 Task: Look for space in Shibushi, Japan from 5th September, 2023 to 12th September, 2023 for 2 adults in price range Rs.10000 to Rs.15000.  With 1  bedroom having 1 bed and 1 bathroom. Property type can be house, flat, guest house, hotel. Booking option can be shelf check-in. Required host language is English.
Action: Mouse moved to (582, 91)
Screenshot: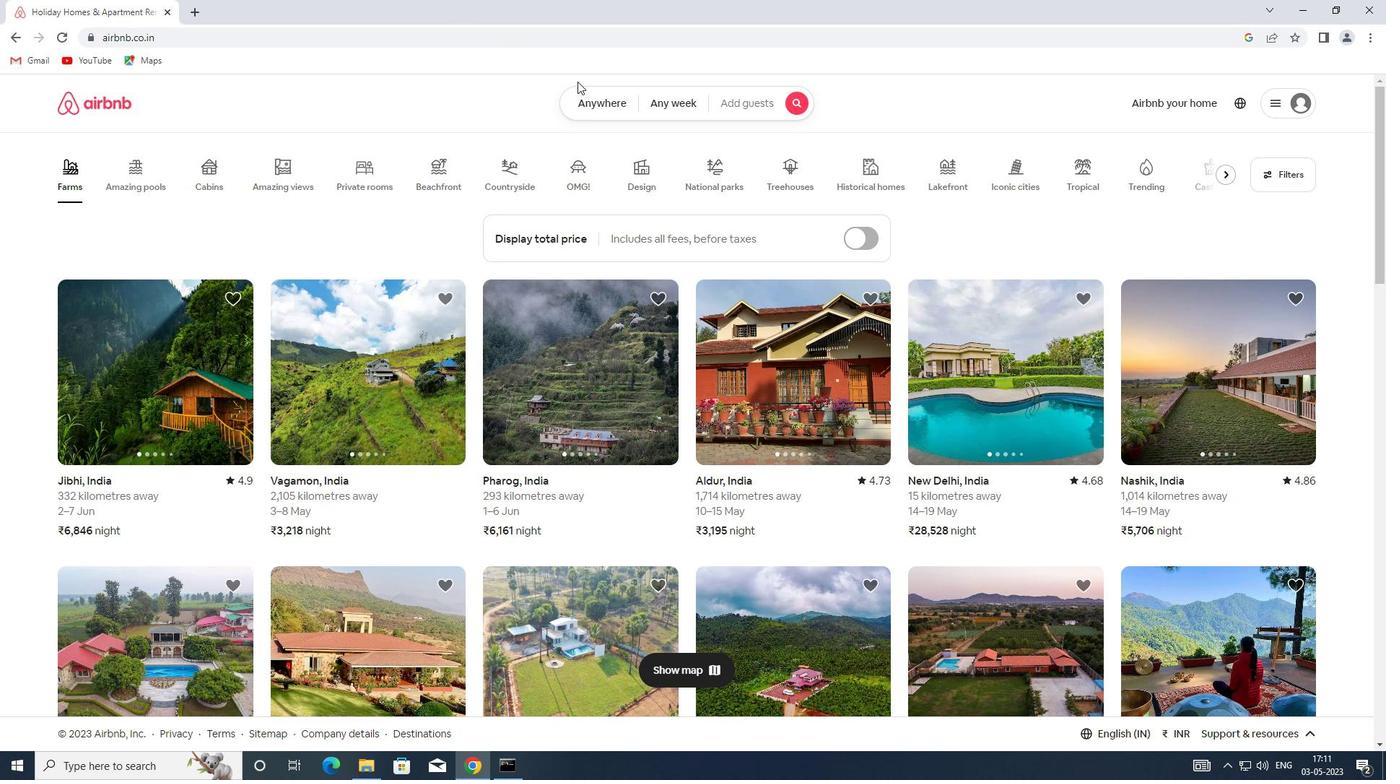 
Action: Mouse pressed left at (582, 91)
Screenshot: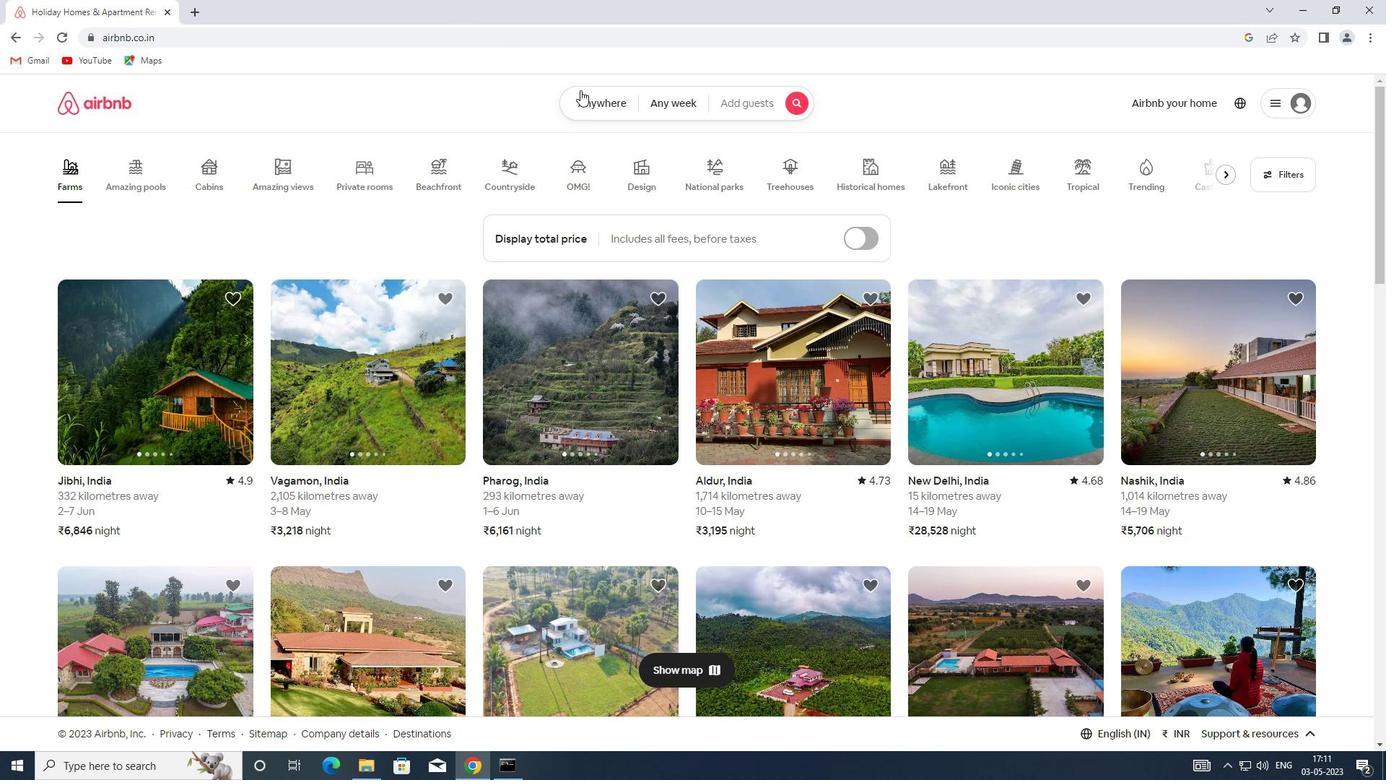 
Action: Mouse moved to (457, 154)
Screenshot: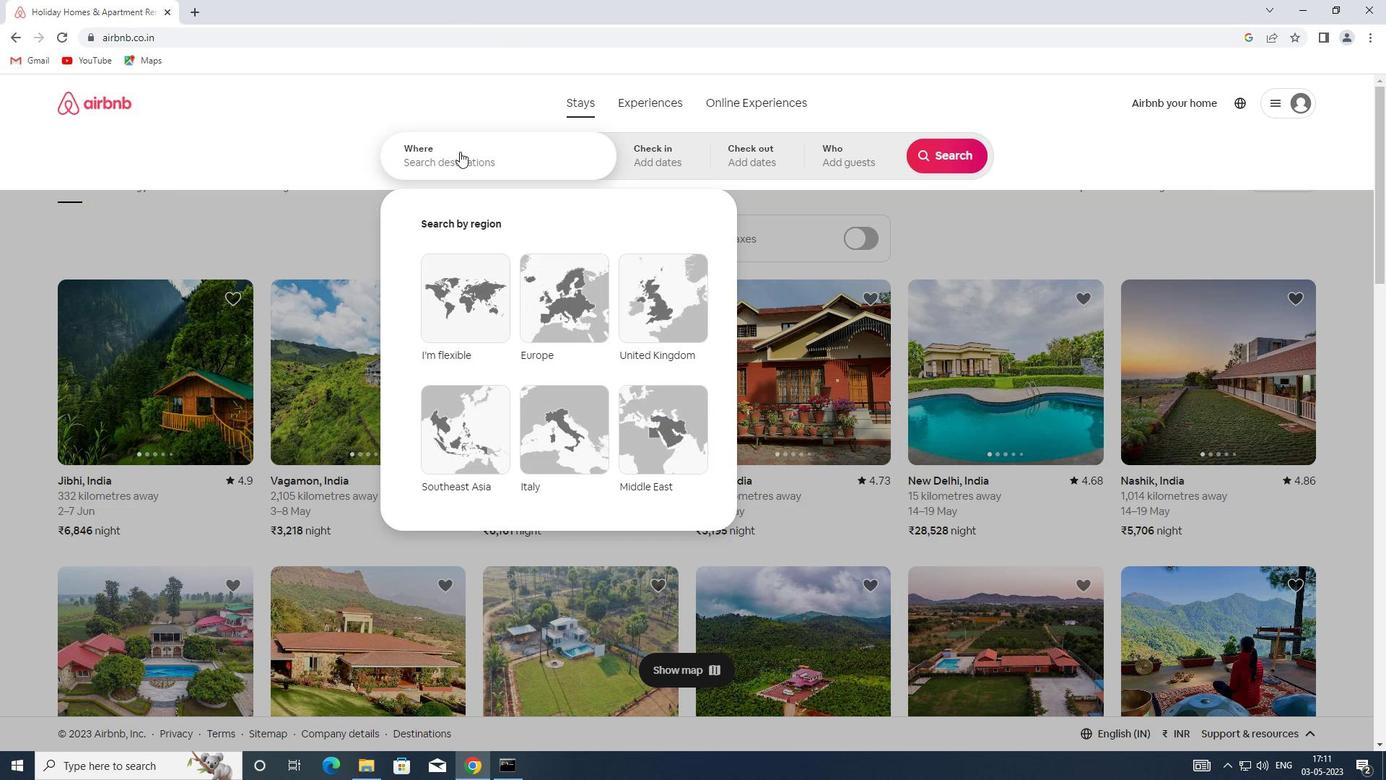 
Action: Mouse pressed left at (457, 154)
Screenshot: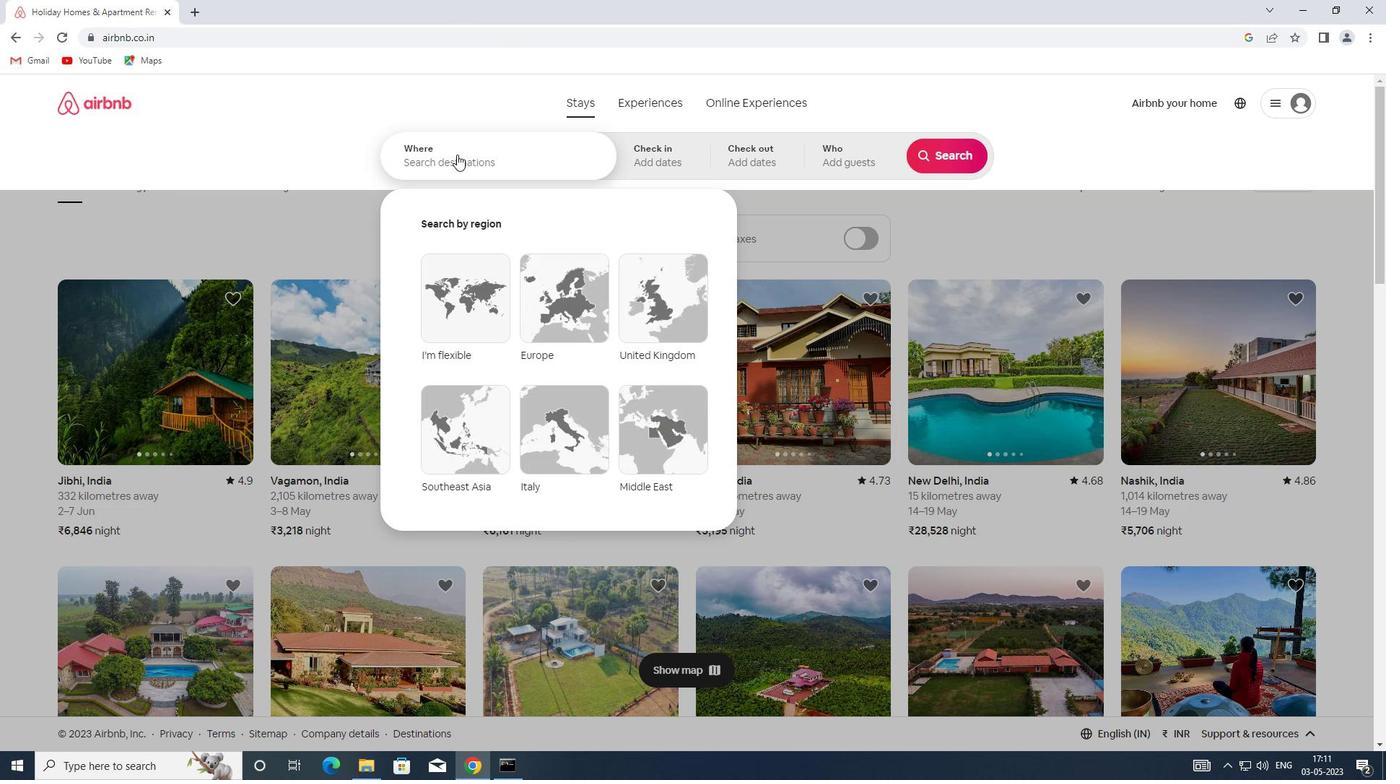 
Action: Key pressed <Key.shift>SHIBUSHI,<Key.shift>JAPAN
Screenshot: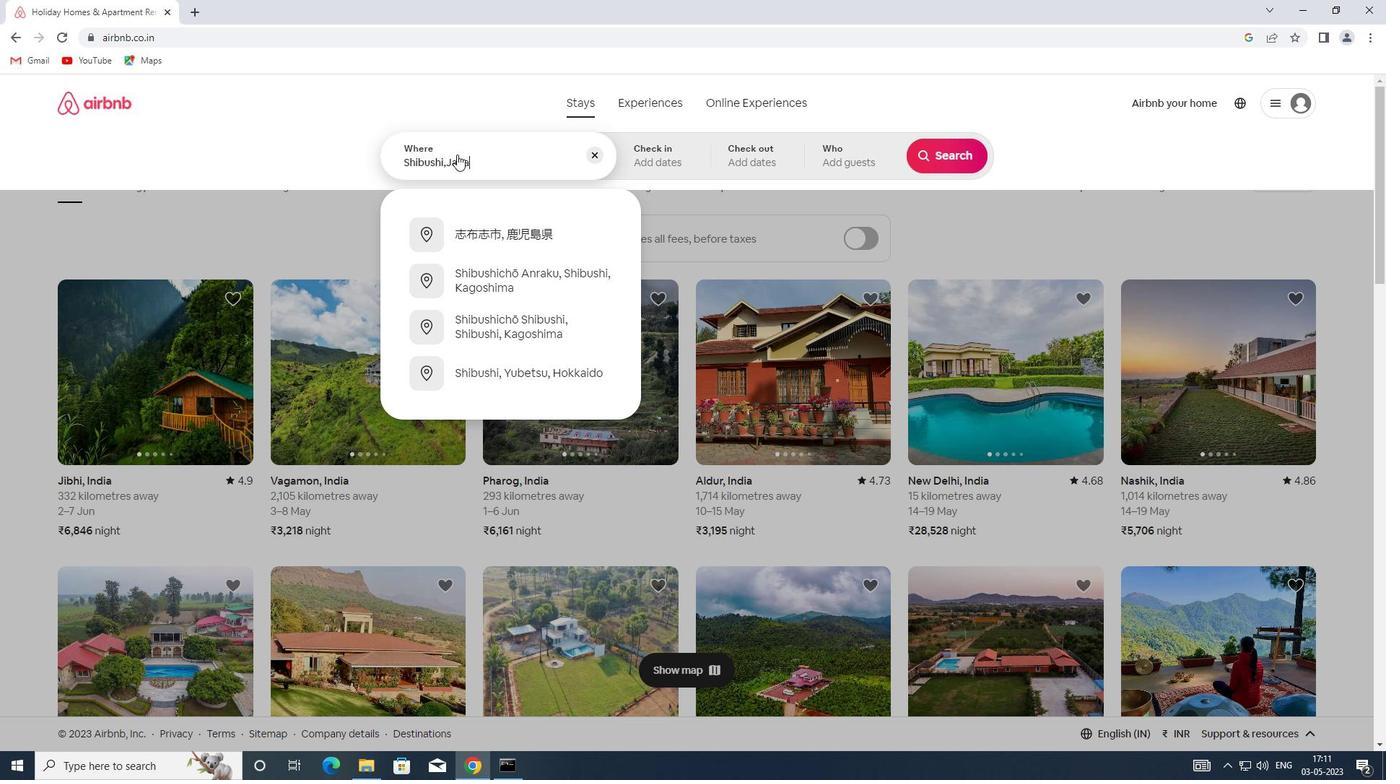 
Action: Mouse moved to (697, 158)
Screenshot: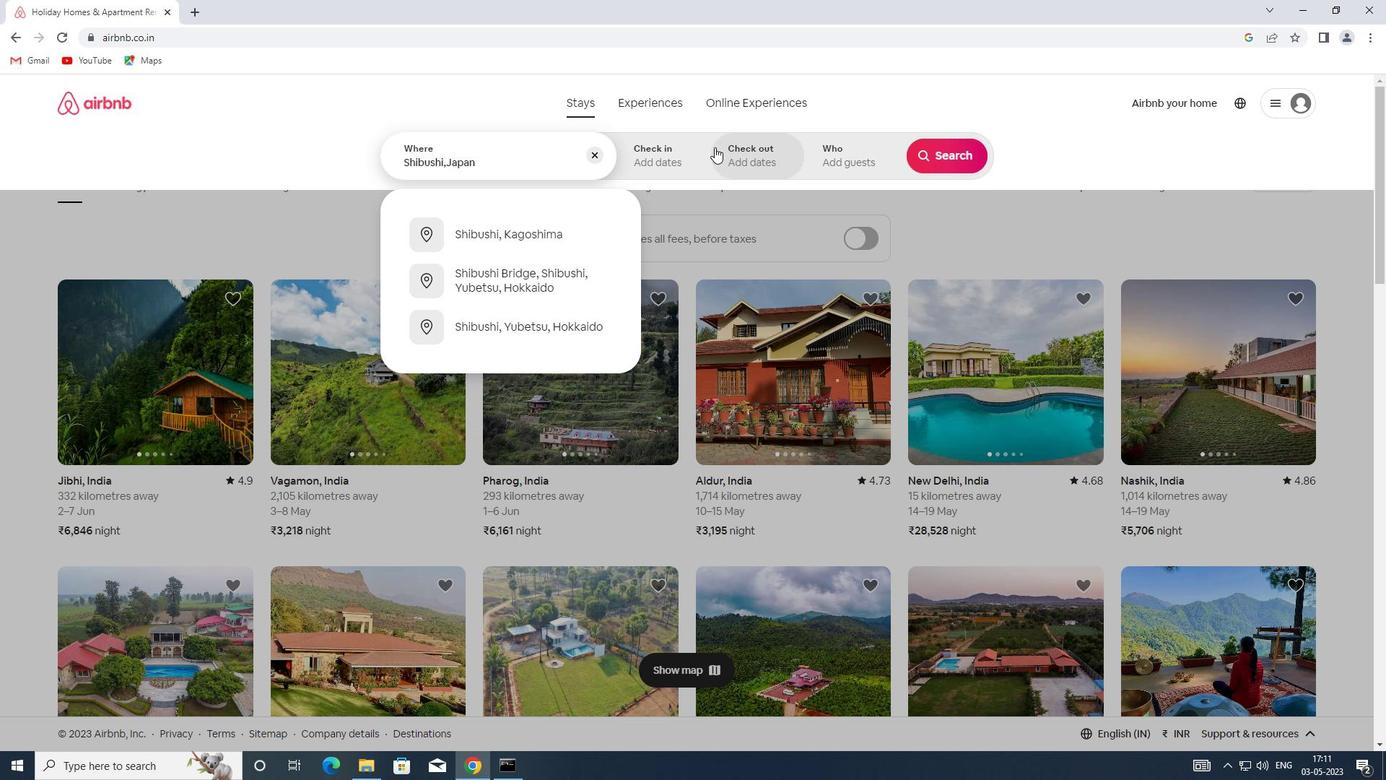 
Action: Mouse pressed left at (697, 158)
Screenshot: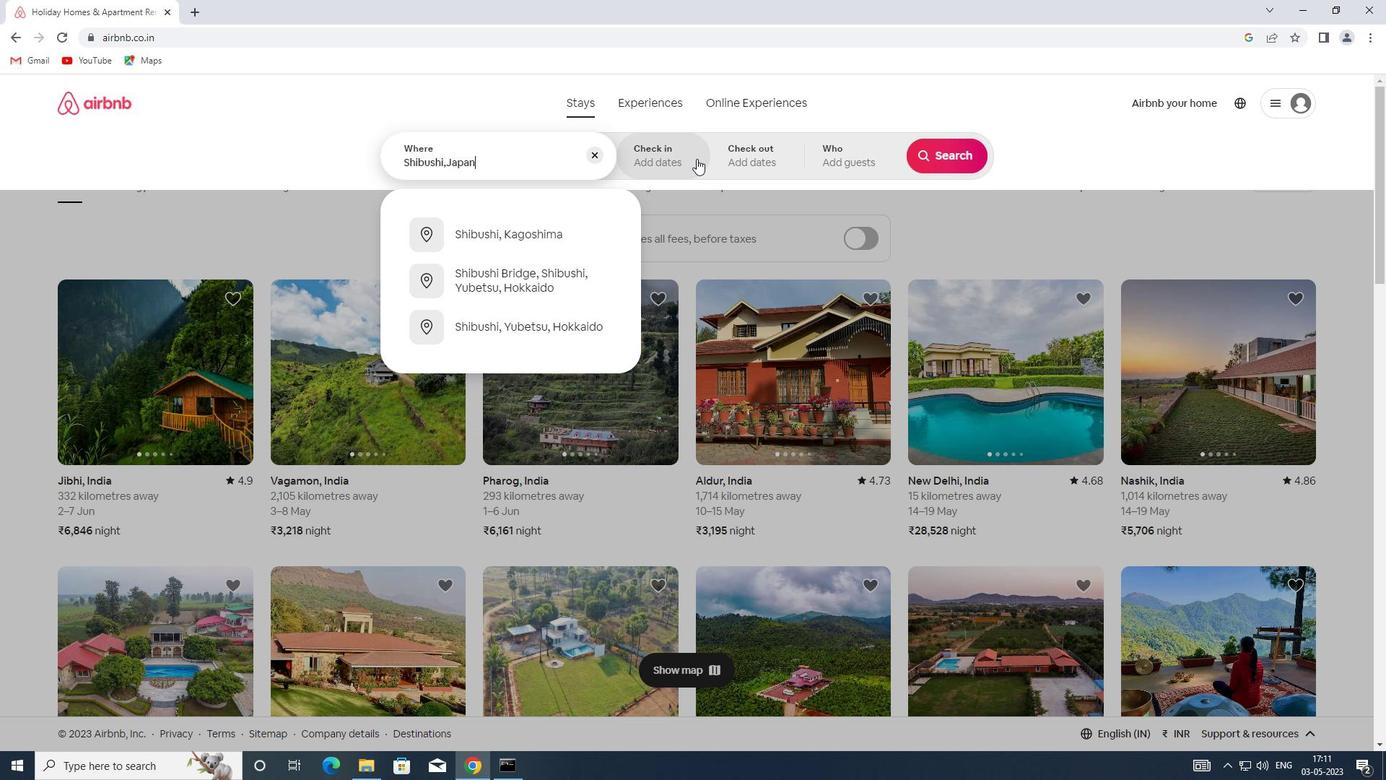 
Action: Mouse moved to (934, 280)
Screenshot: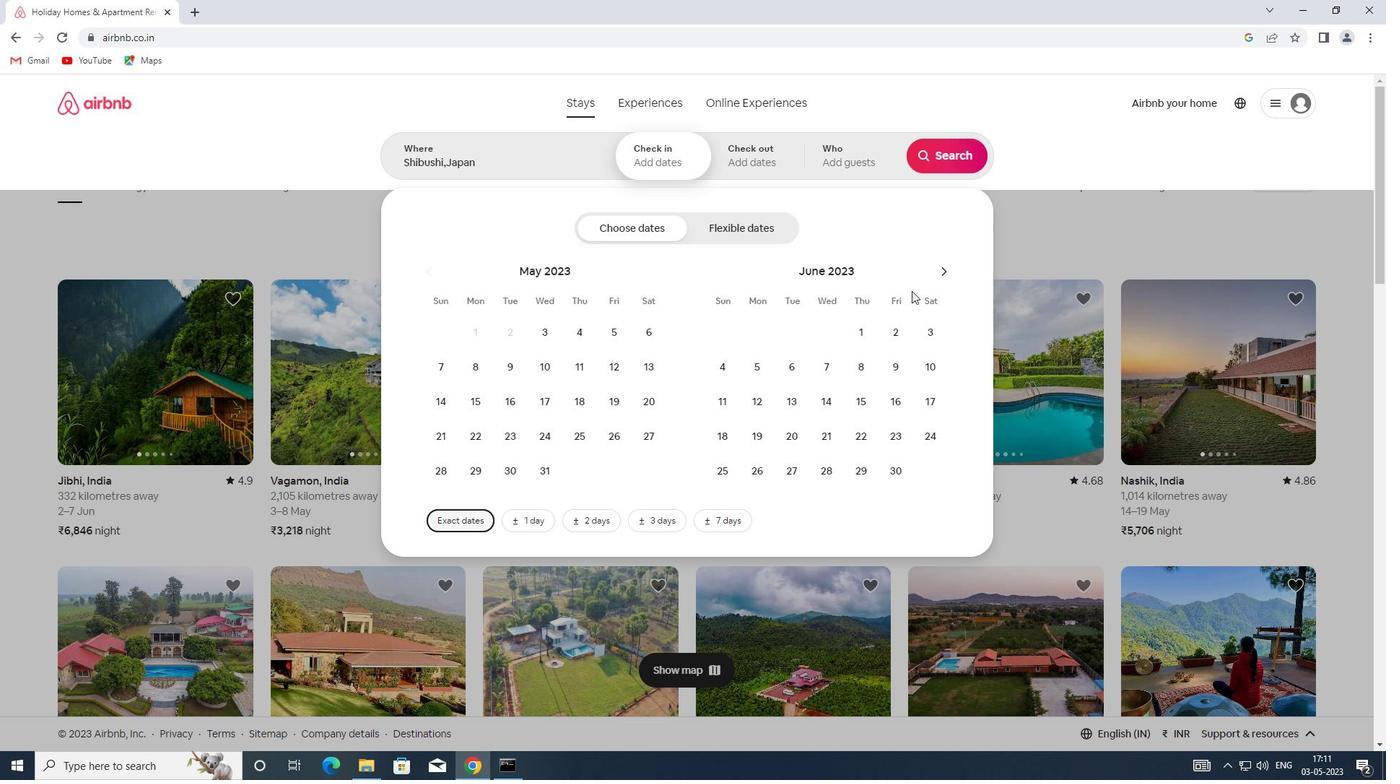 
Action: Mouse pressed left at (934, 280)
Screenshot: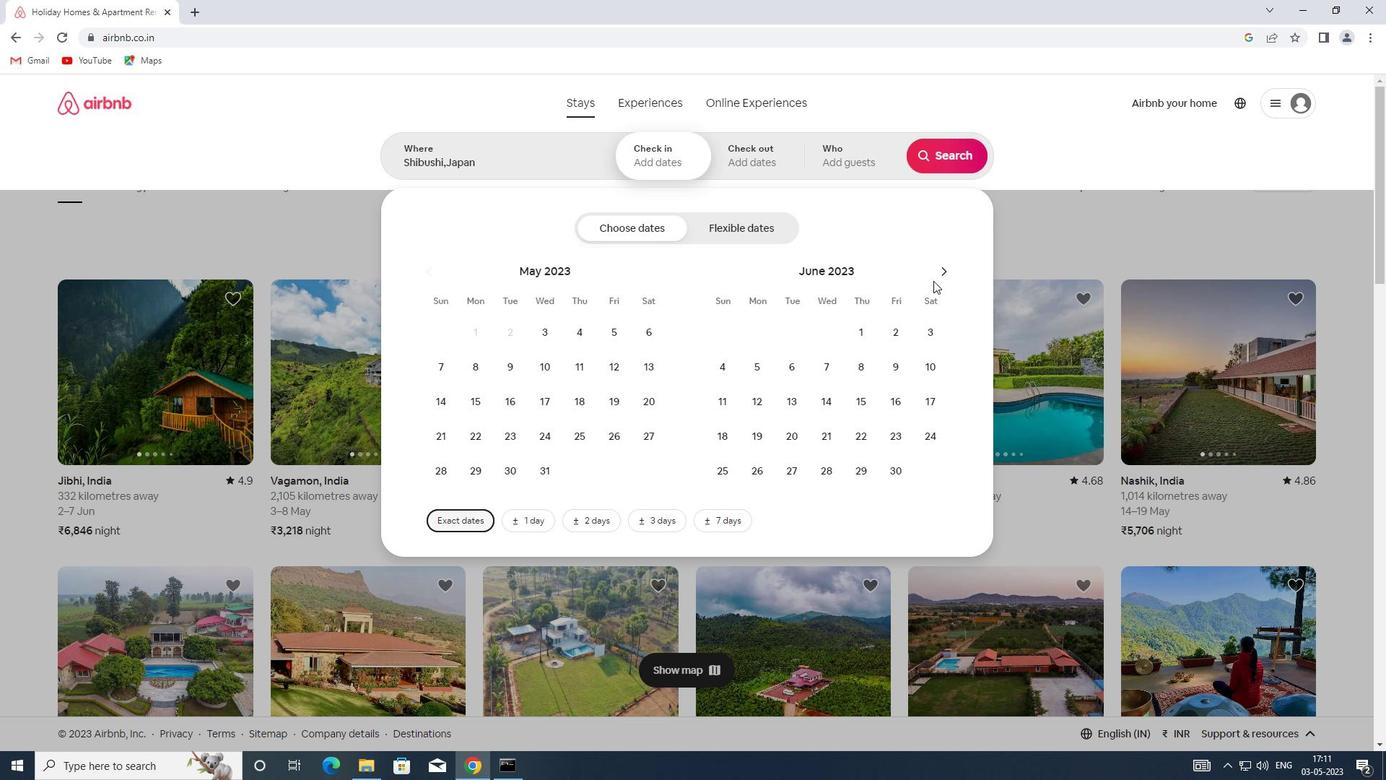 
Action: Mouse moved to (949, 266)
Screenshot: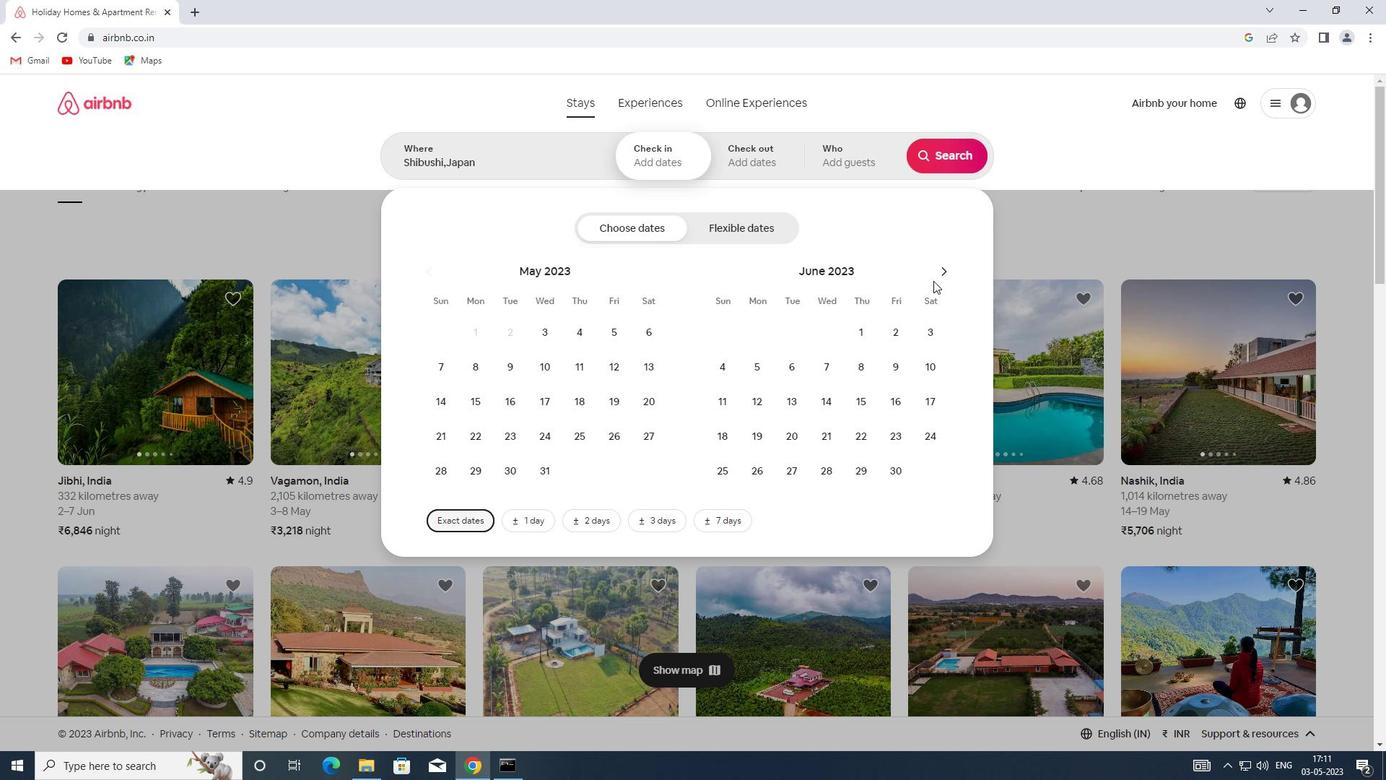 
Action: Mouse pressed left at (949, 266)
Screenshot: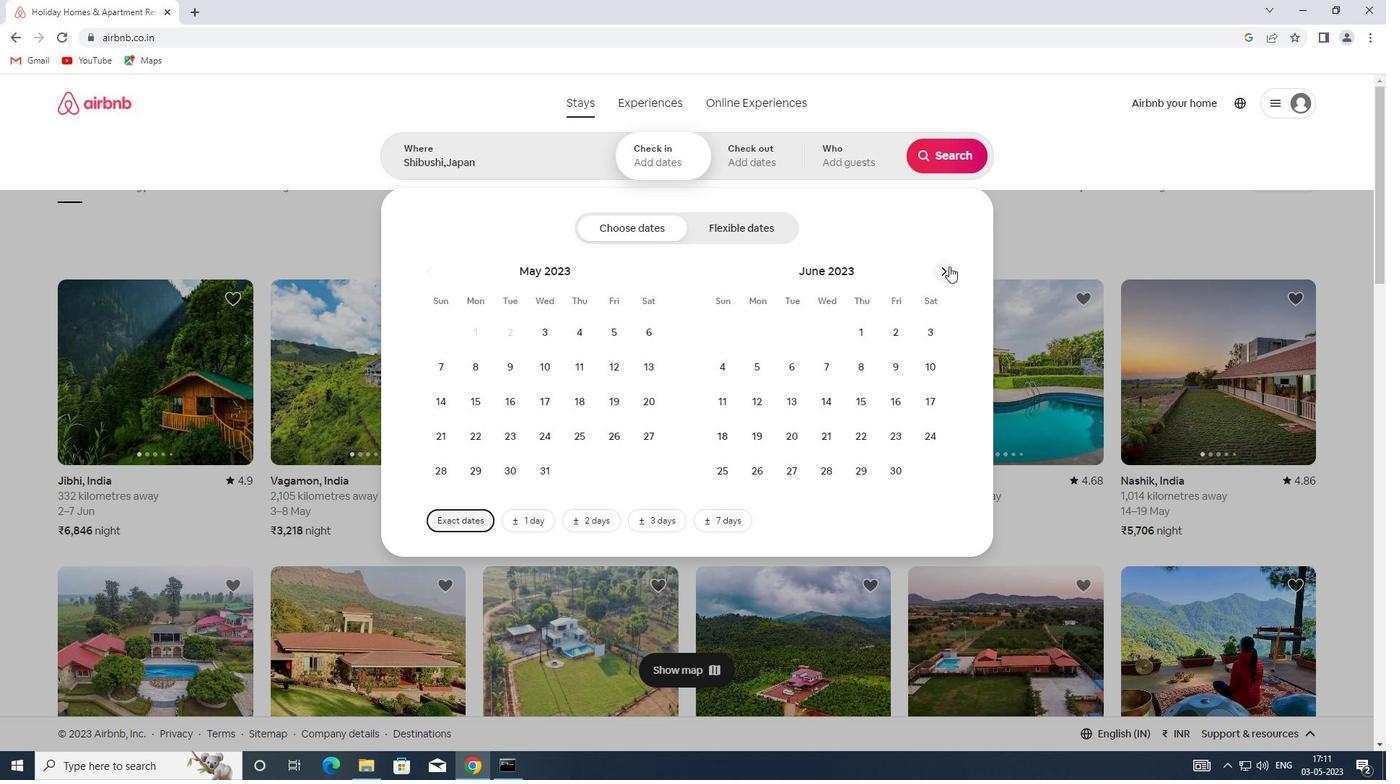 
Action: Mouse pressed left at (949, 266)
Screenshot: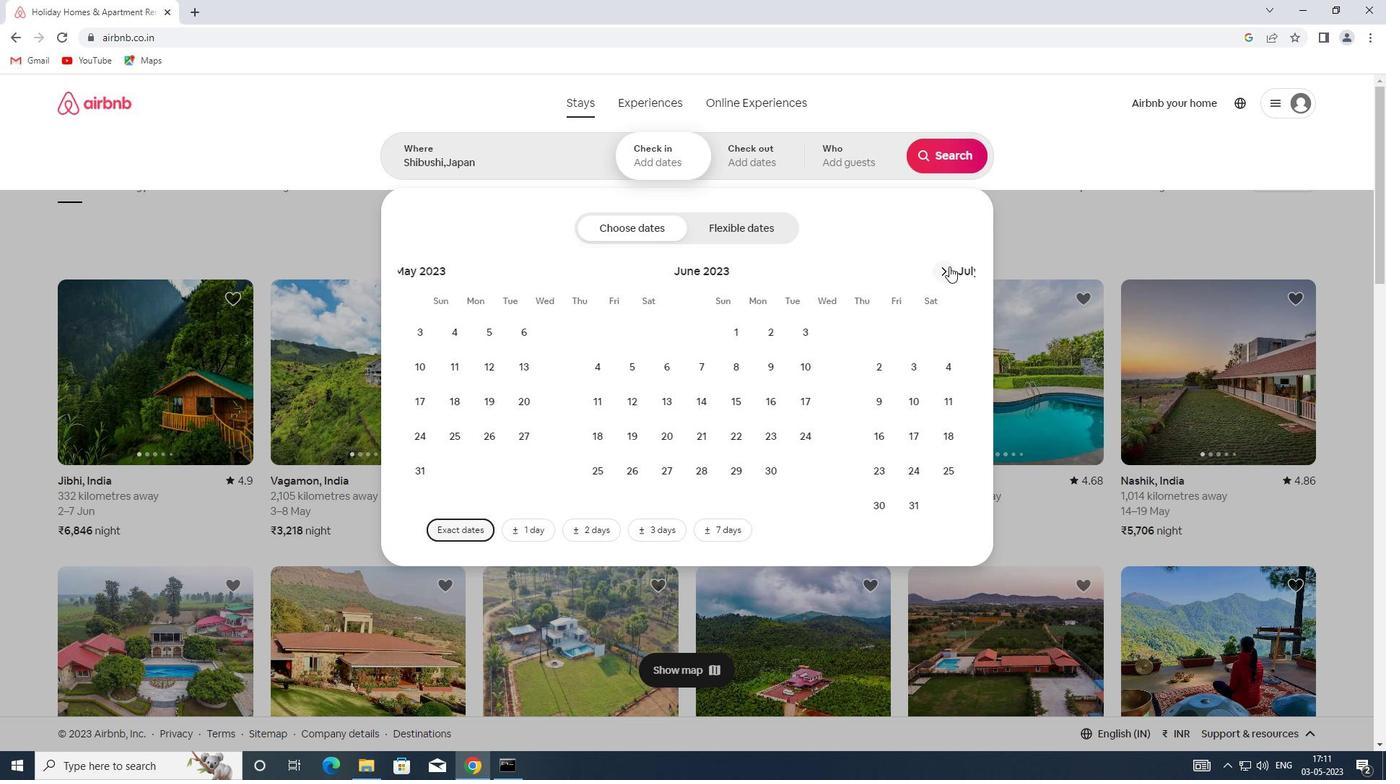 
Action: Mouse pressed left at (949, 266)
Screenshot: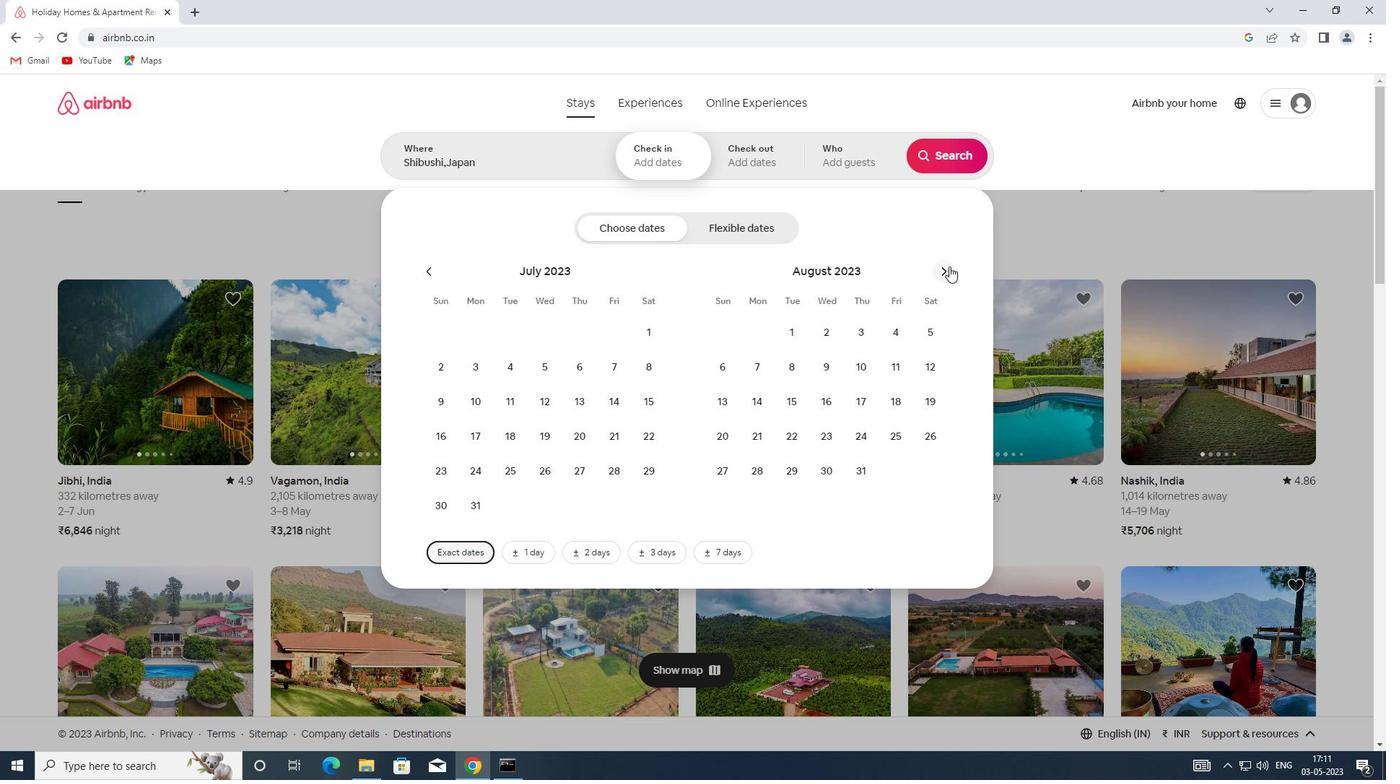 
Action: Mouse moved to (777, 371)
Screenshot: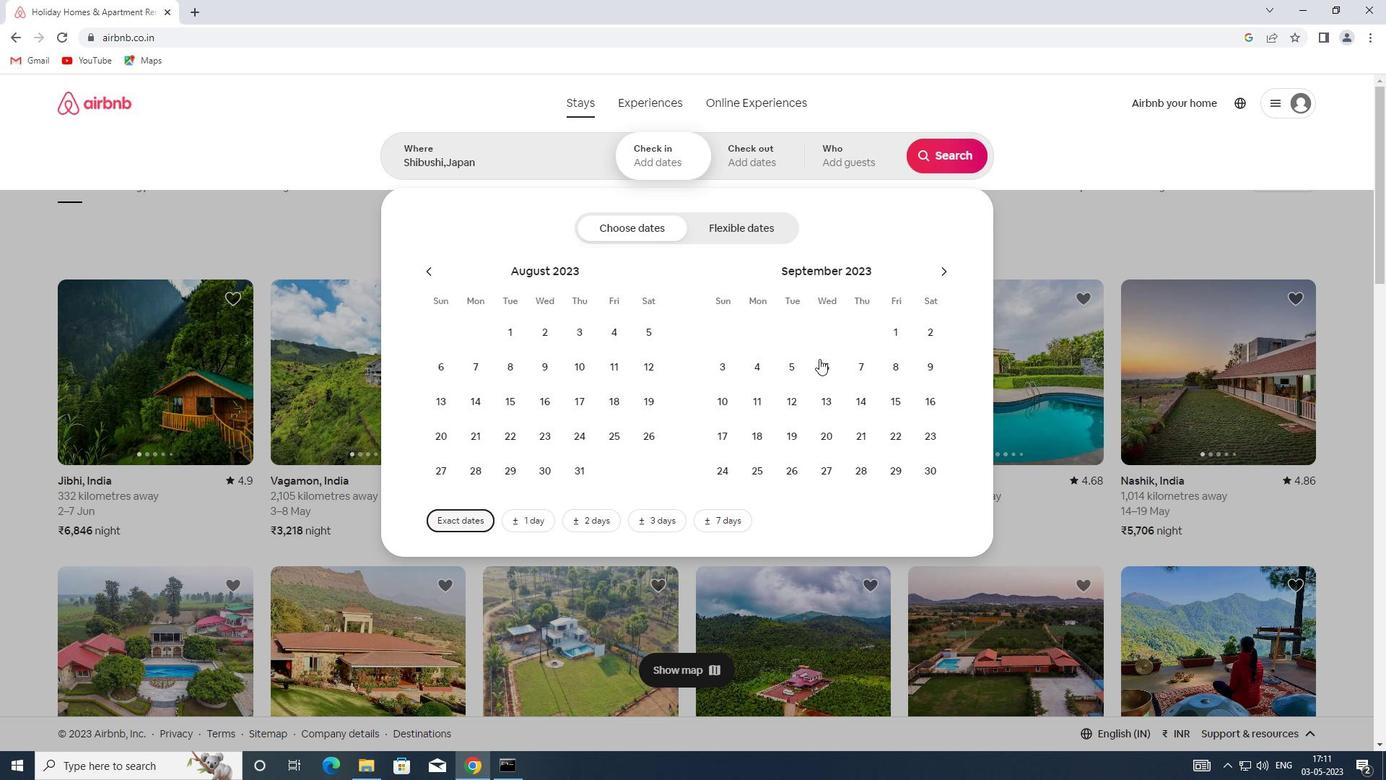 
Action: Mouse pressed left at (777, 371)
Screenshot: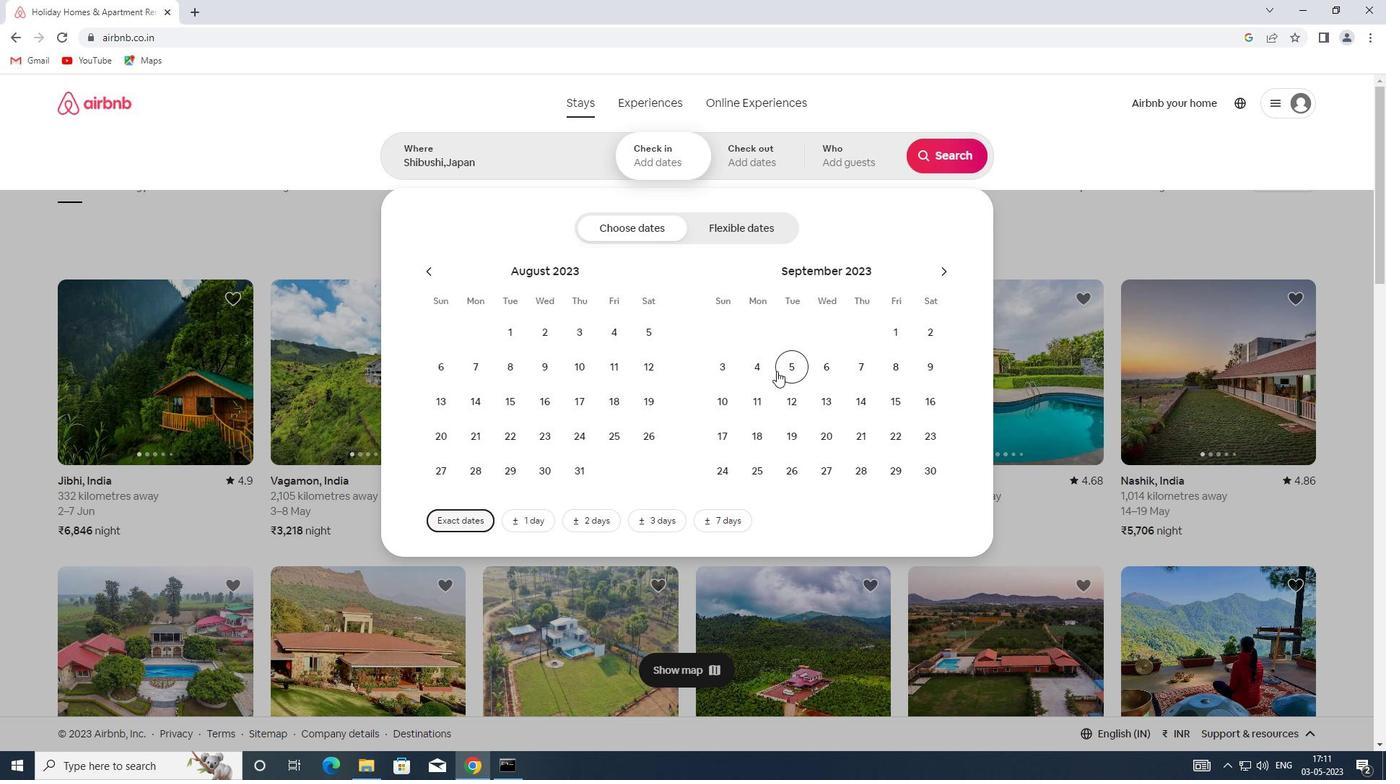
Action: Mouse moved to (789, 398)
Screenshot: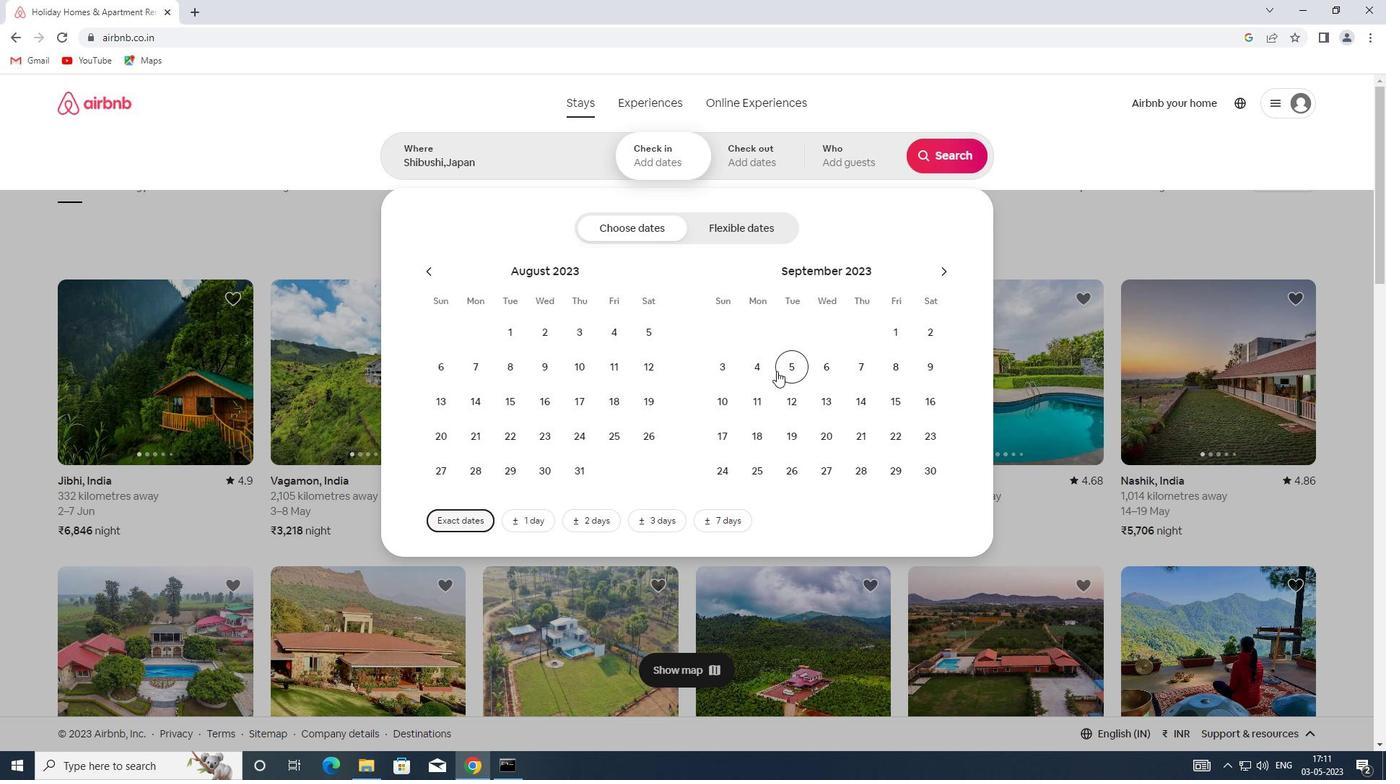 
Action: Mouse pressed left at (789, 398)
Screenshot: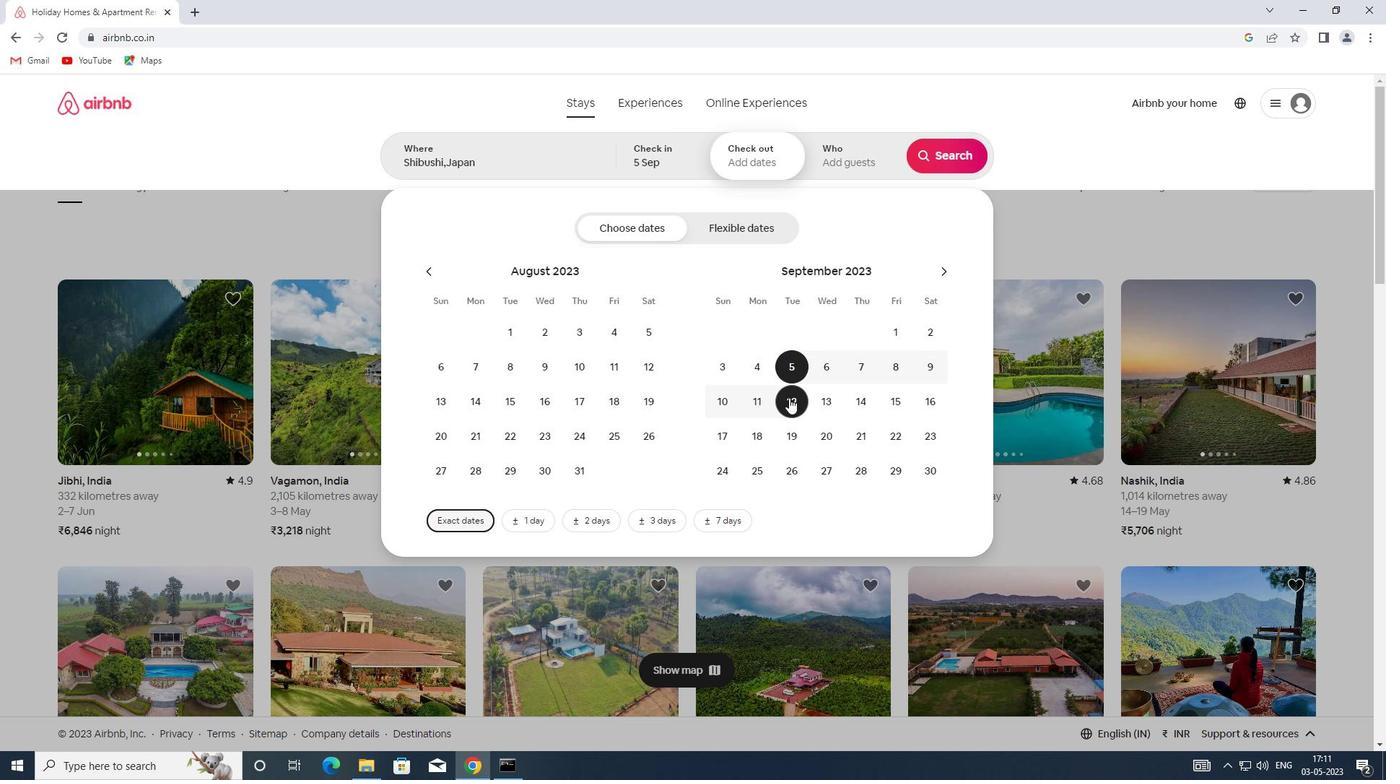 
Action: Mouse moved to (852, 140)
Screenshot: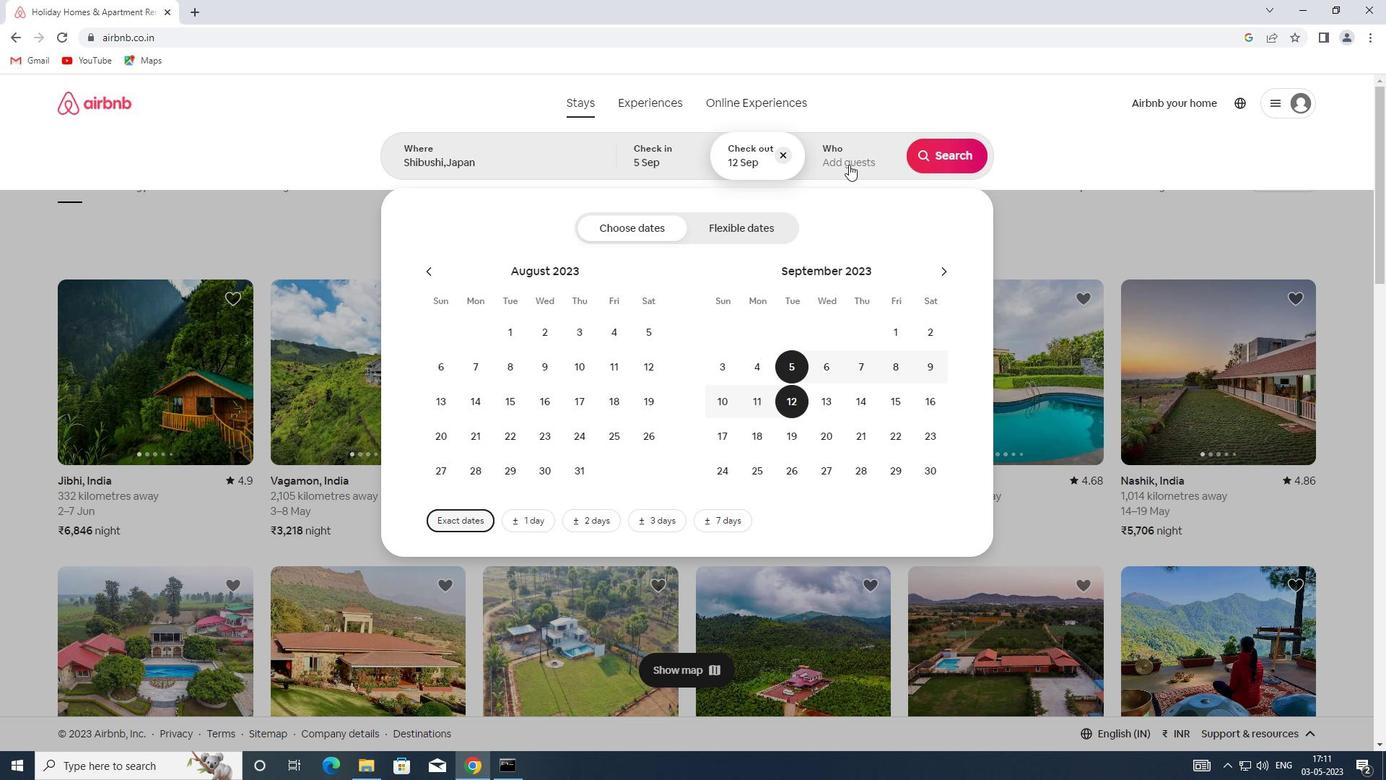 
Action: Mouse pressed left at (852, 140)
Screenshot: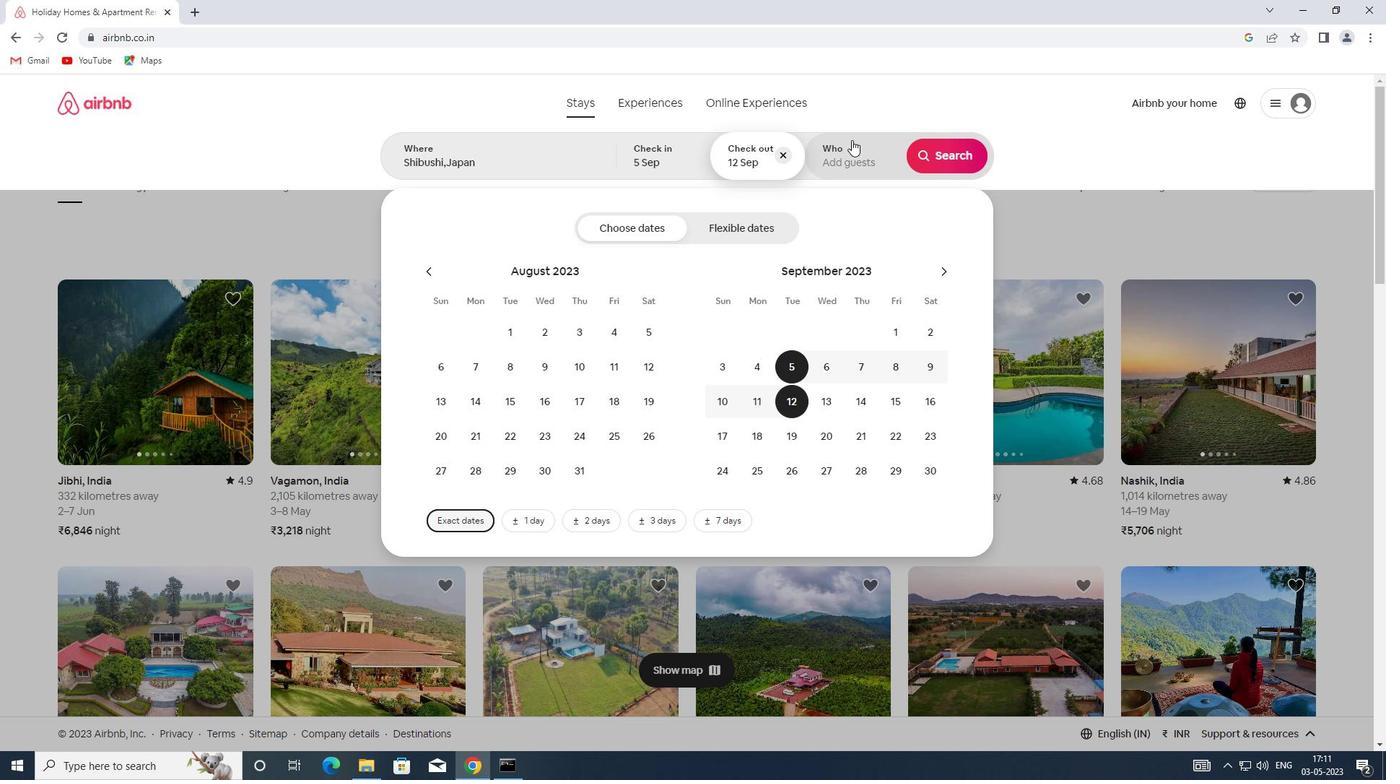 
Action: Mouse moved to (952, 226)
Screenshot: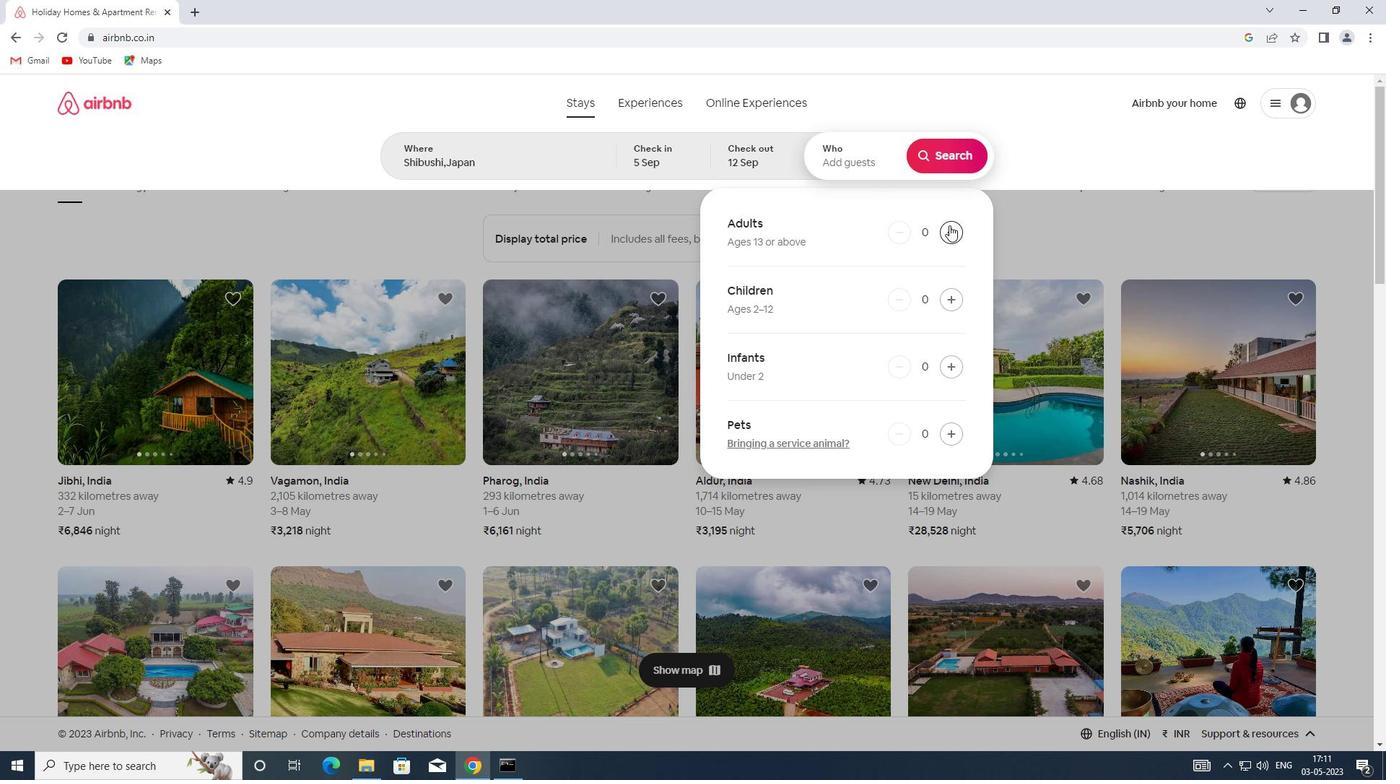 
Action: Mouse pressed left at (952, 226)
Screenshot: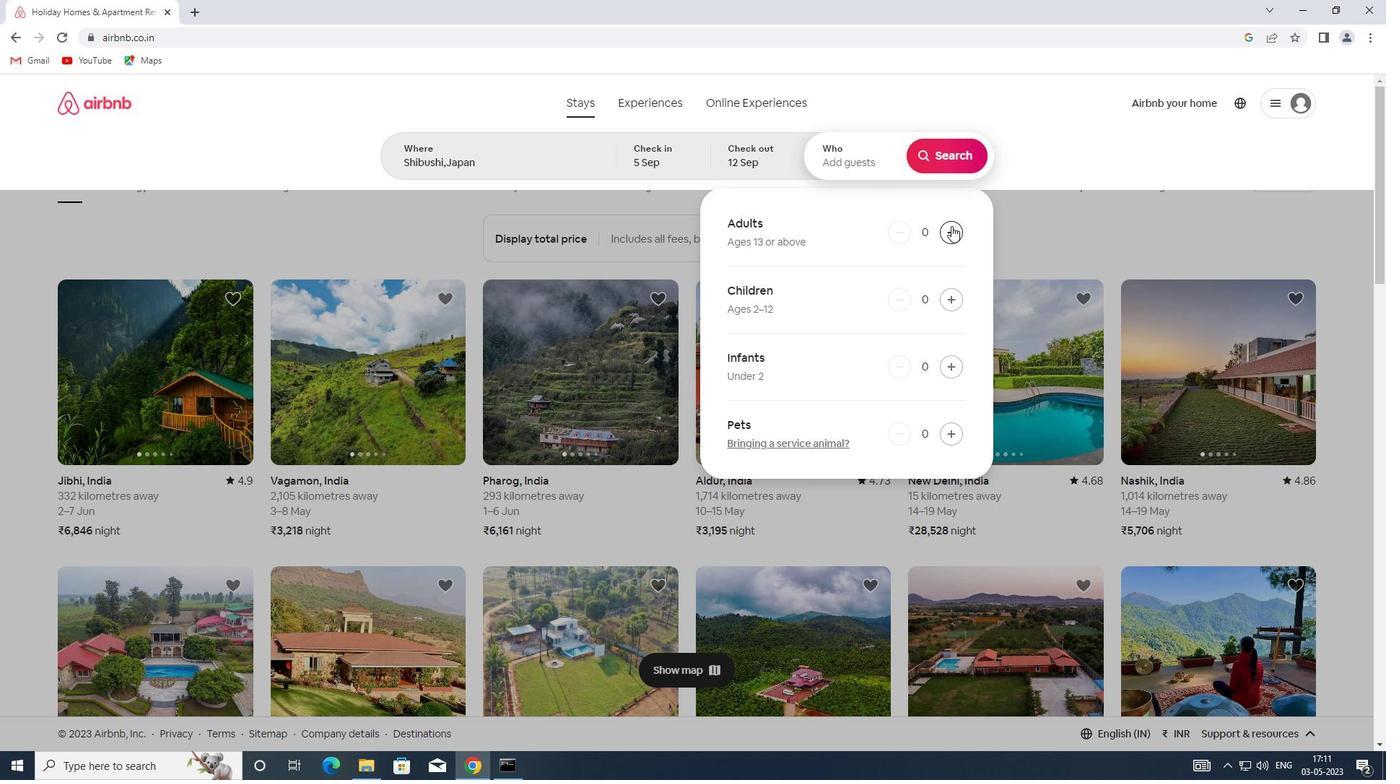 
Action: Mouse pressed left at (952, 226)
Screenshot: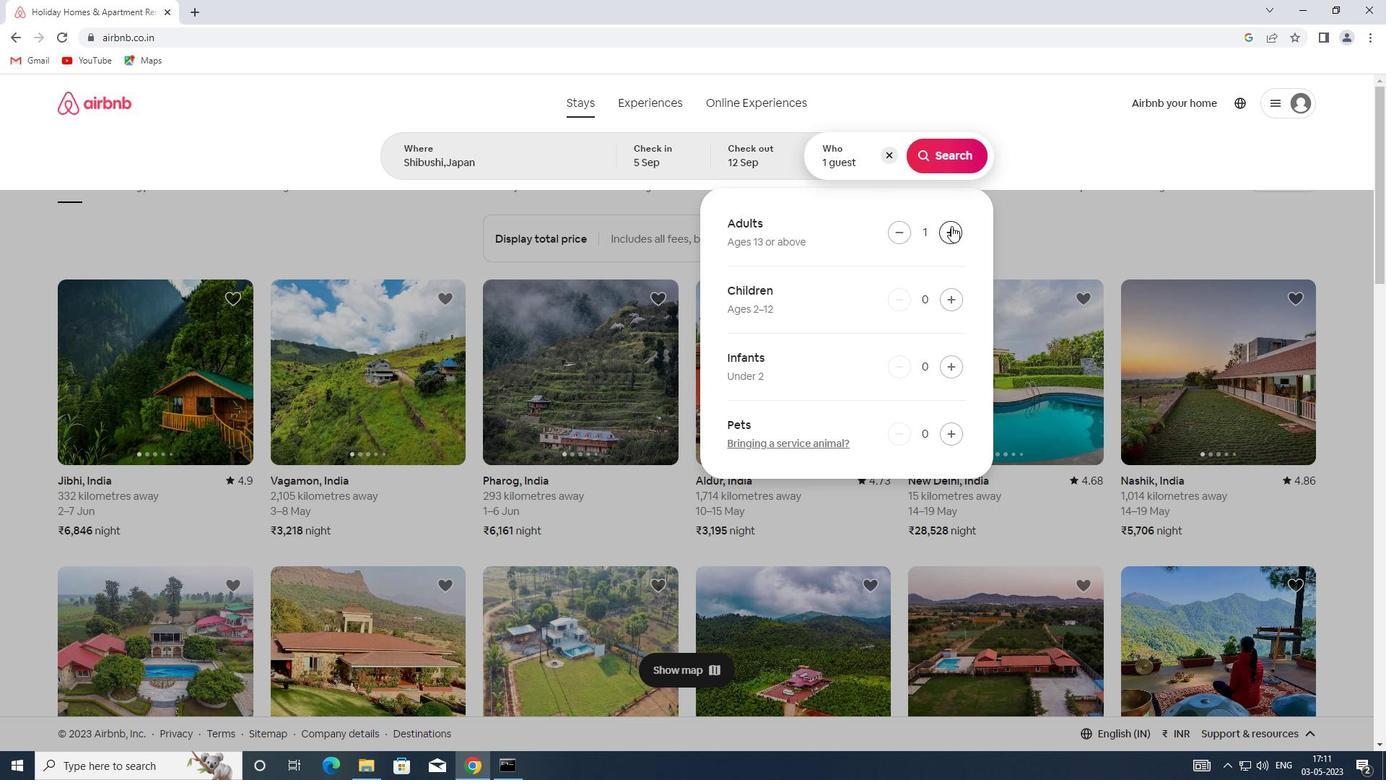 
Action: Mouse moved to (935, 153)
Screenshot: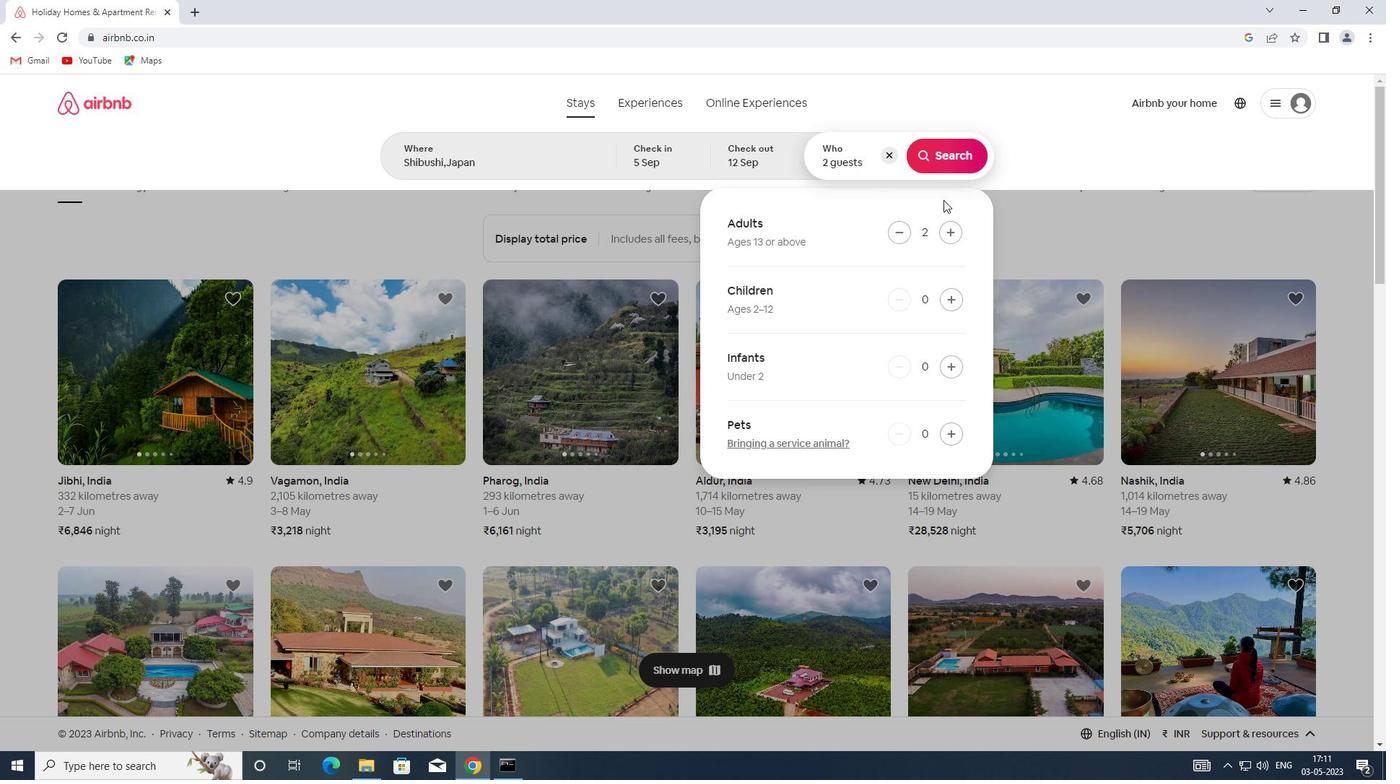 
Action: Mouse pressed left at (935, 153)
Screenshot: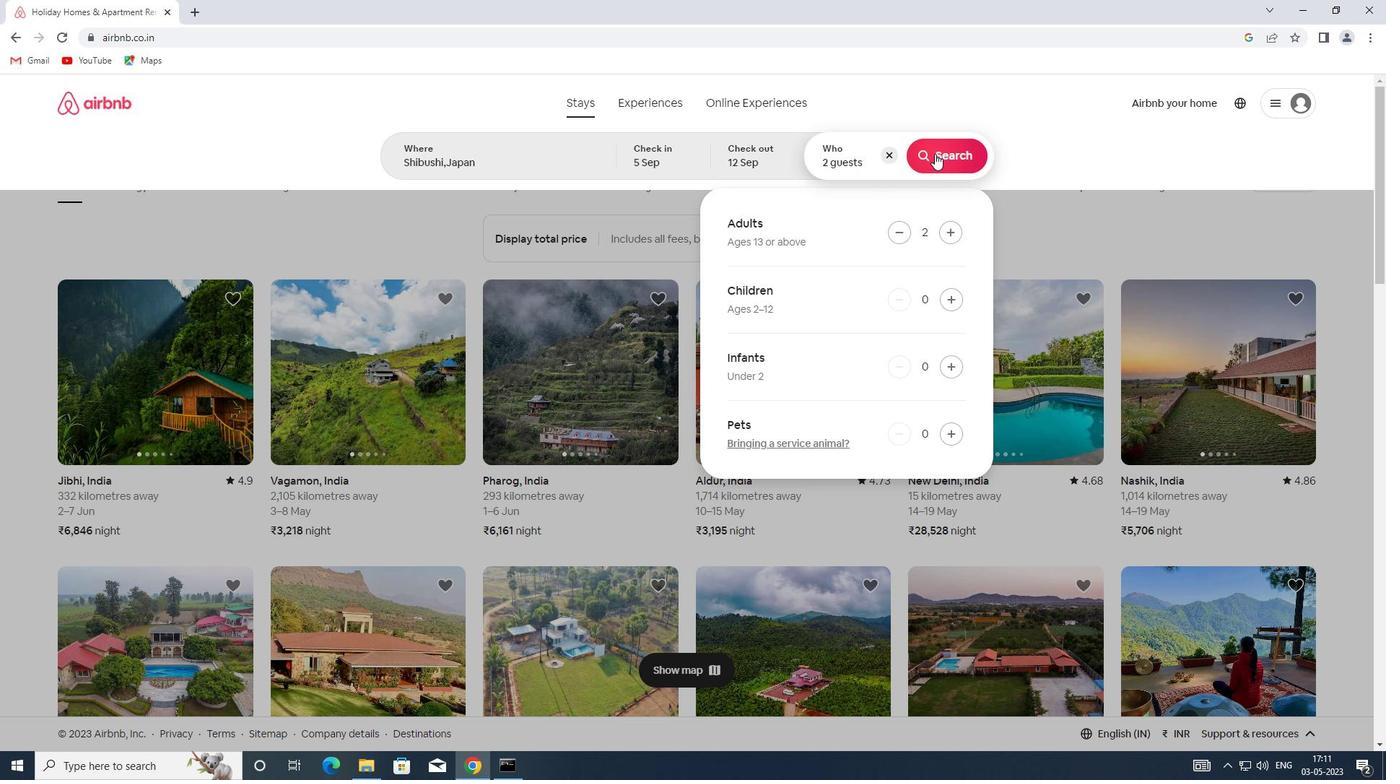 
Action: Mouse moved to (1318, 163)
Screenshot: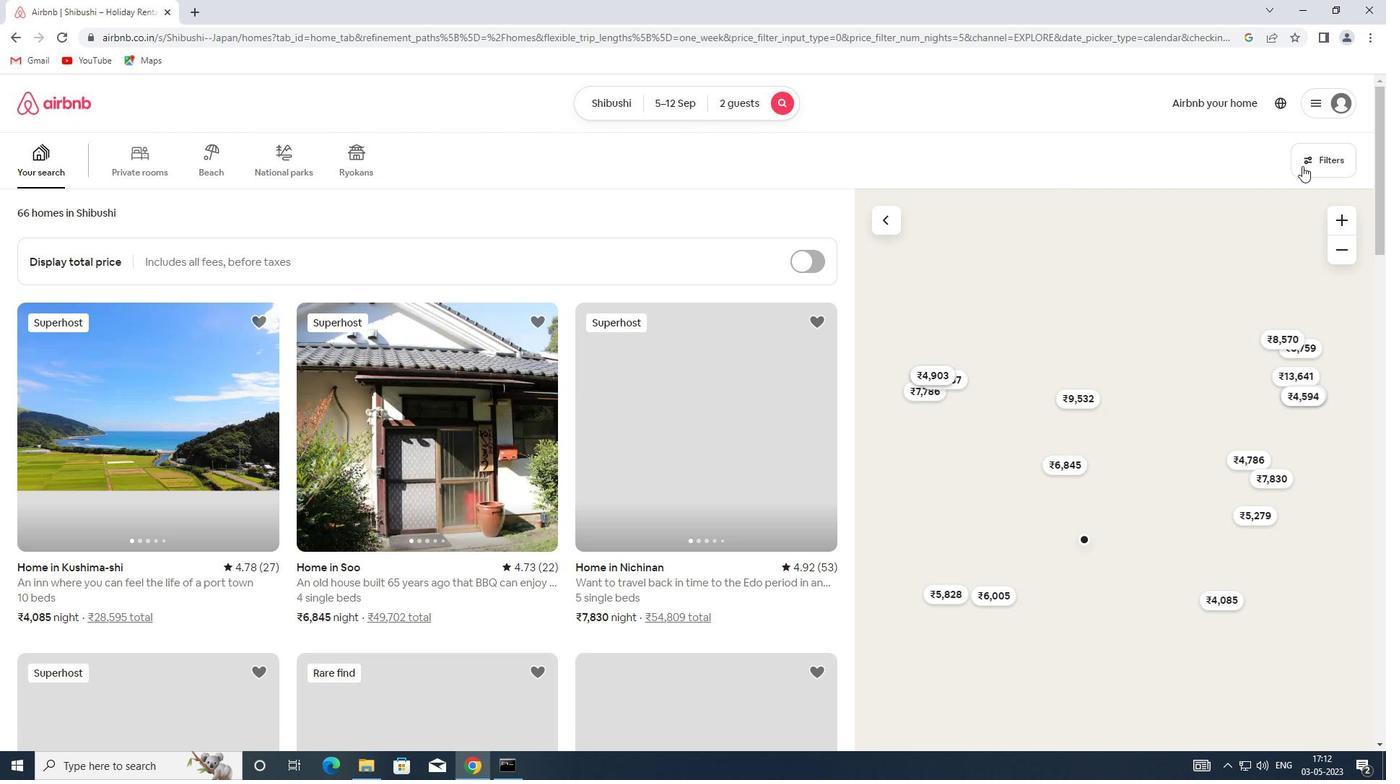 
Action: Mouse pressed left at (1318, 163)
Screenshot: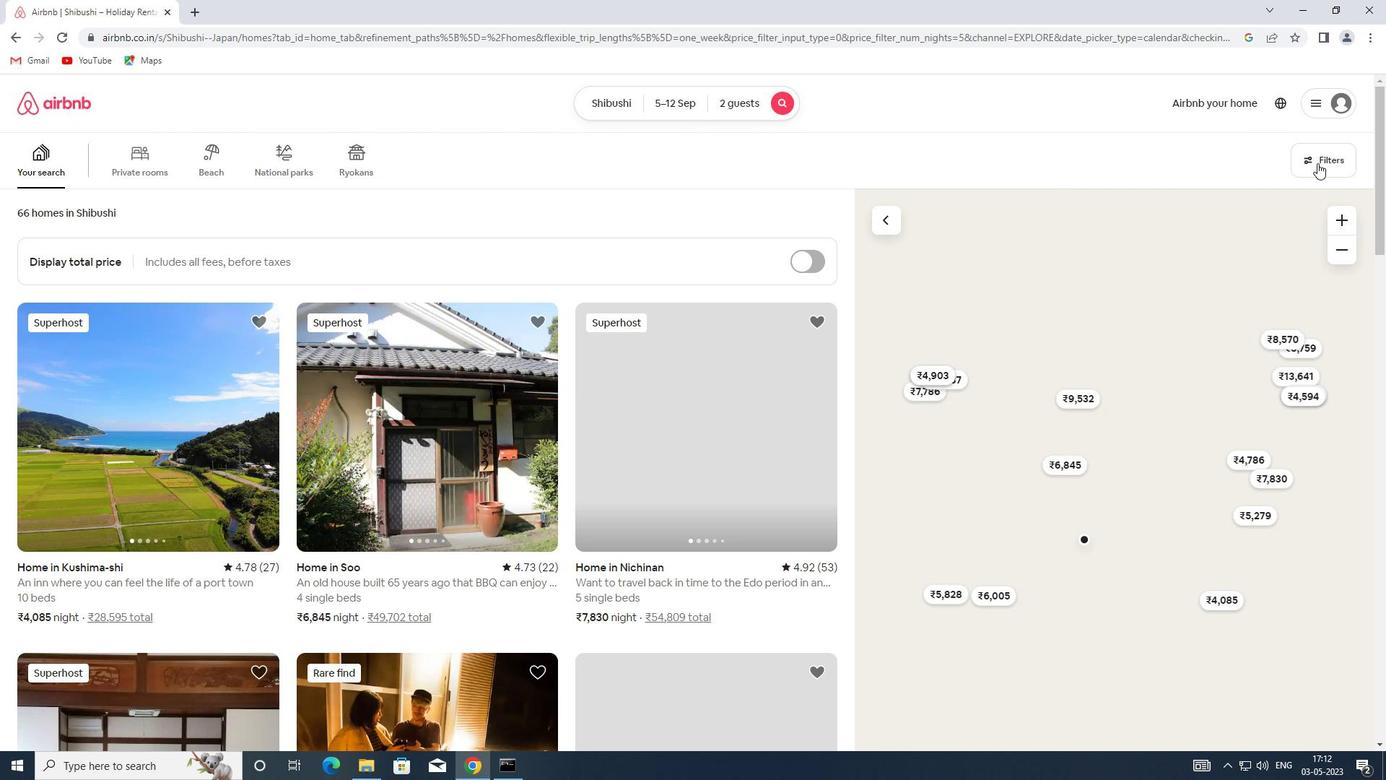 
Action: Mouse moved to (518, 340)
Screenshot: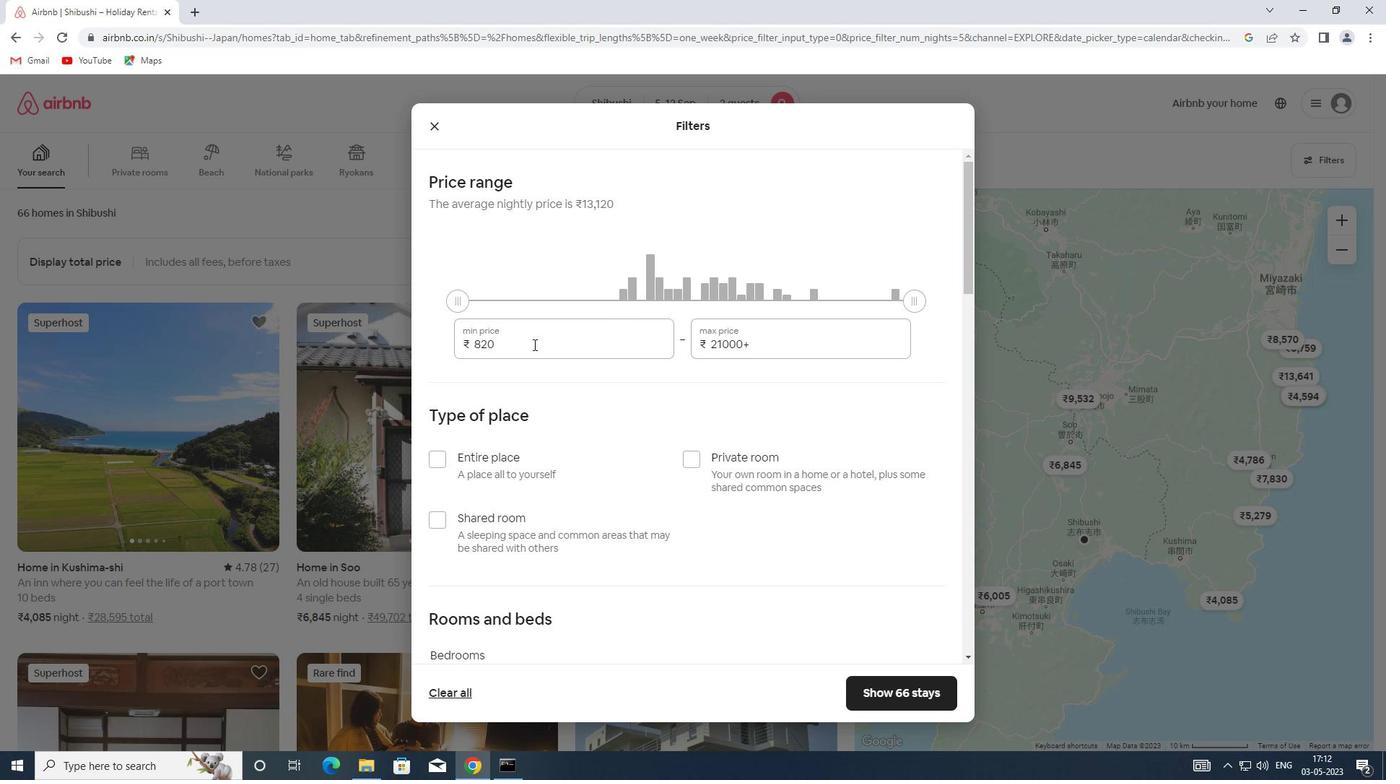 
Action: Mouse pressed left at (518, 340)
Screenshot: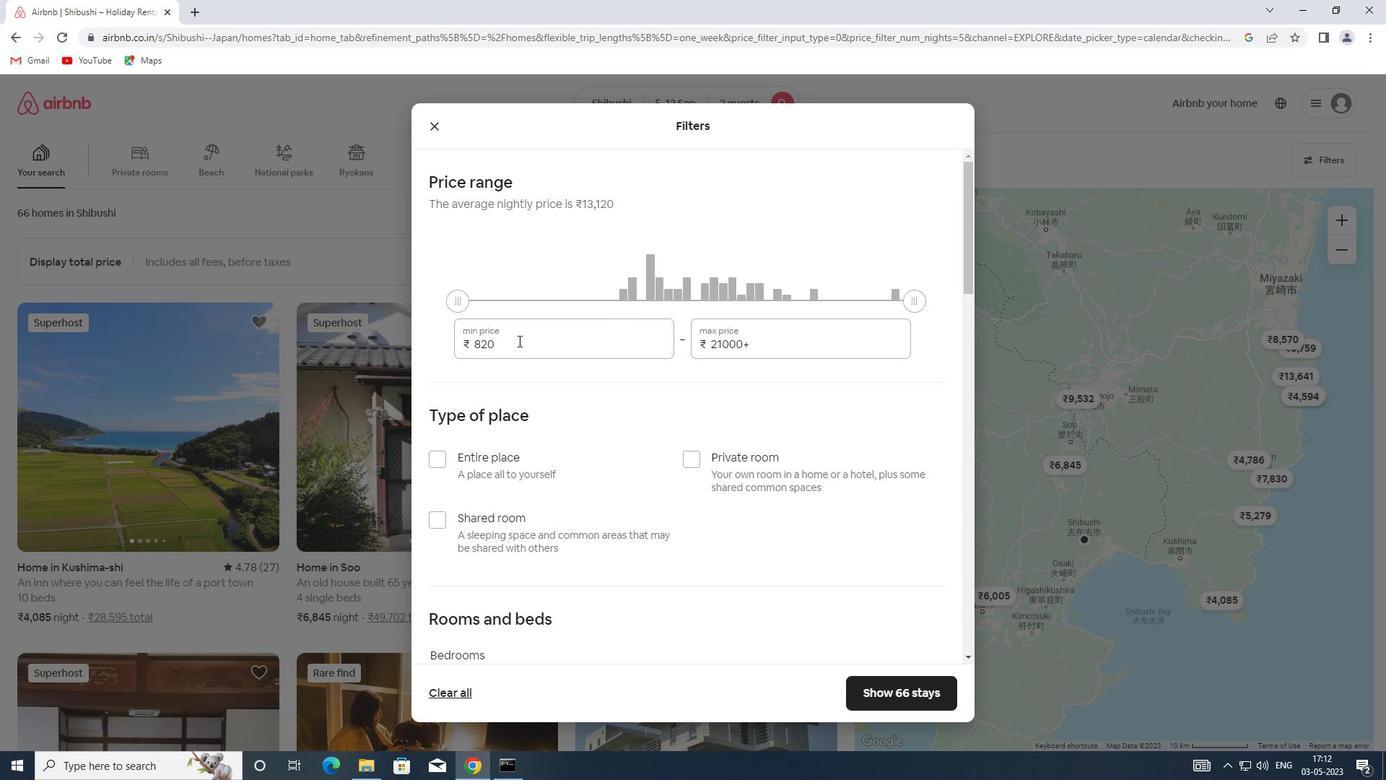 
Action: Mouse moved to (455, 340)
Screenshot: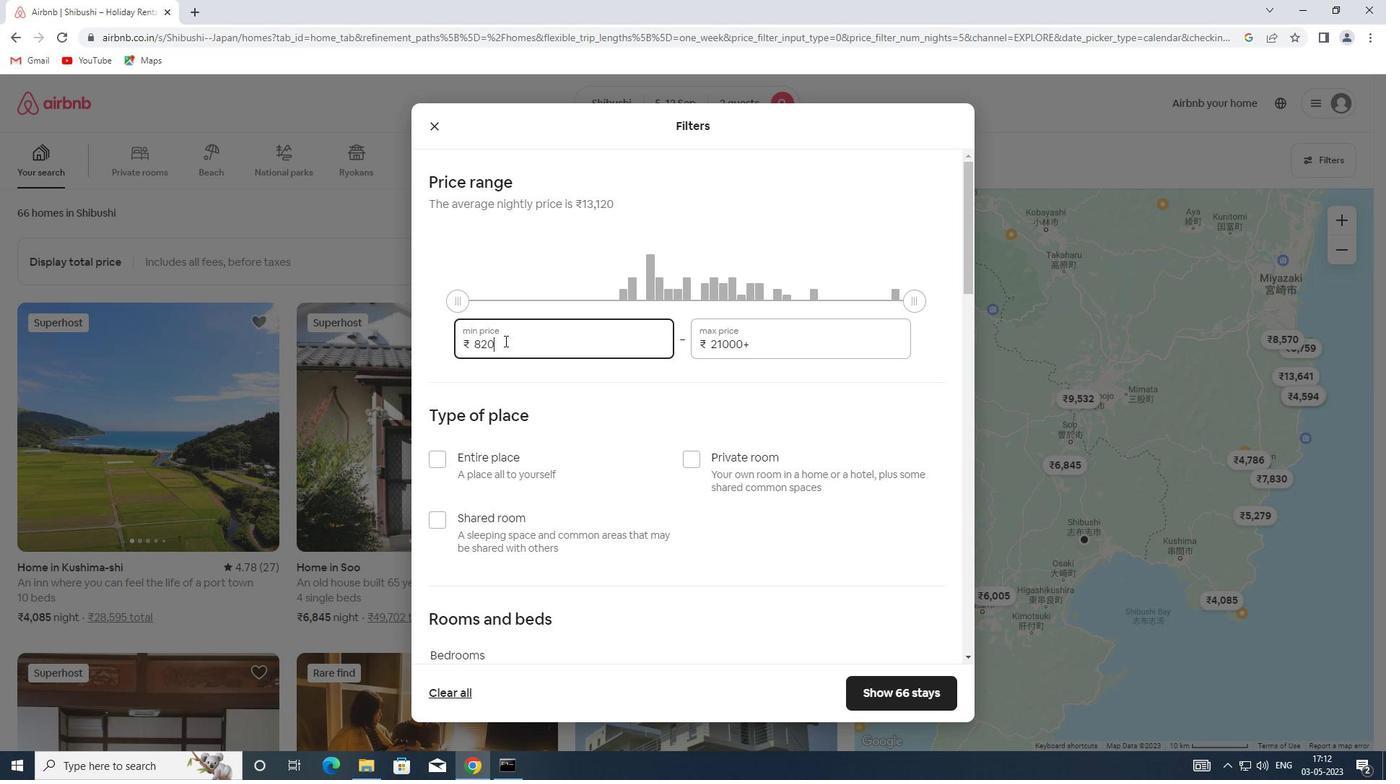 
Action: Key pressed 10000
Screenshot: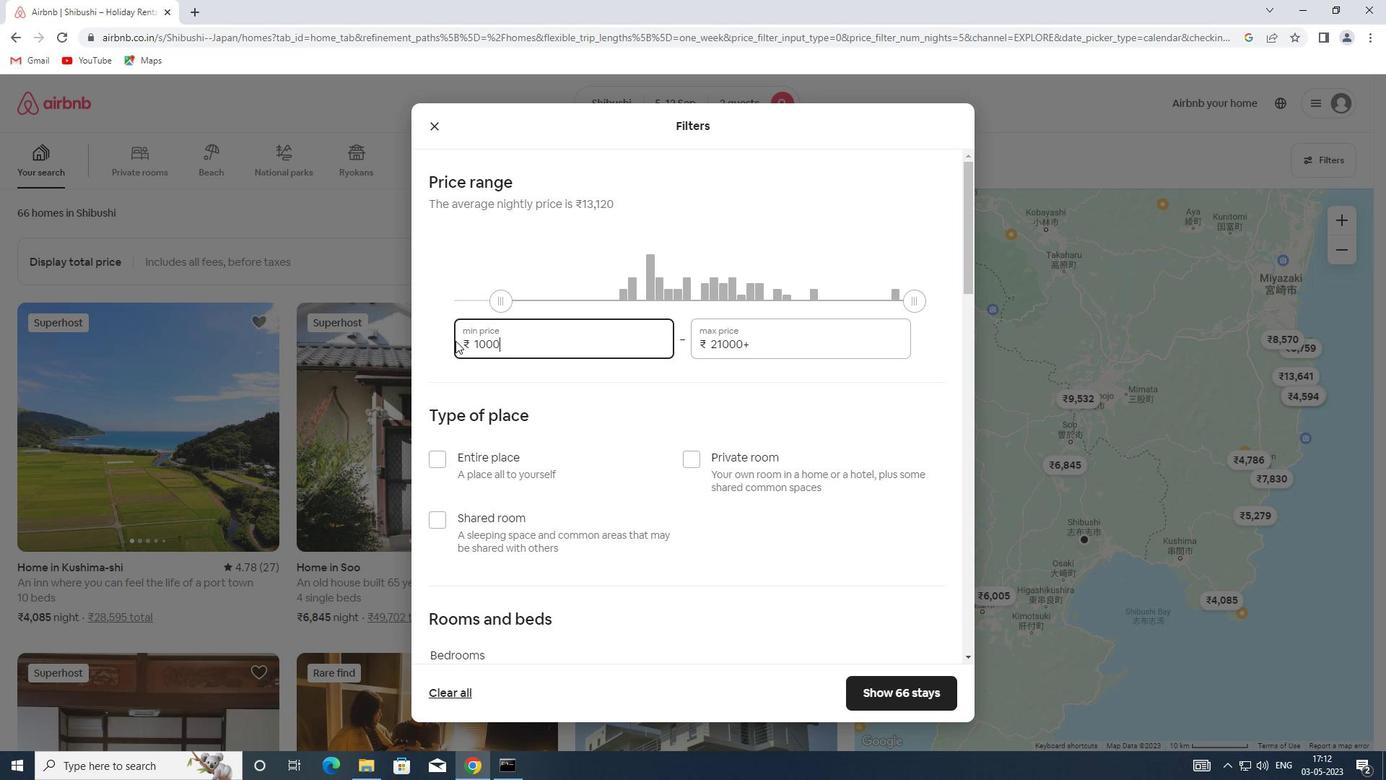 
Action: Mouse moved to (767, 343)
Screenshot: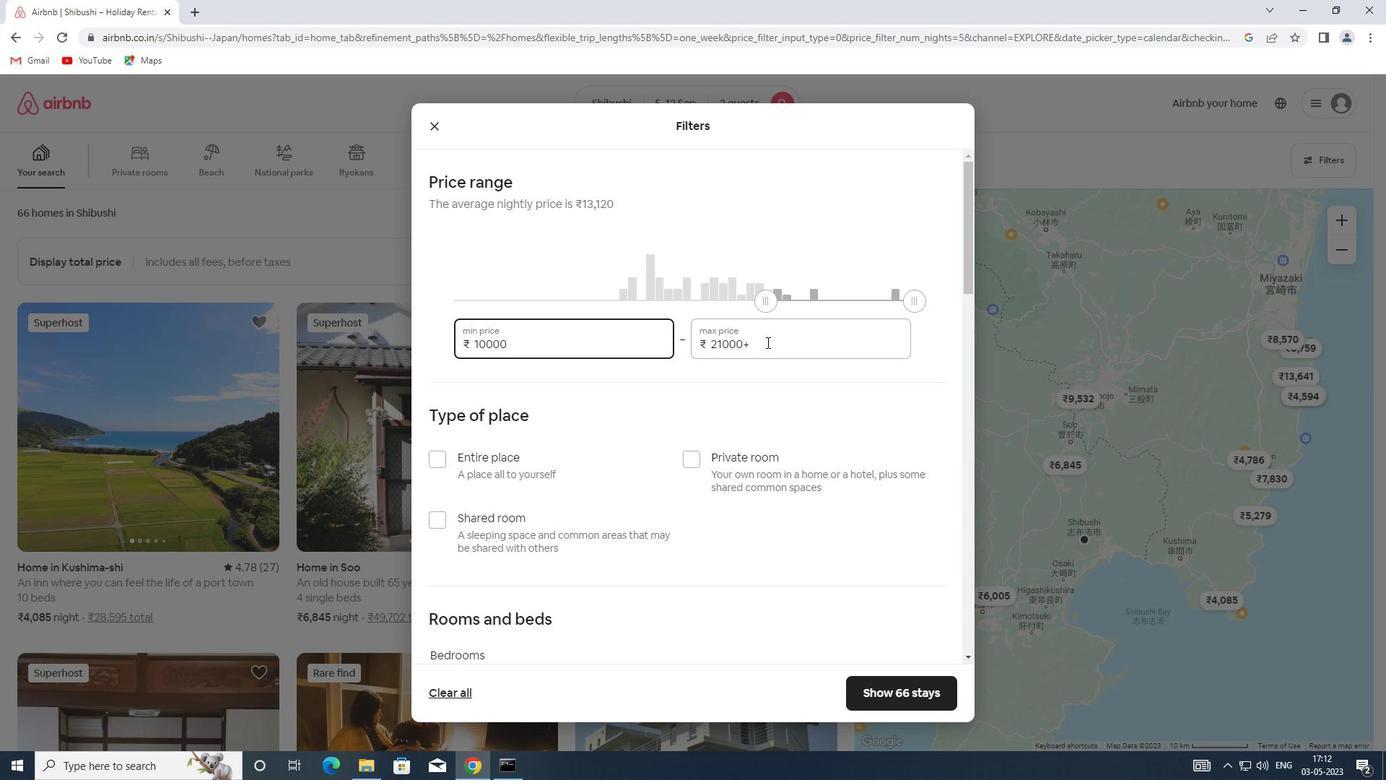 
Action: Mouse pressed left at (767, 343)
Screenshot: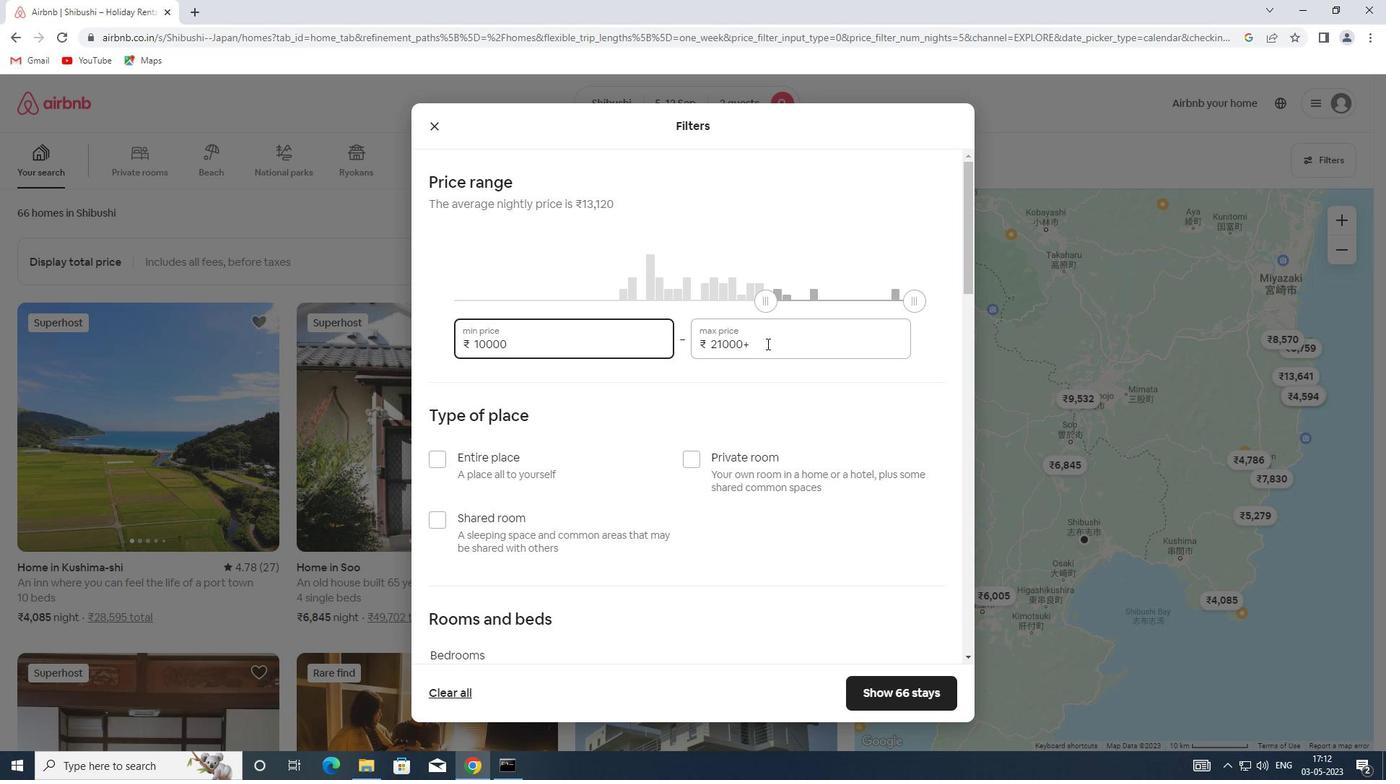
Action: Mouse moved to (653, 343)
Screenshot: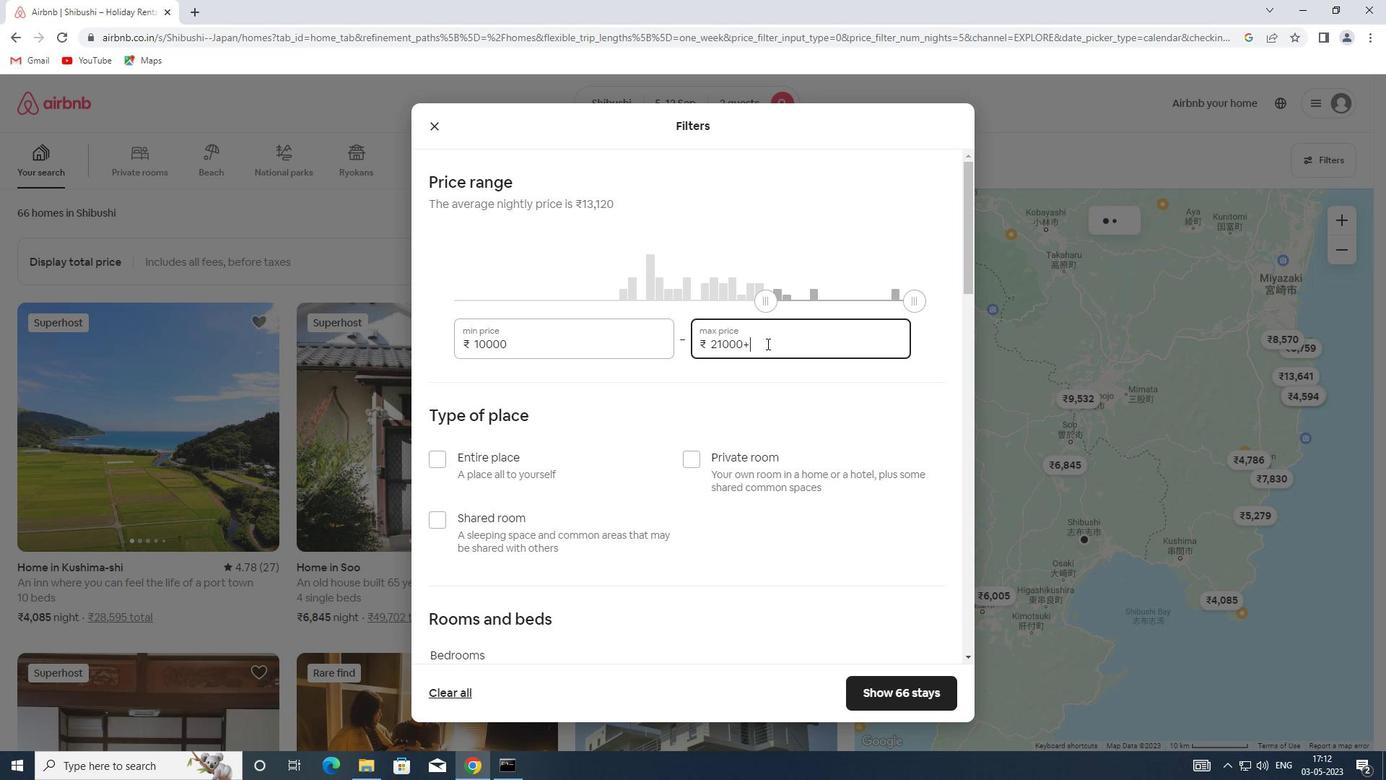 
Action: Key pressed 15000
Screenshot: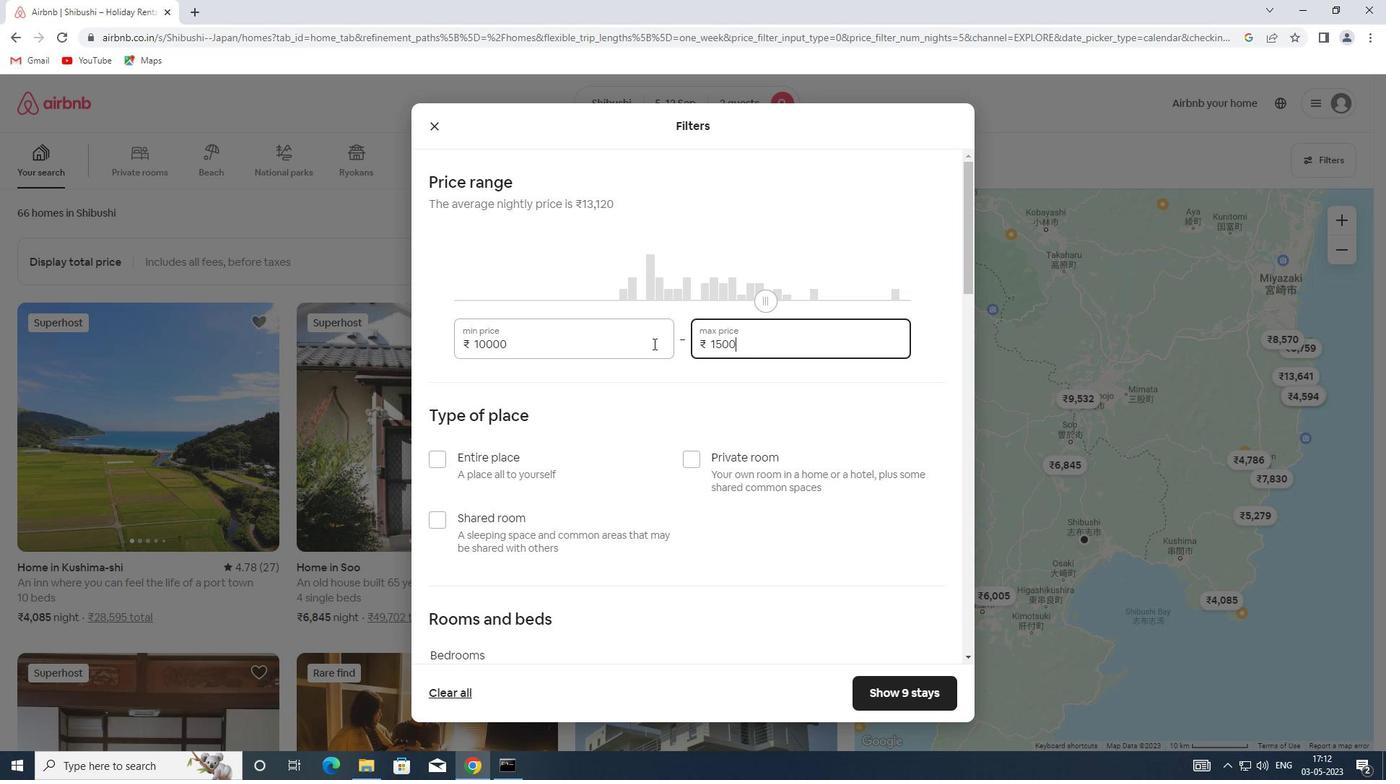 
Action: Mouse scrolled (653, 343) with delta (0, 0)
Screenshot: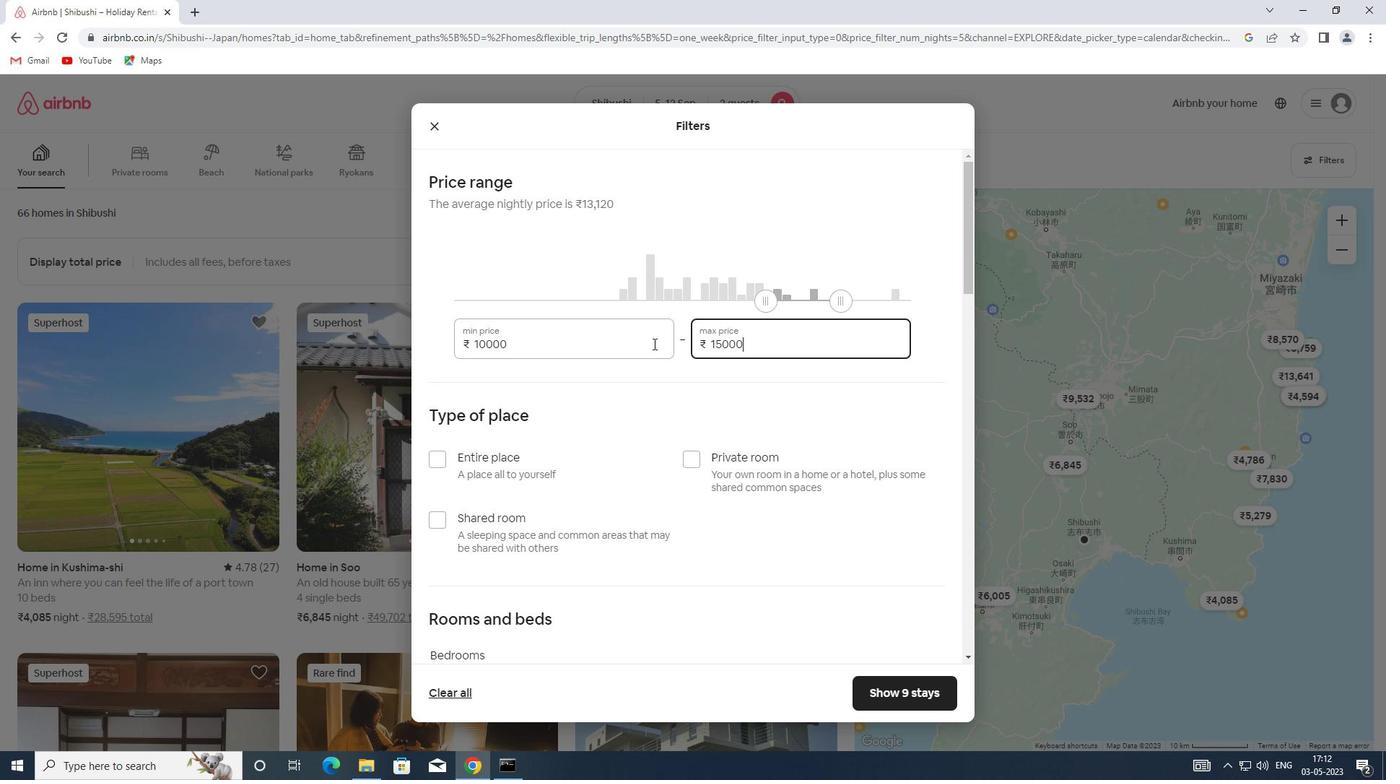 
Action: Mouse scrolled (653, 343) with delta (0, 0)
Screenshot: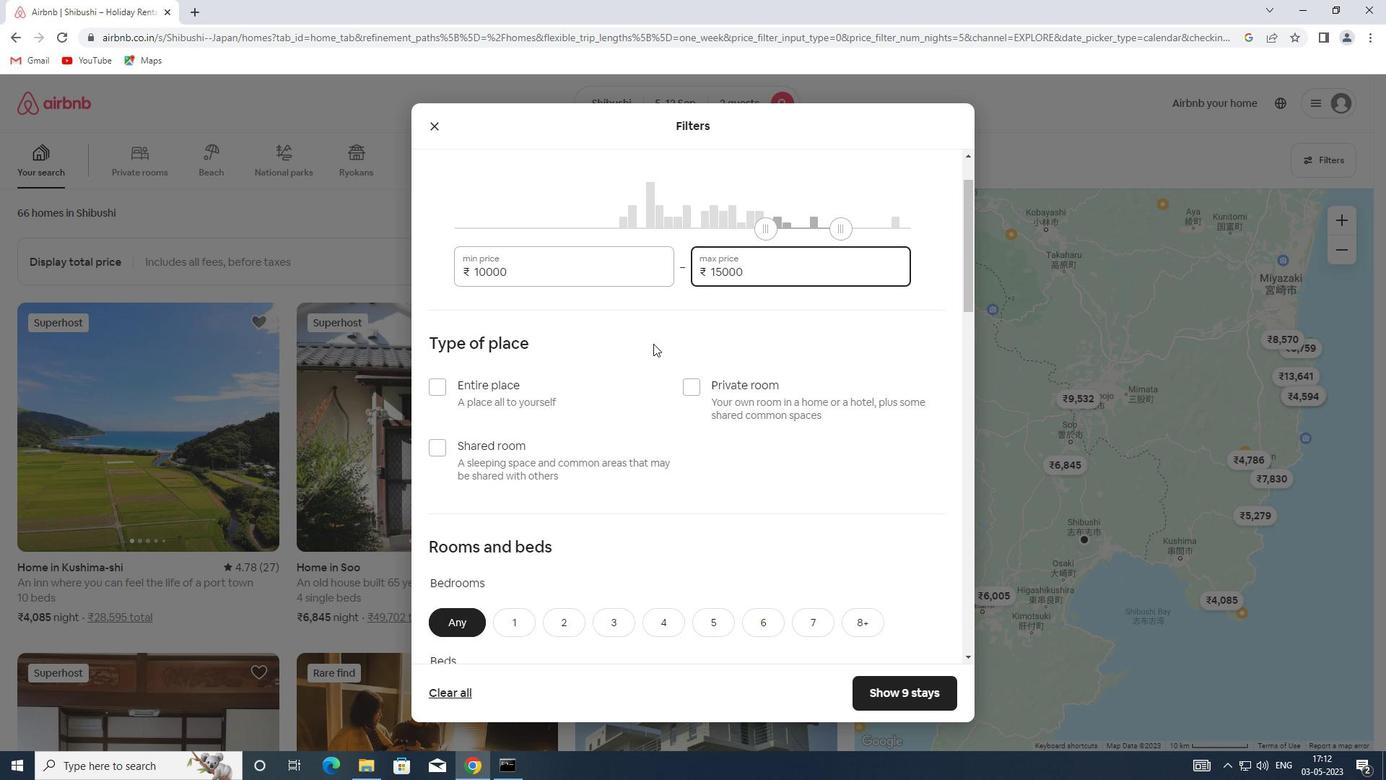 
Action: Mouse scrolled (653, 343) with delta (0, 0)
Screenshot: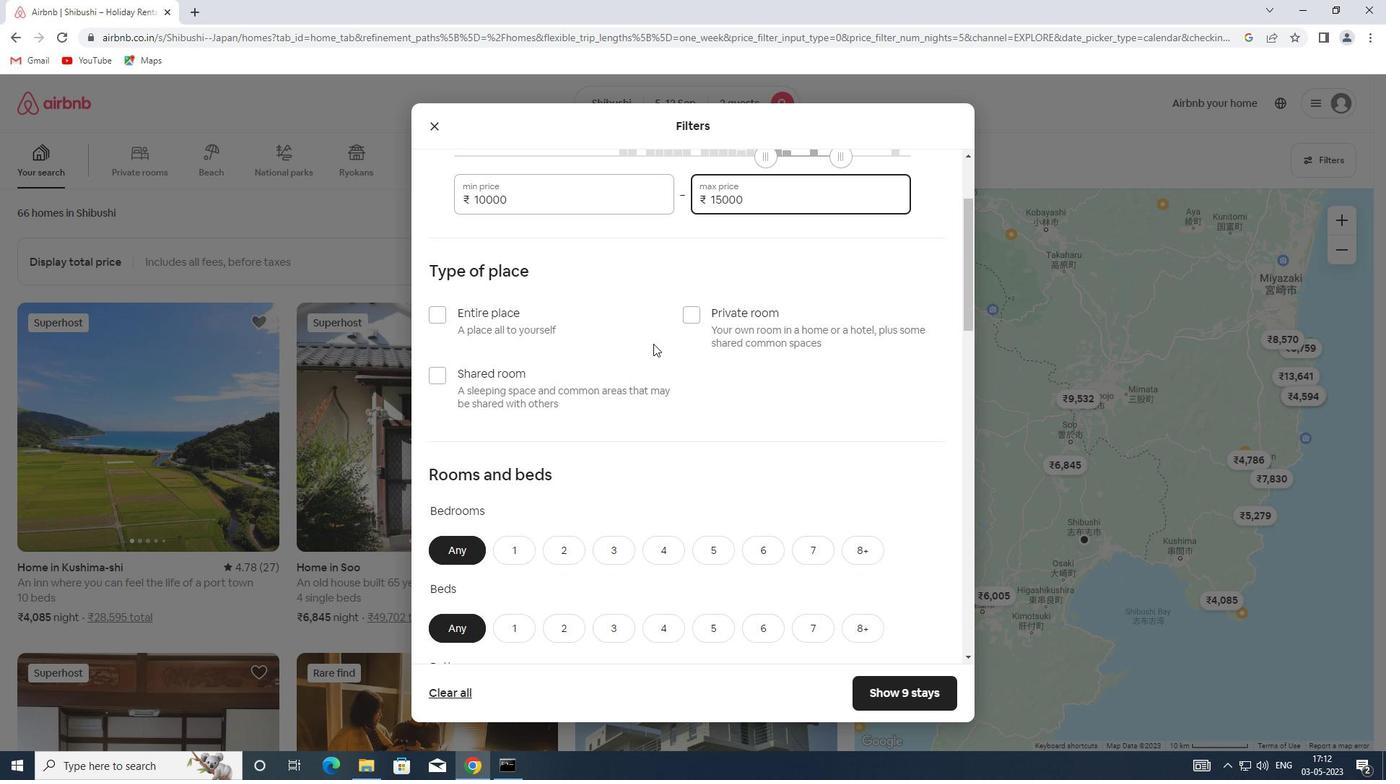 
Action: Mouse moved to (519, 467)
Screenshot: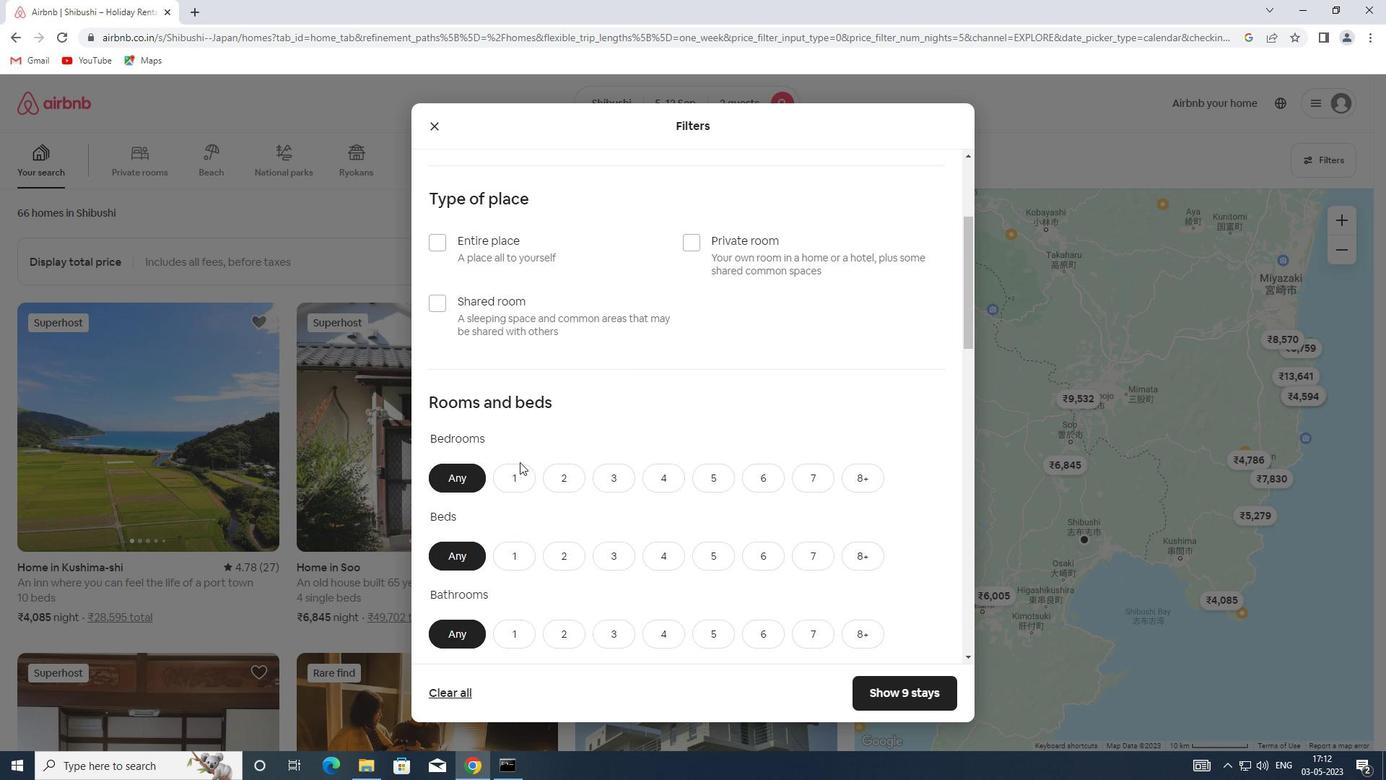 
Action: Mouse pressed left at (519, 467)
Screenshot: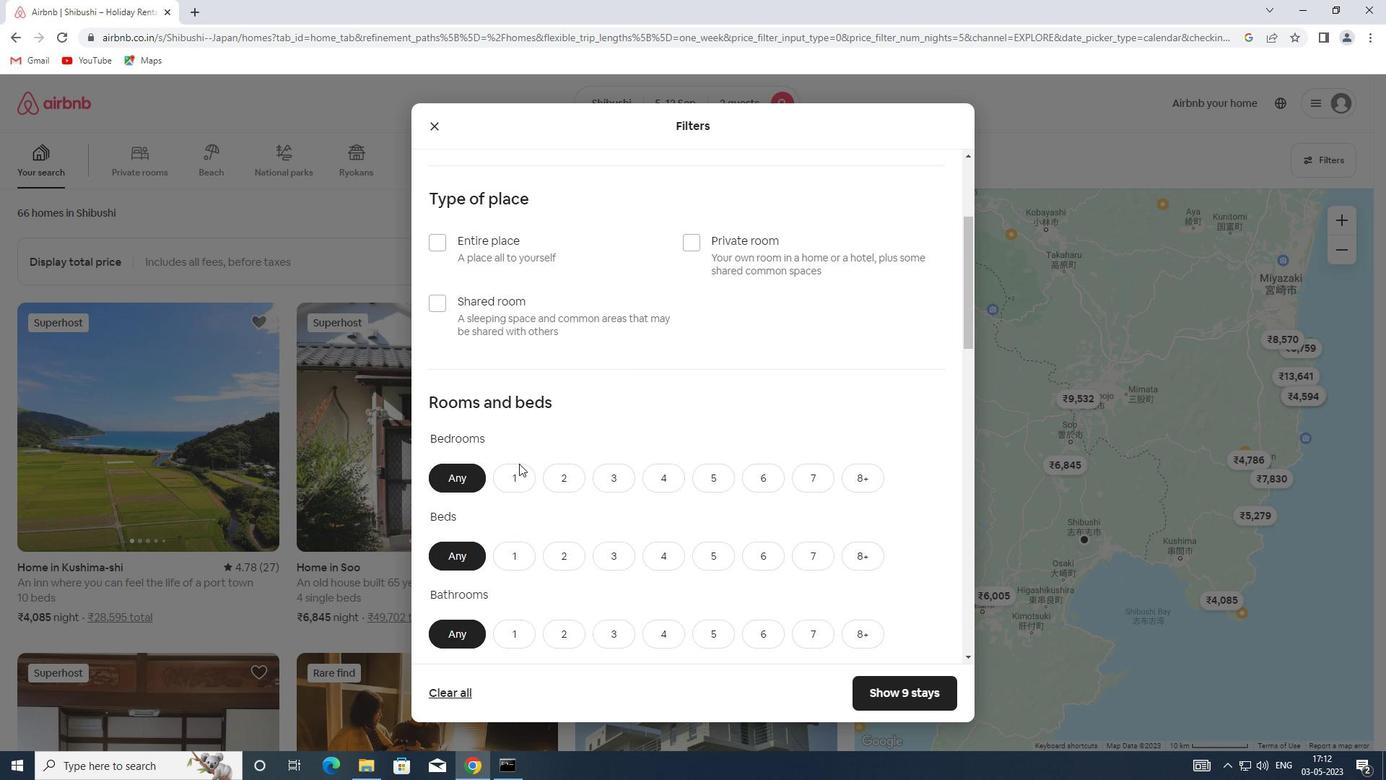 
Action: Mouse moved to (517, 460)
Screenshot: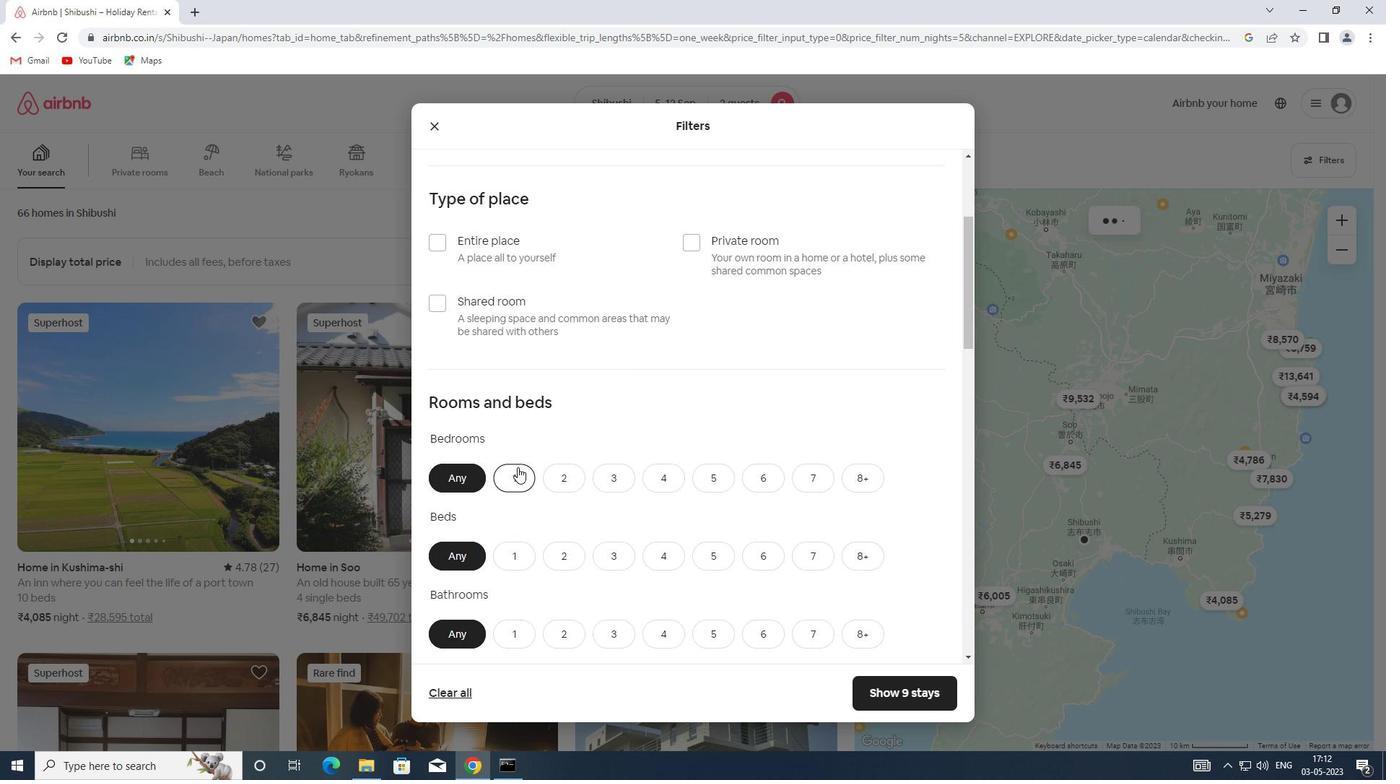 
Action: Mouse scrolled (517, 459) with delta (0, 0)
Screenshot: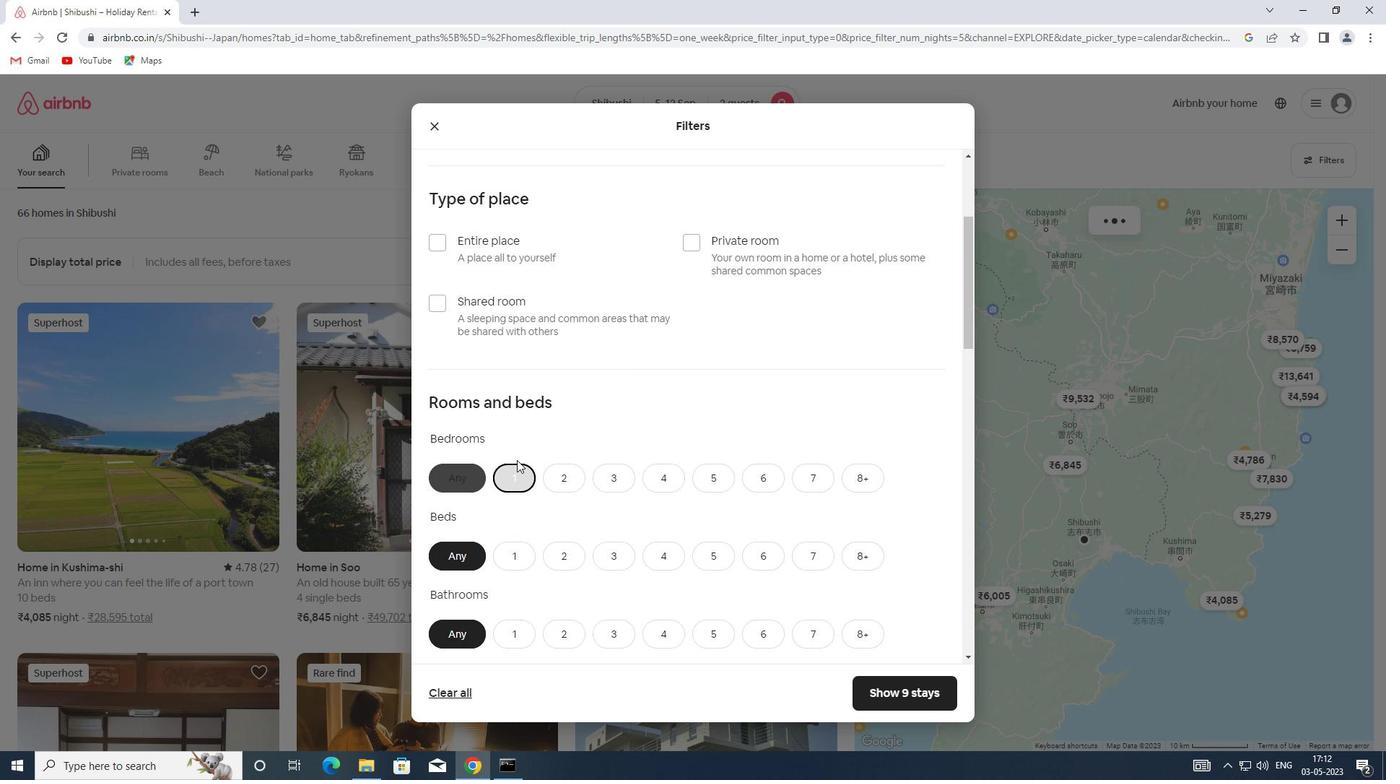 
Action: Mouse scrolled (517, 459) with delta (0, 0)
Screenshot: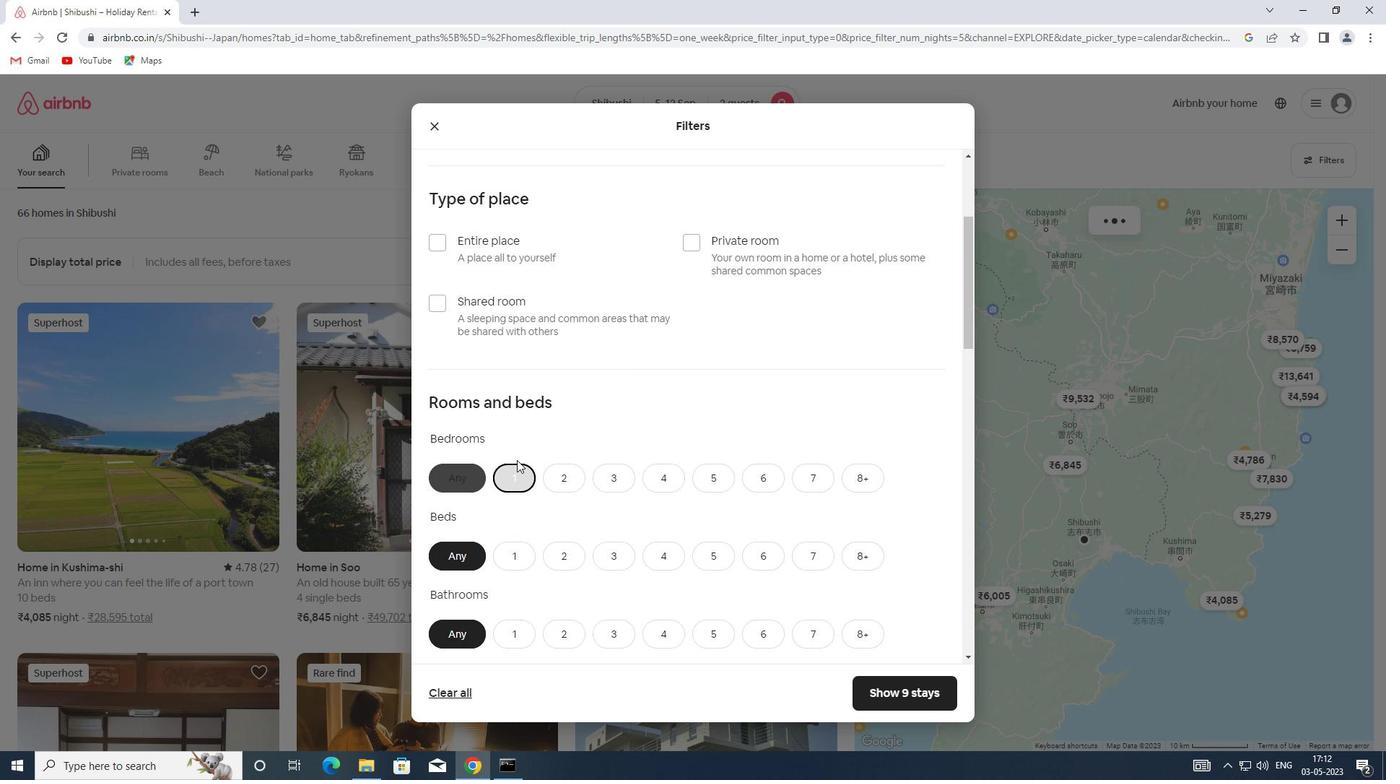 
Action: Mouse scrolled (517, 459) with delta (0, 0)
Screenshot: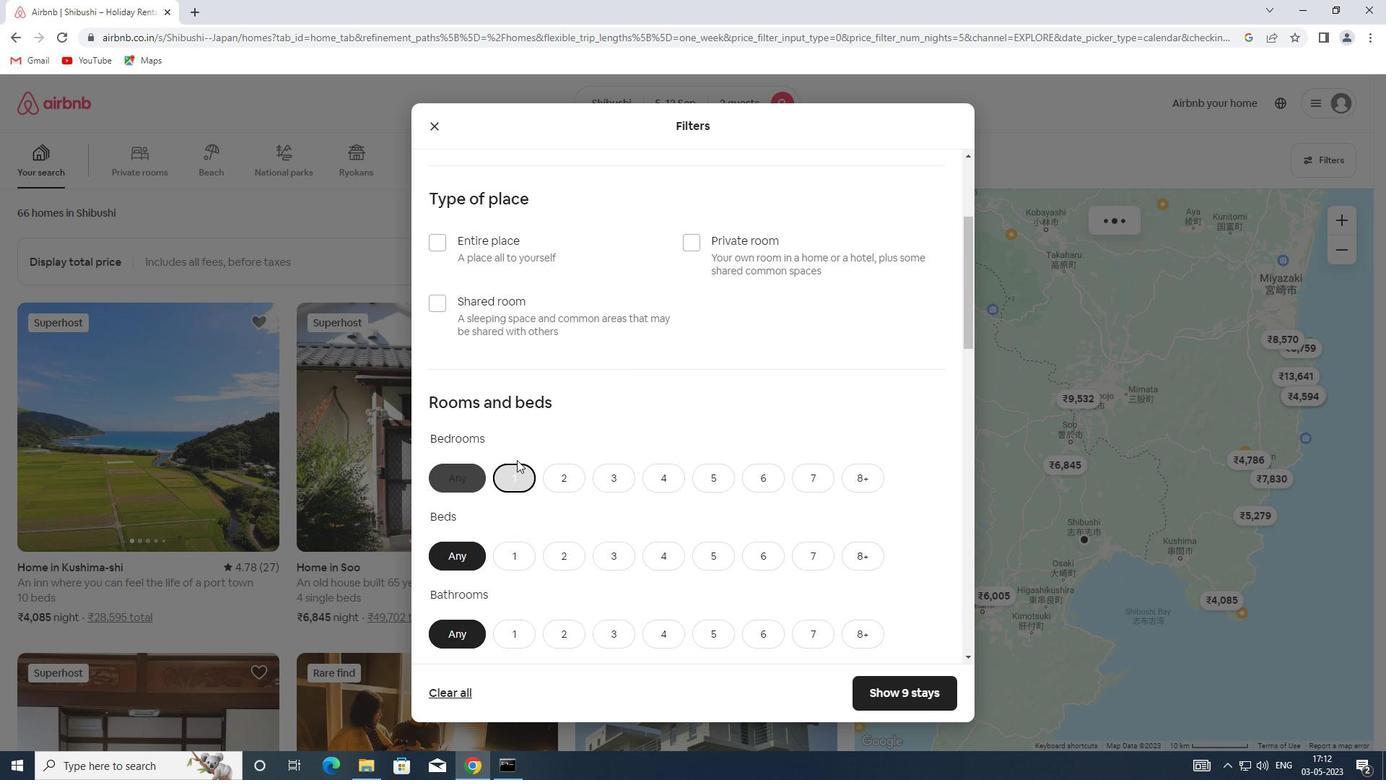 
Action: Mouse moved to (519, 338)
Screenshot: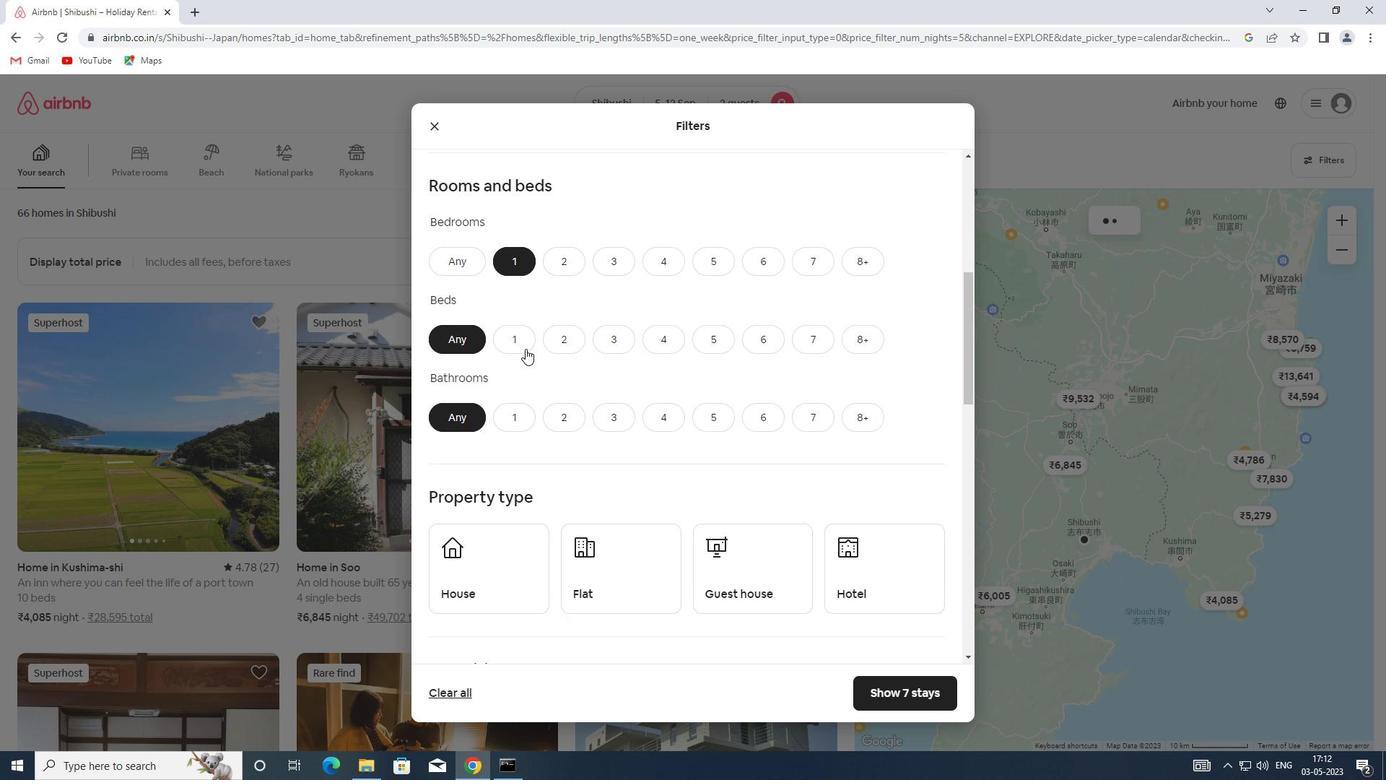 
Action: Mouse pressed left at (519, 338)
Screenshot: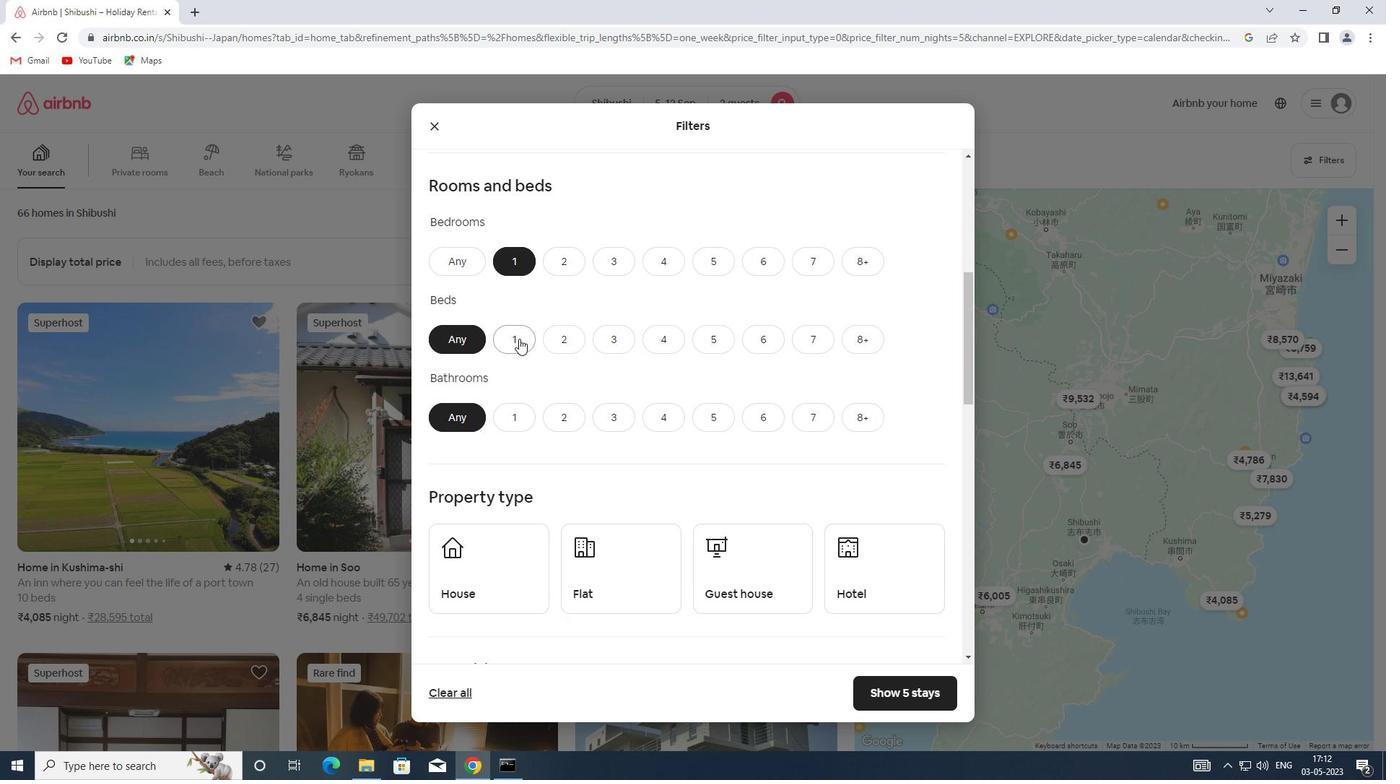 
Action: Mouse moved to (513, 413)
Screenshot: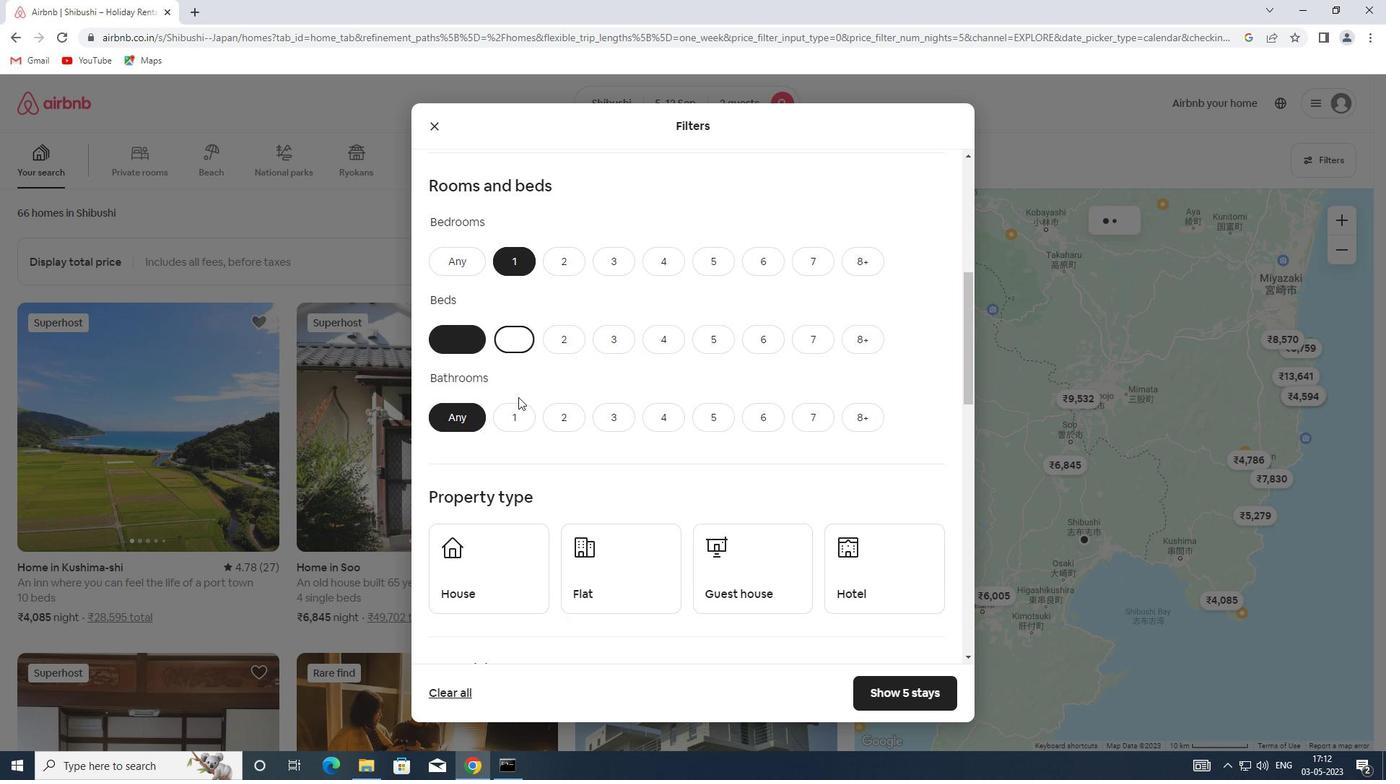 
Action: Mouse pressed left at (513, 413)
Screenshot: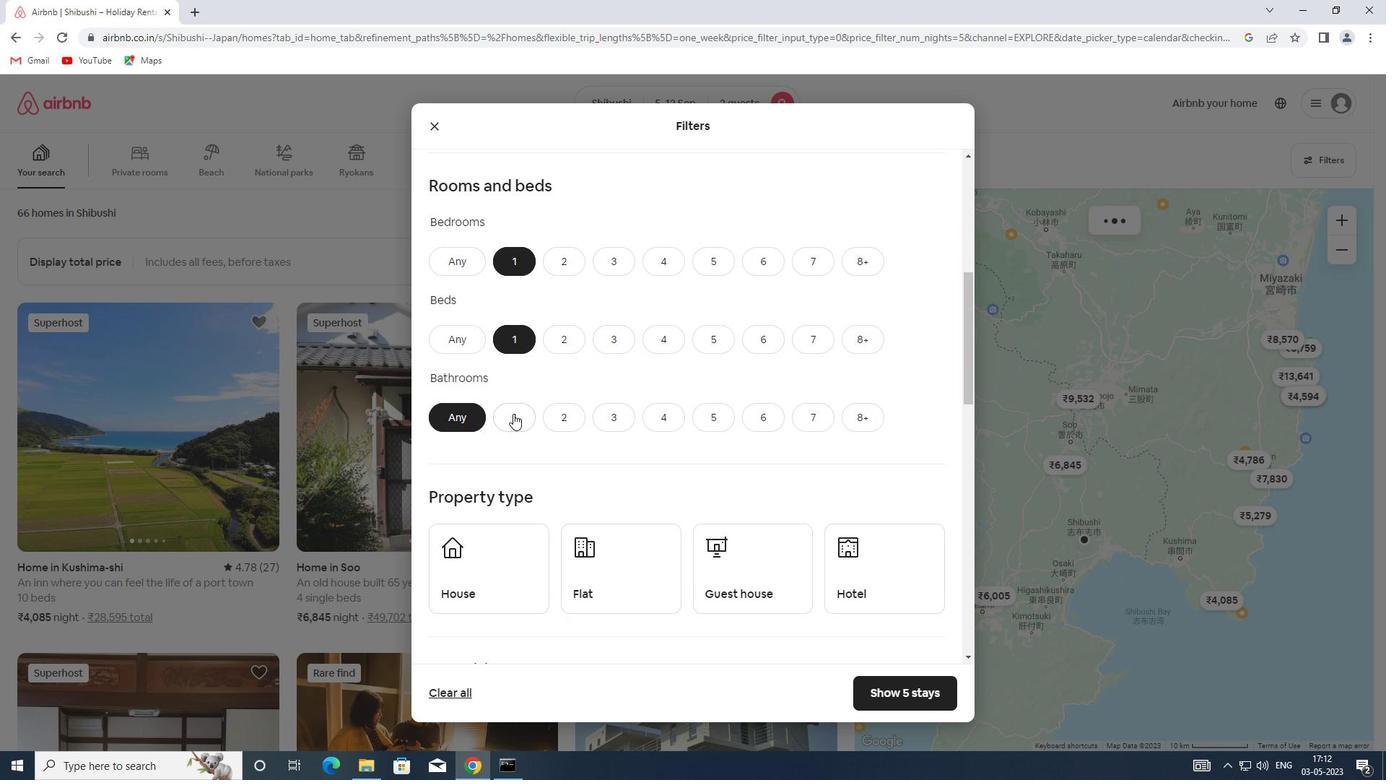 
Action: Mouse moved to (513, 405)
Screenshot: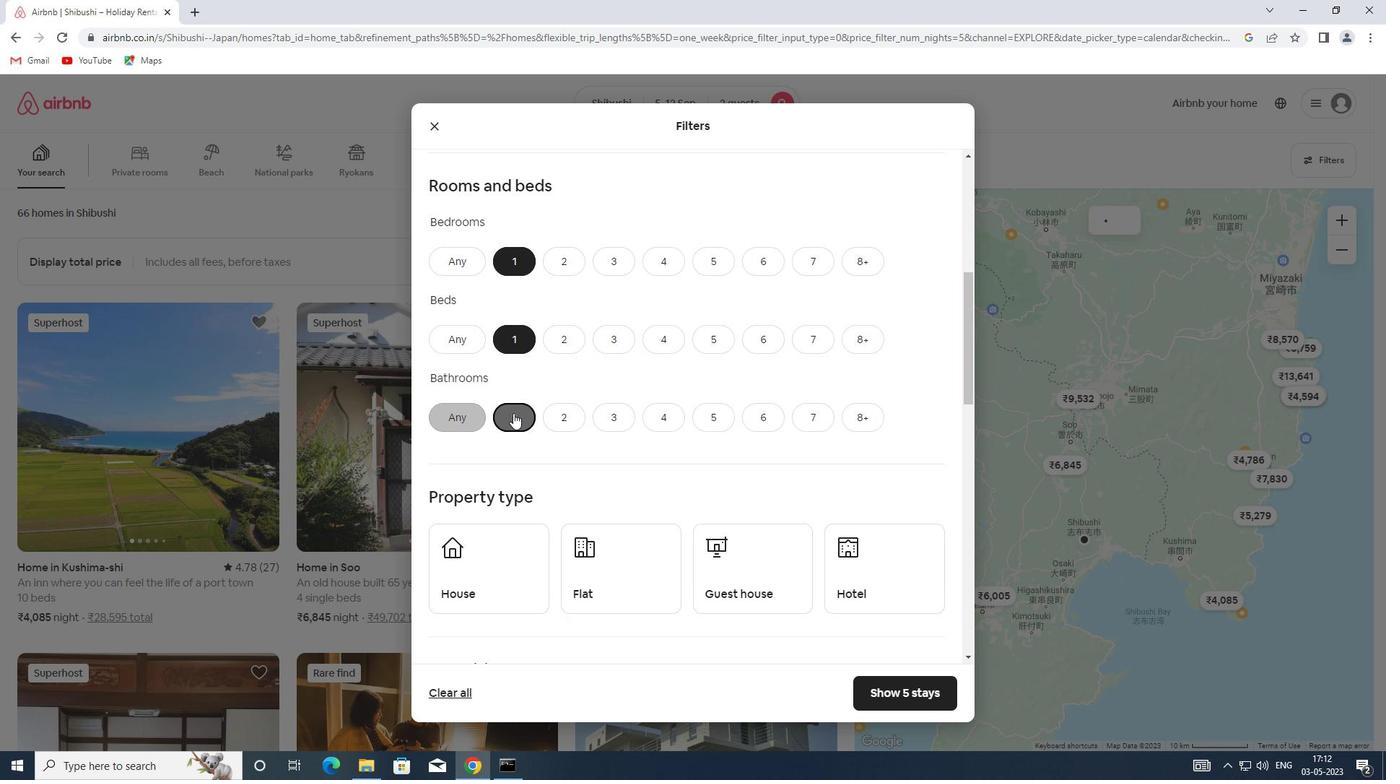 
Action: Mouse scrolled (513, 405) with delta (0, 0)
Screenshot: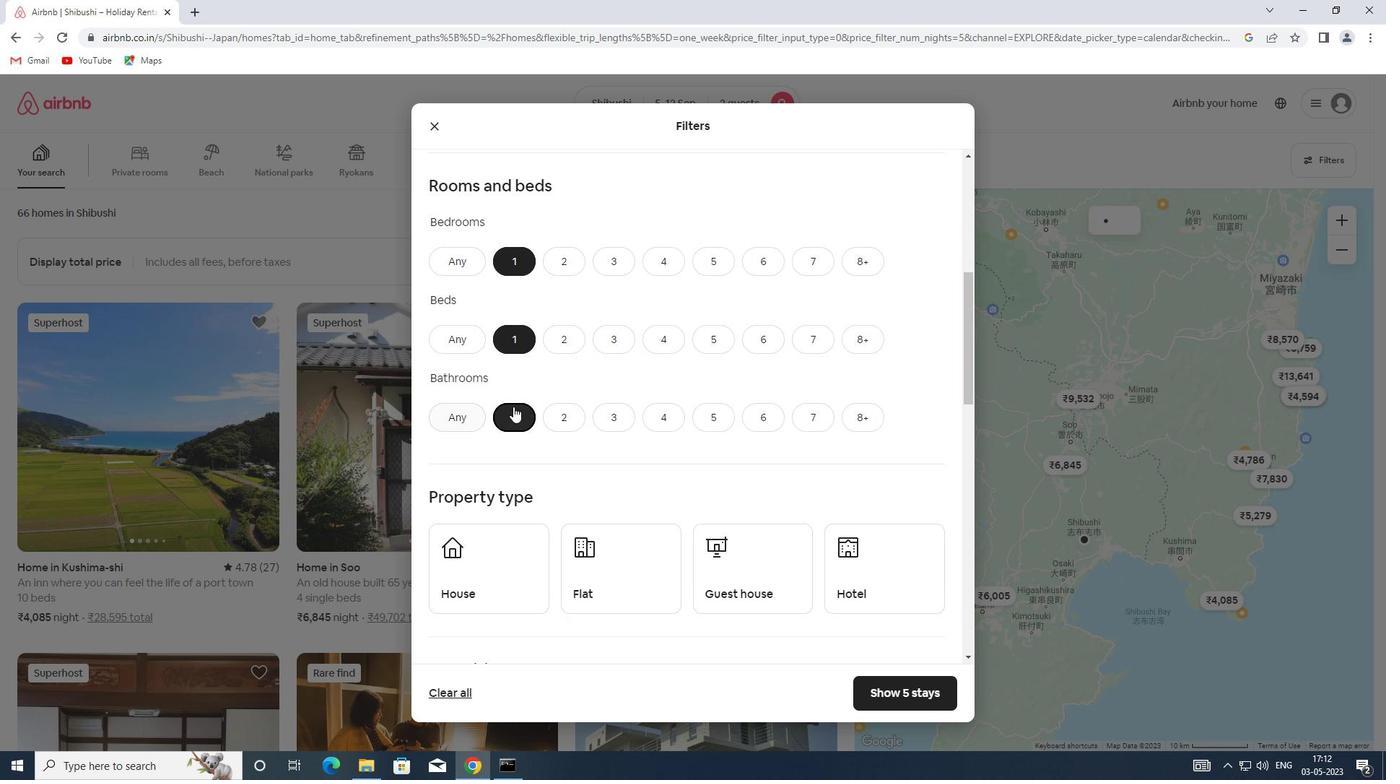 
Action: Mouse scrolled (513, 405) with delta (0, 0)
Screenshot: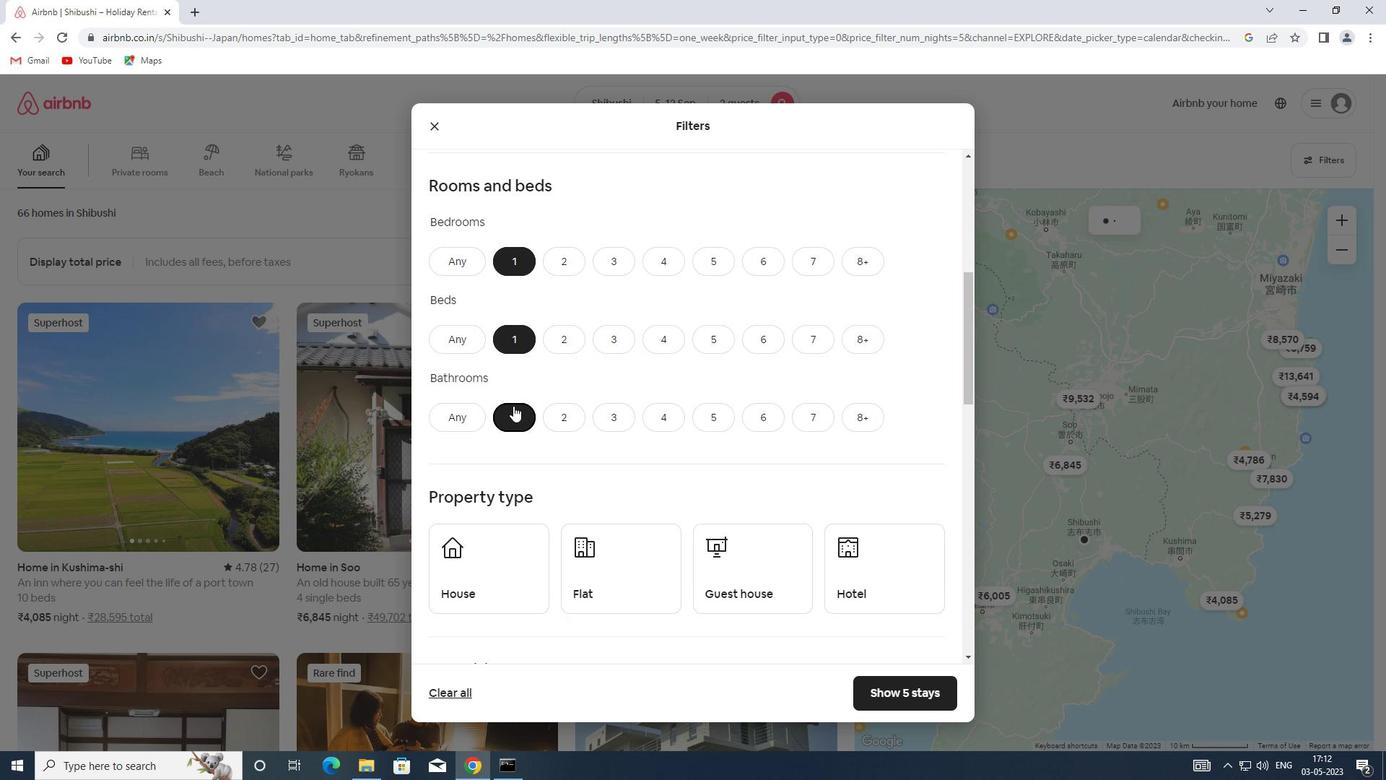 
Action: Mouse scrolled (513, 405) with delta (0, 0)
Screenshot: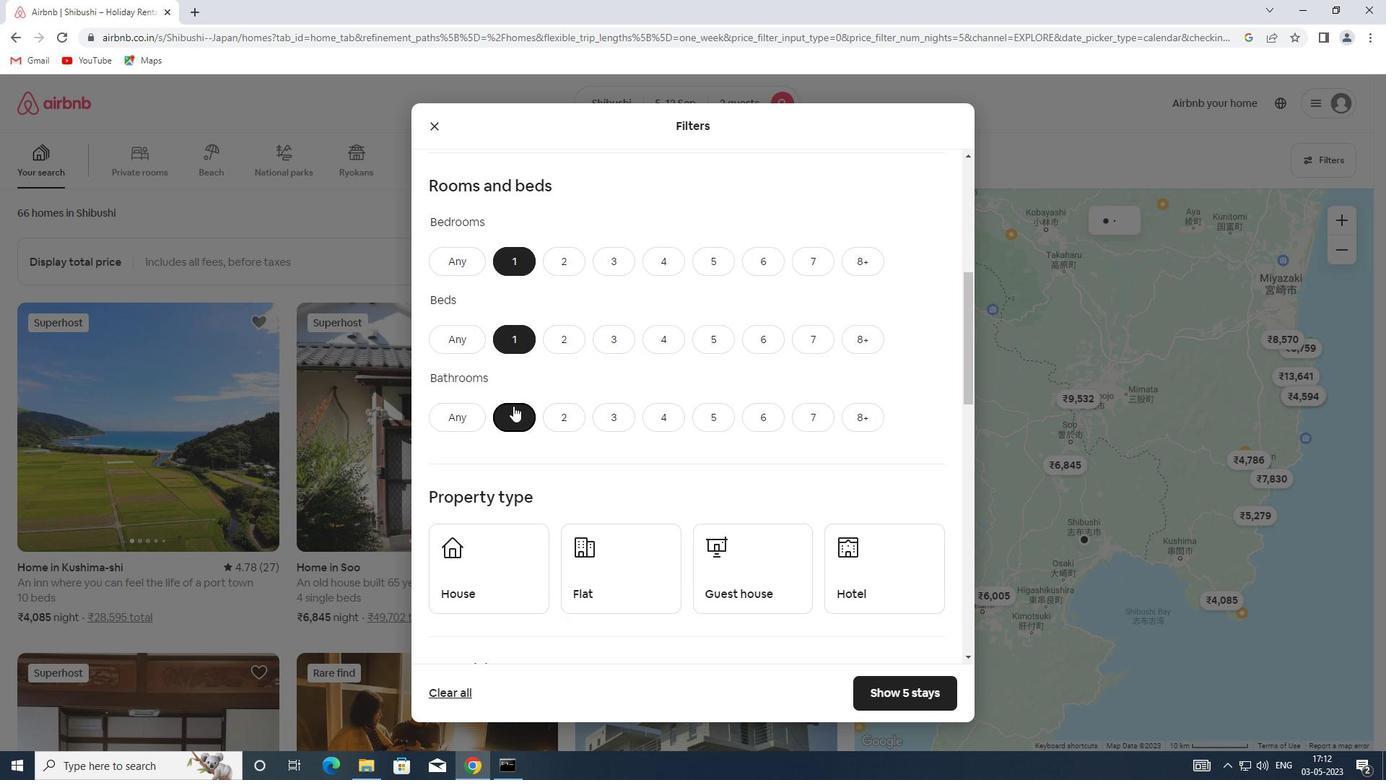
Action: Mouse moved to (513, 404)
Screenshot: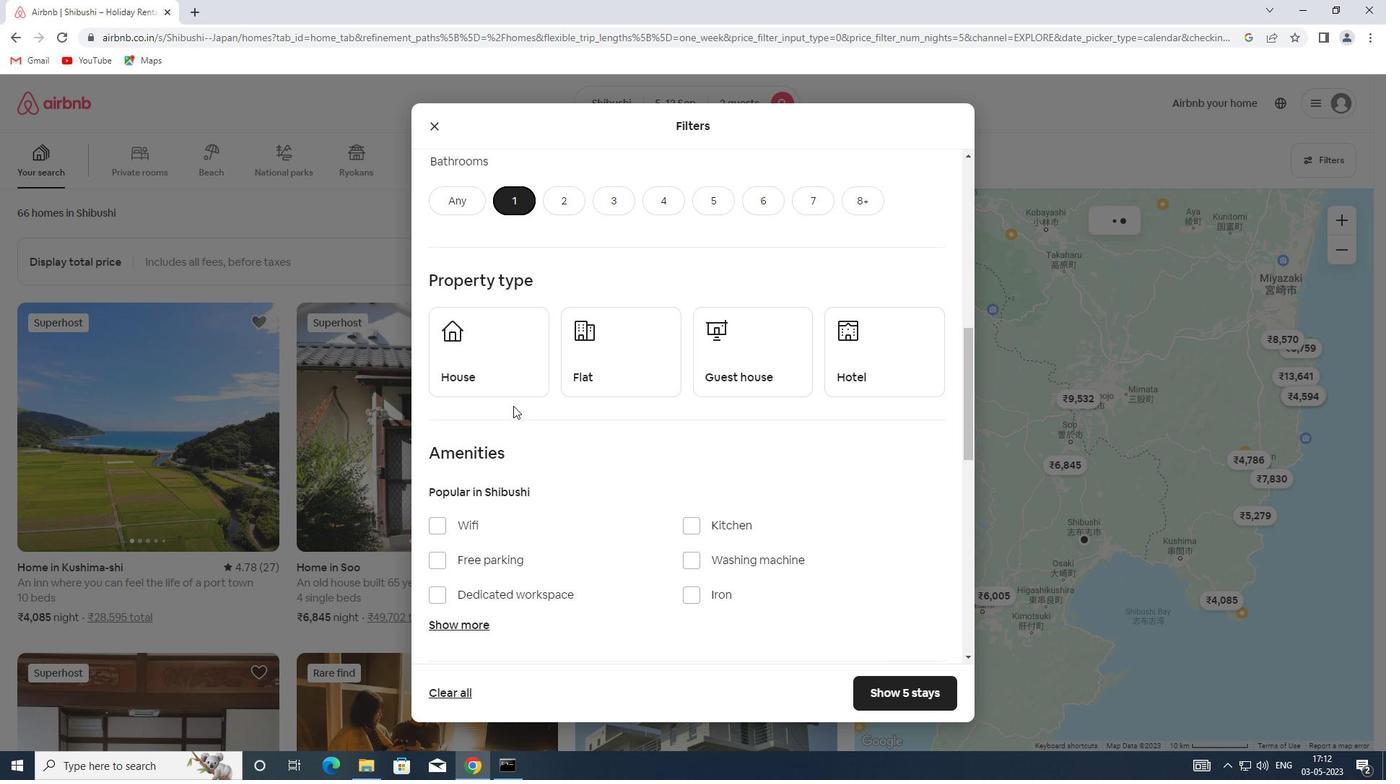 
Action: Mouse scrolled (513, 403) with delta (0, 0)
Screenshot: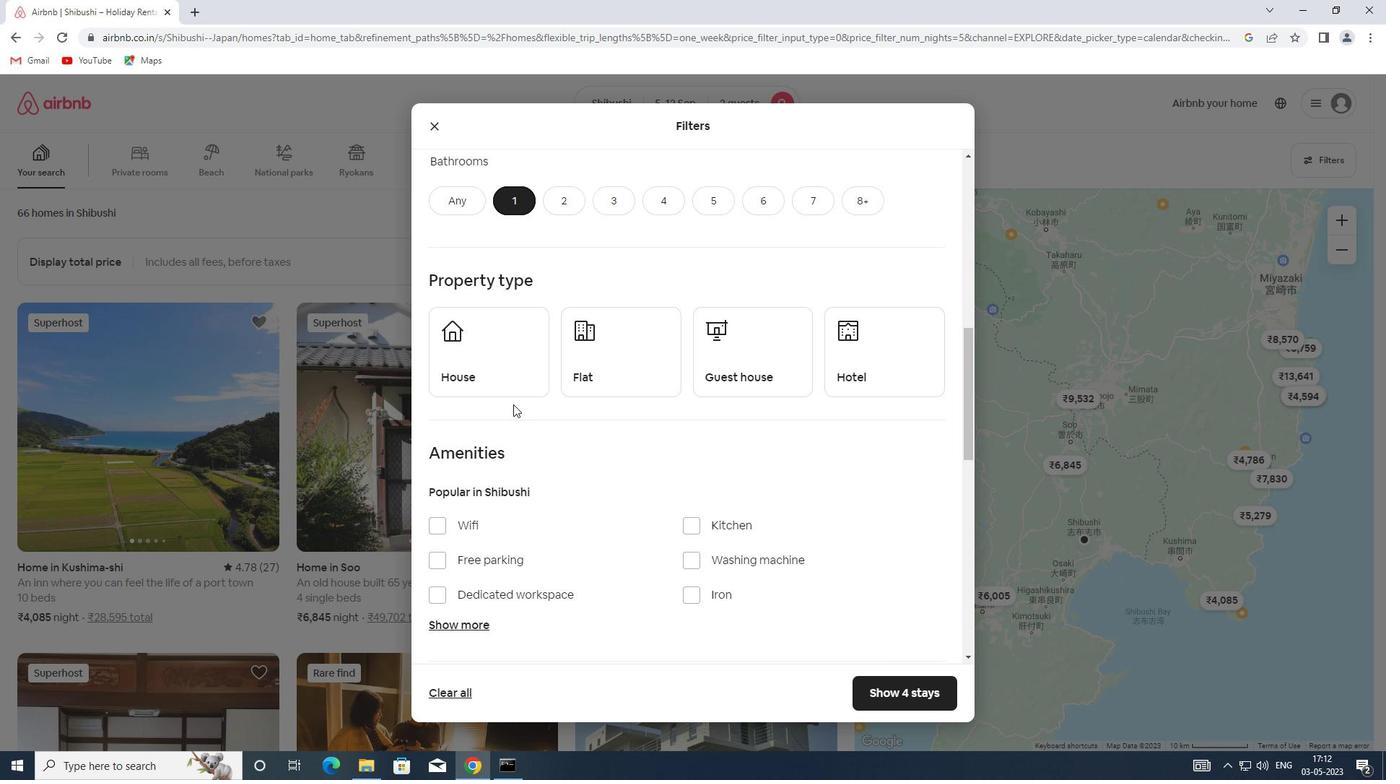 
Action: Mouse moved to (504, 303)
Screenshot: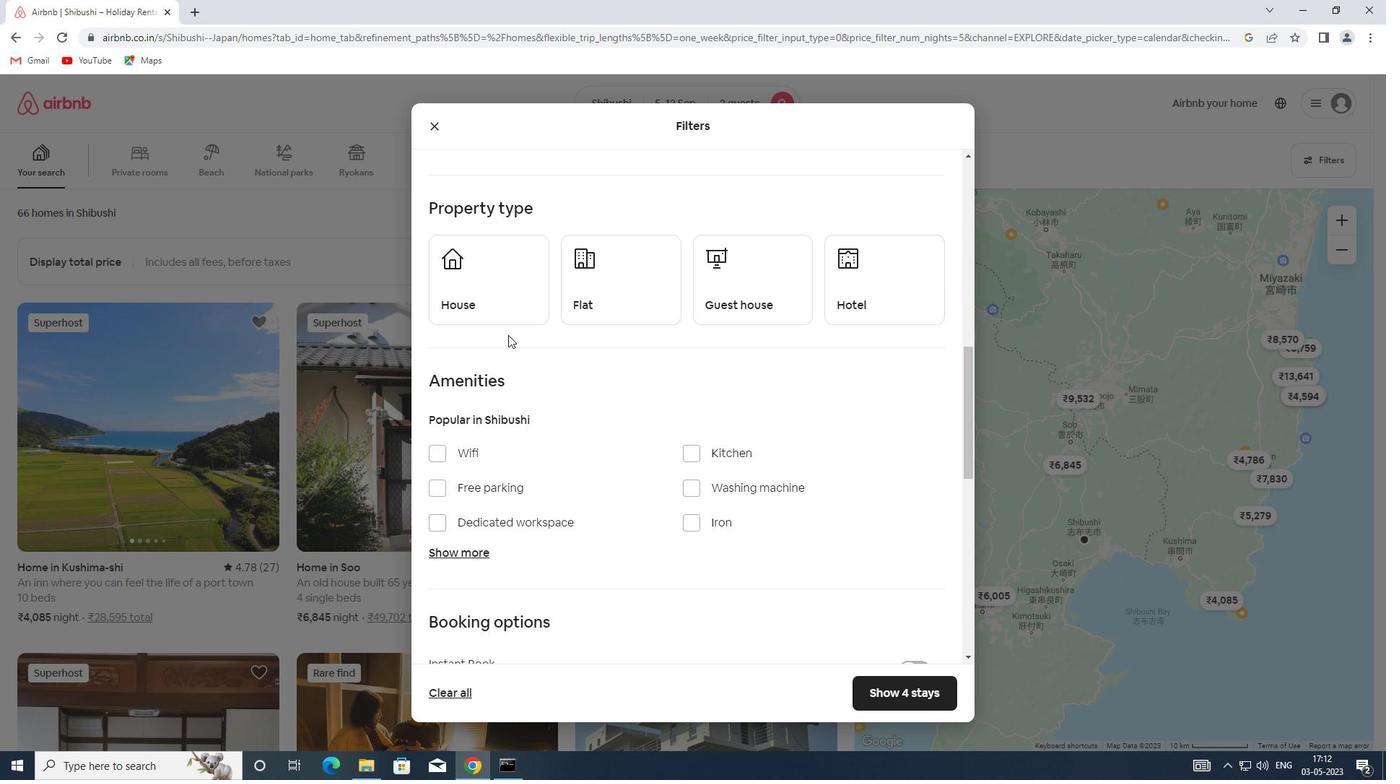 
Action: Mouse pressed left at (504, 303)
Screenshot: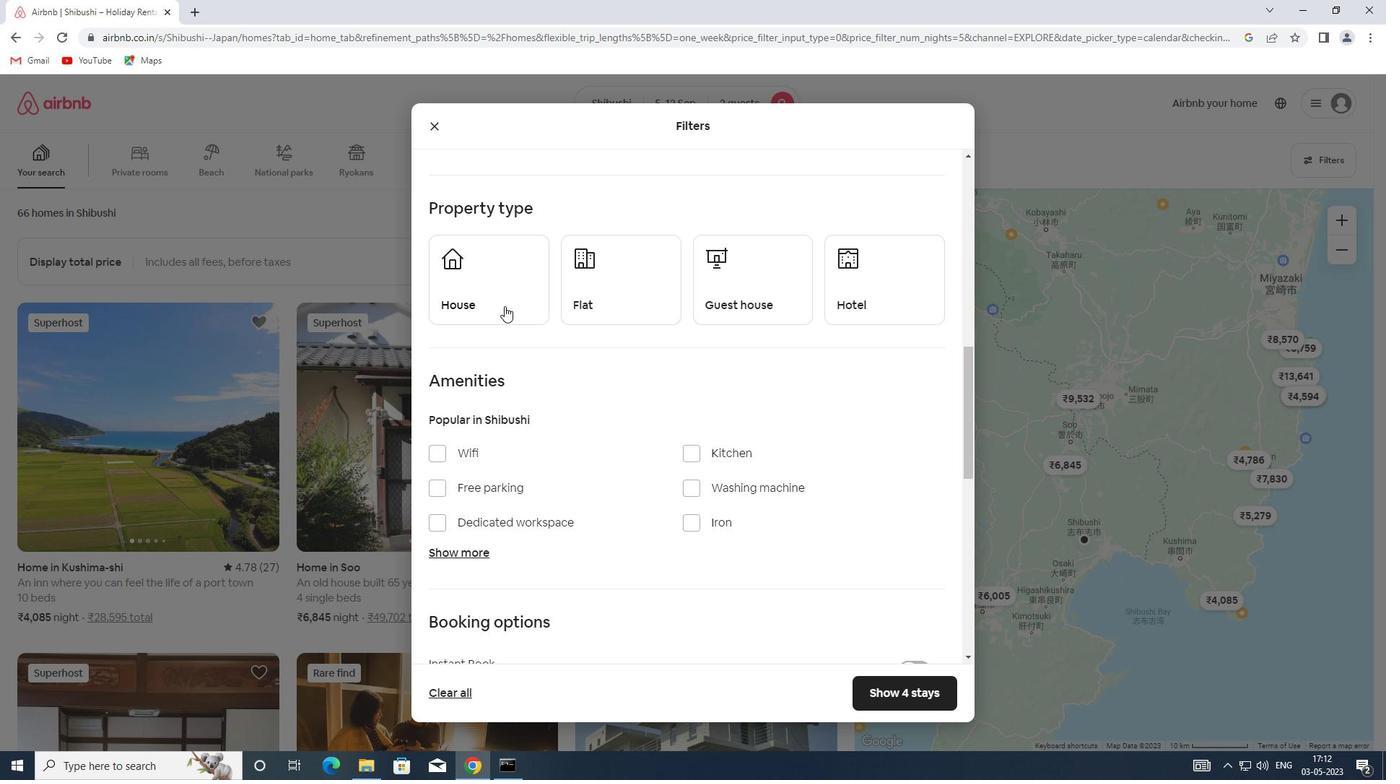 
Action: Mouse moved to (585, 299)
Screenshot: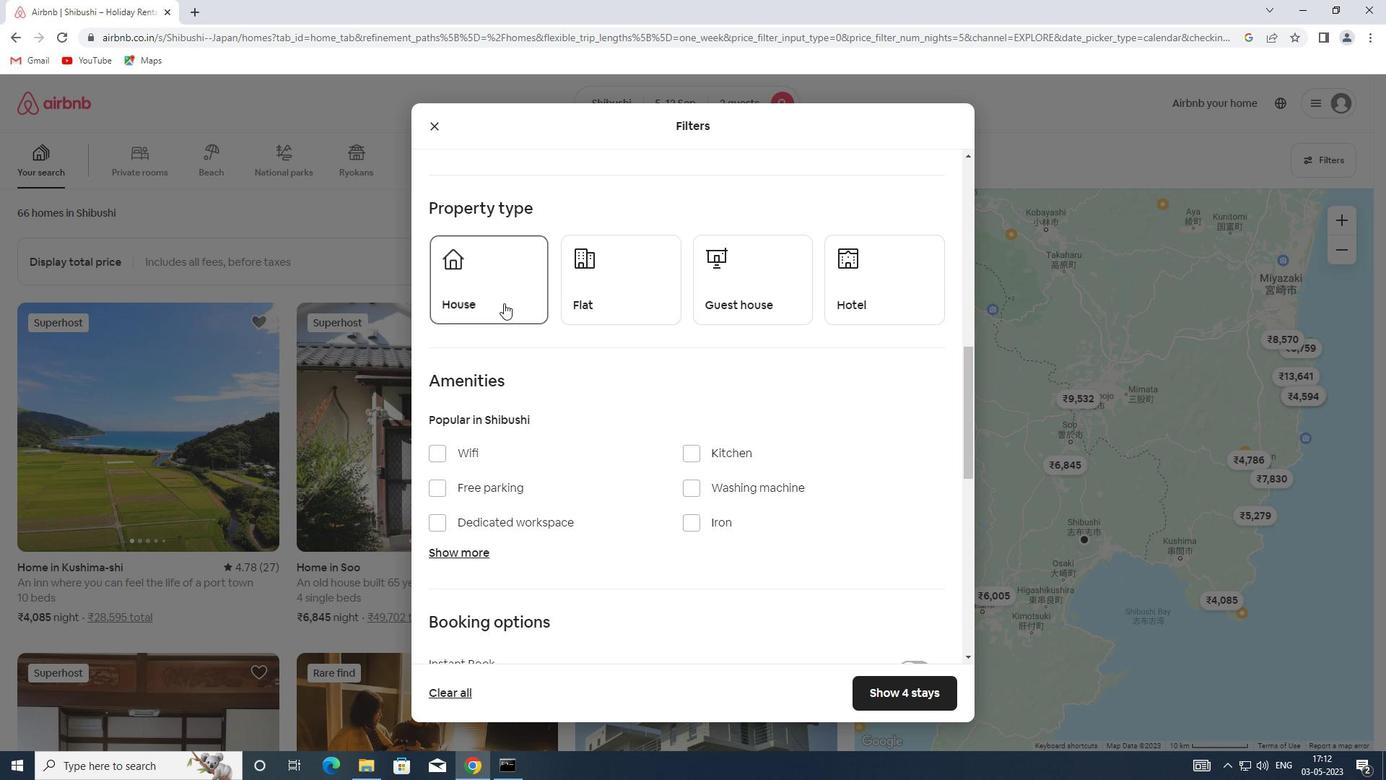 
Action: Mouse pressed left at (585, 299)
Screenshot: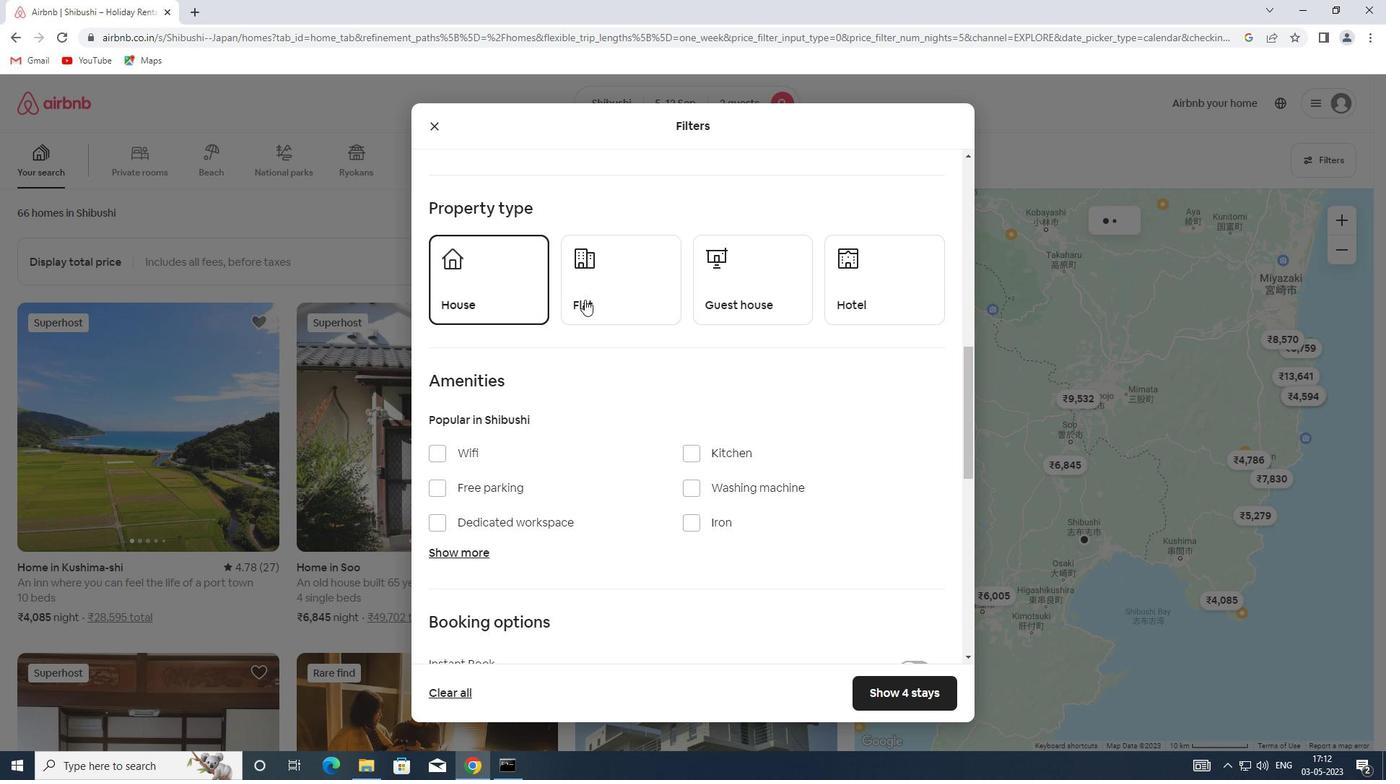 
Action: Mouse moved to (720, 287)
Screenshot: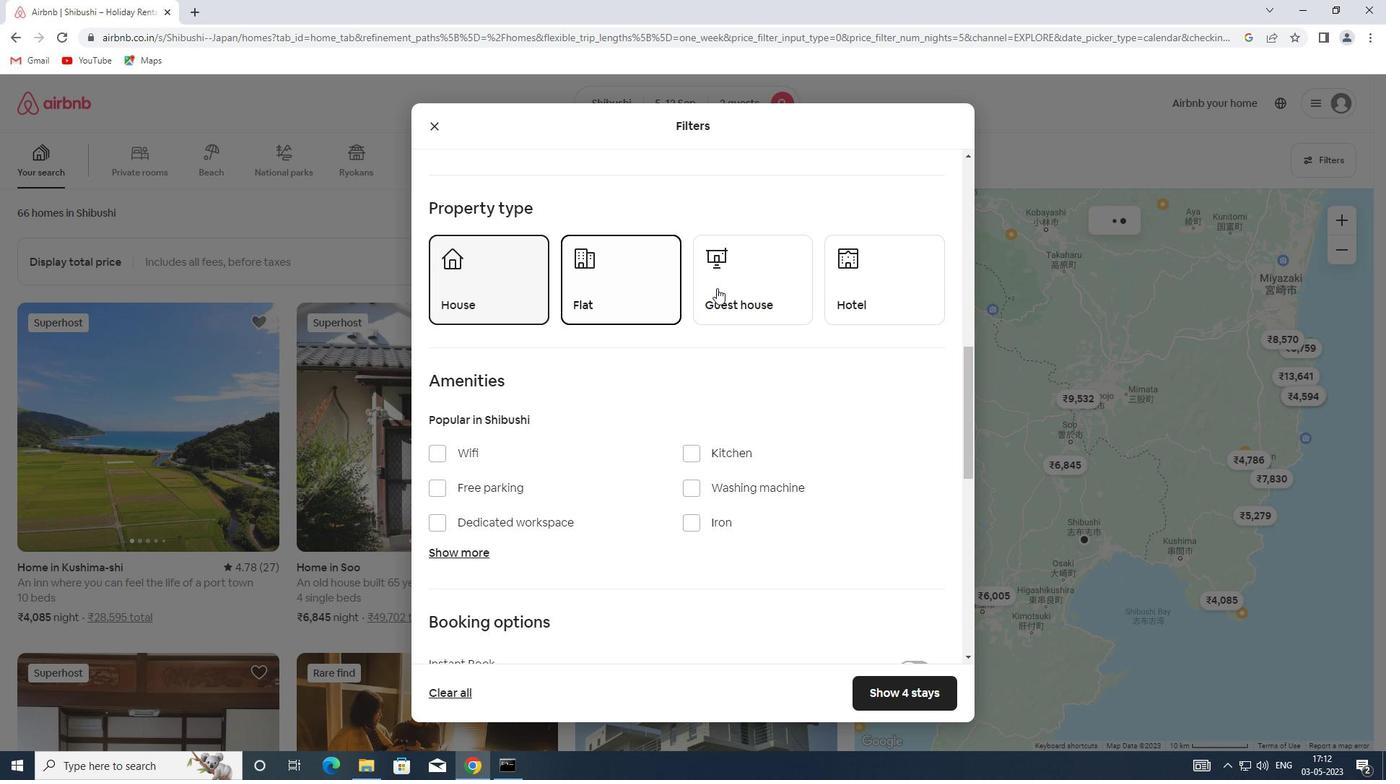 
Action: Mouse pressed left at (720, 287)
Screenshot: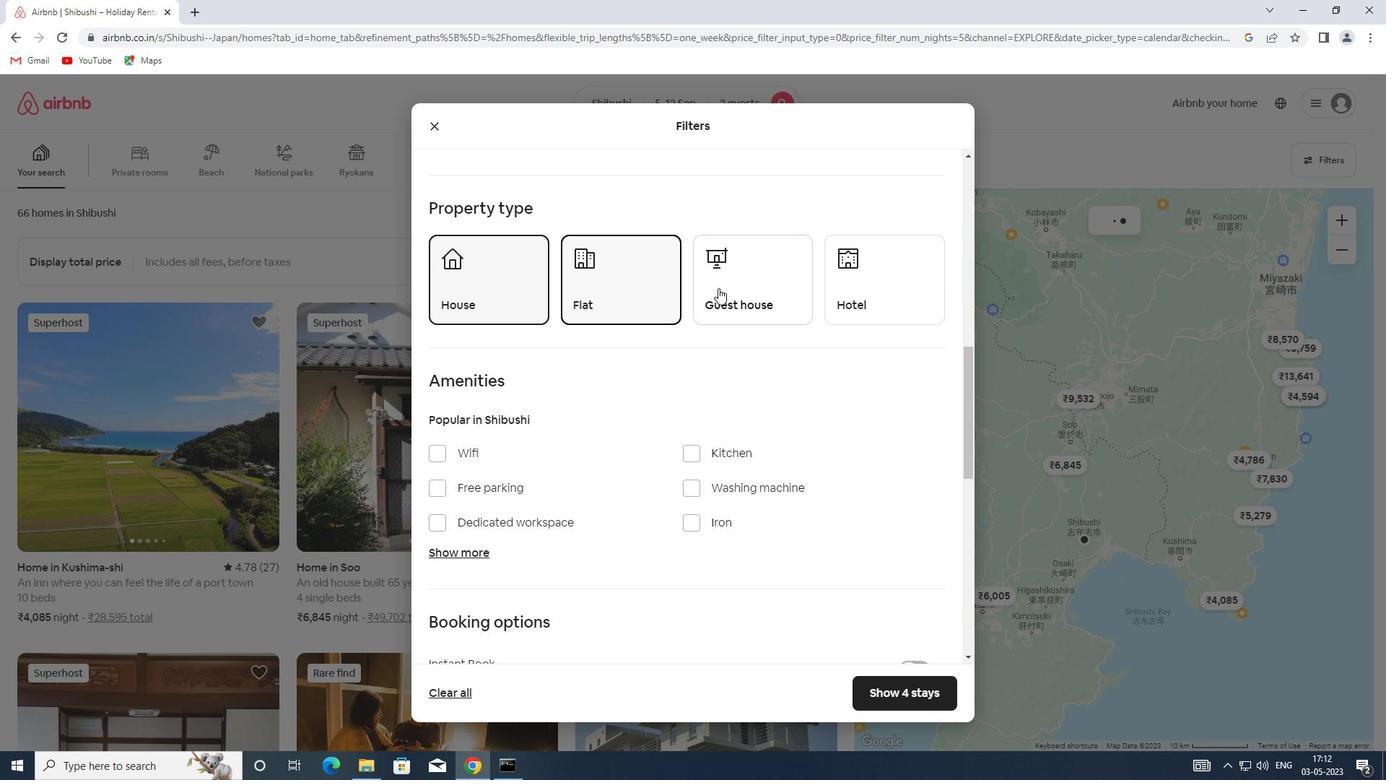 
Action: Mouse moved to (845, 278)
Screenshot: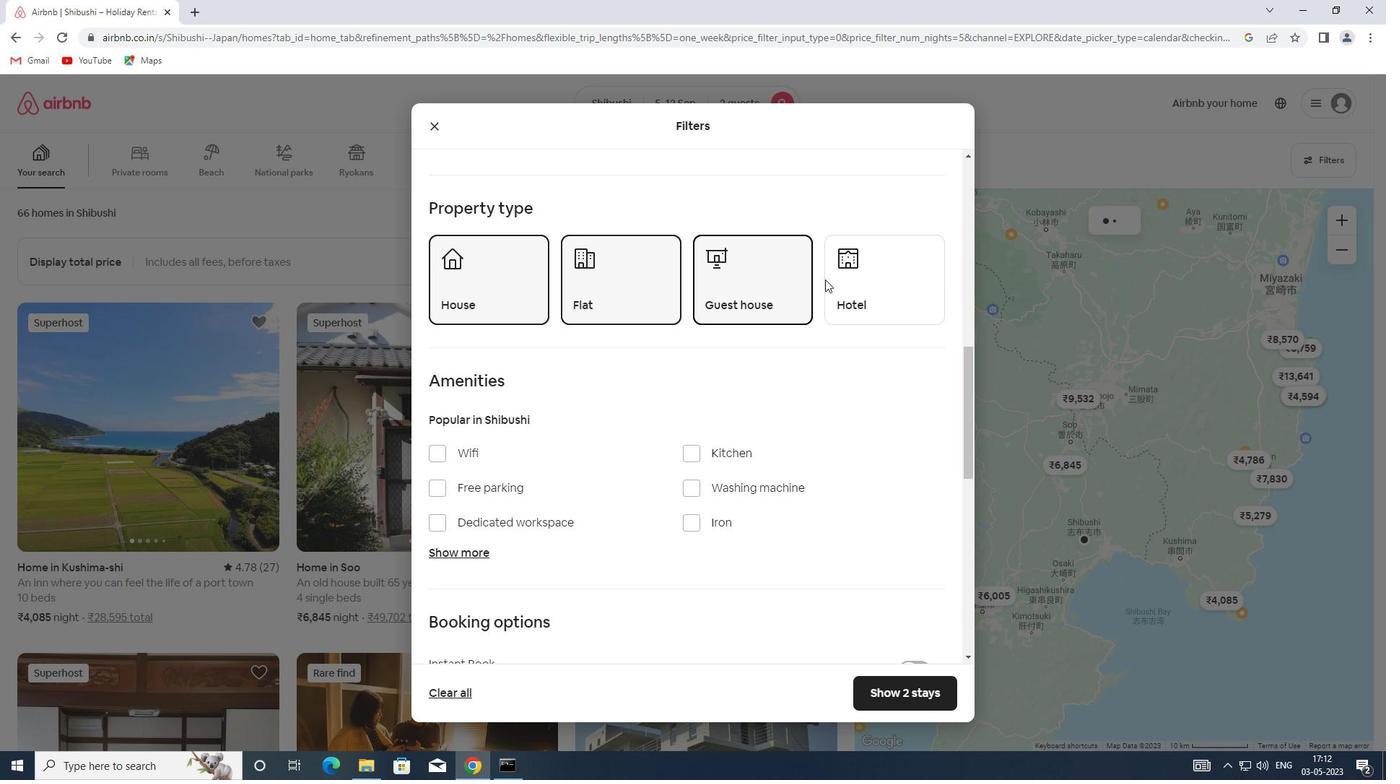 
Action: Mouse pressed left at (845, 278)
Screenshot: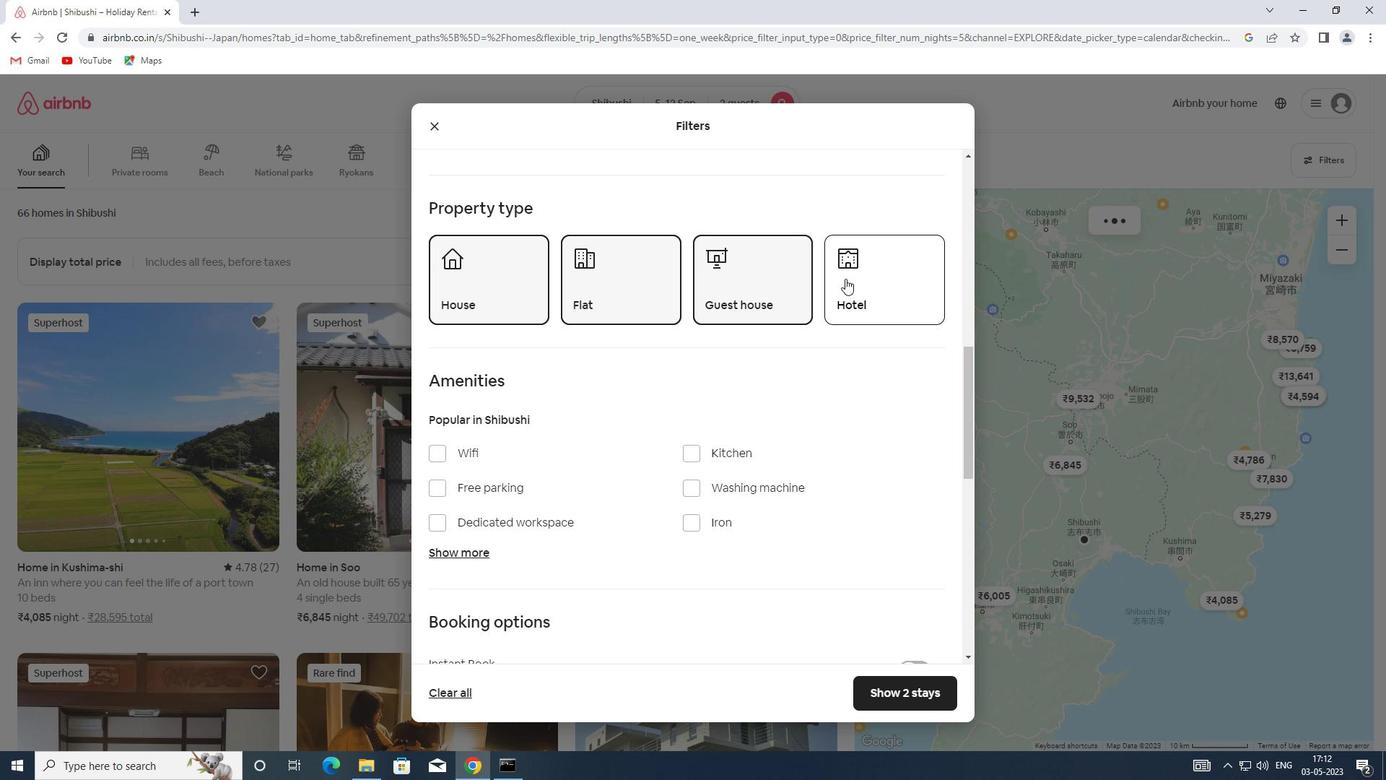 
Action: Mouse moved to (840, 278)
Screenshot: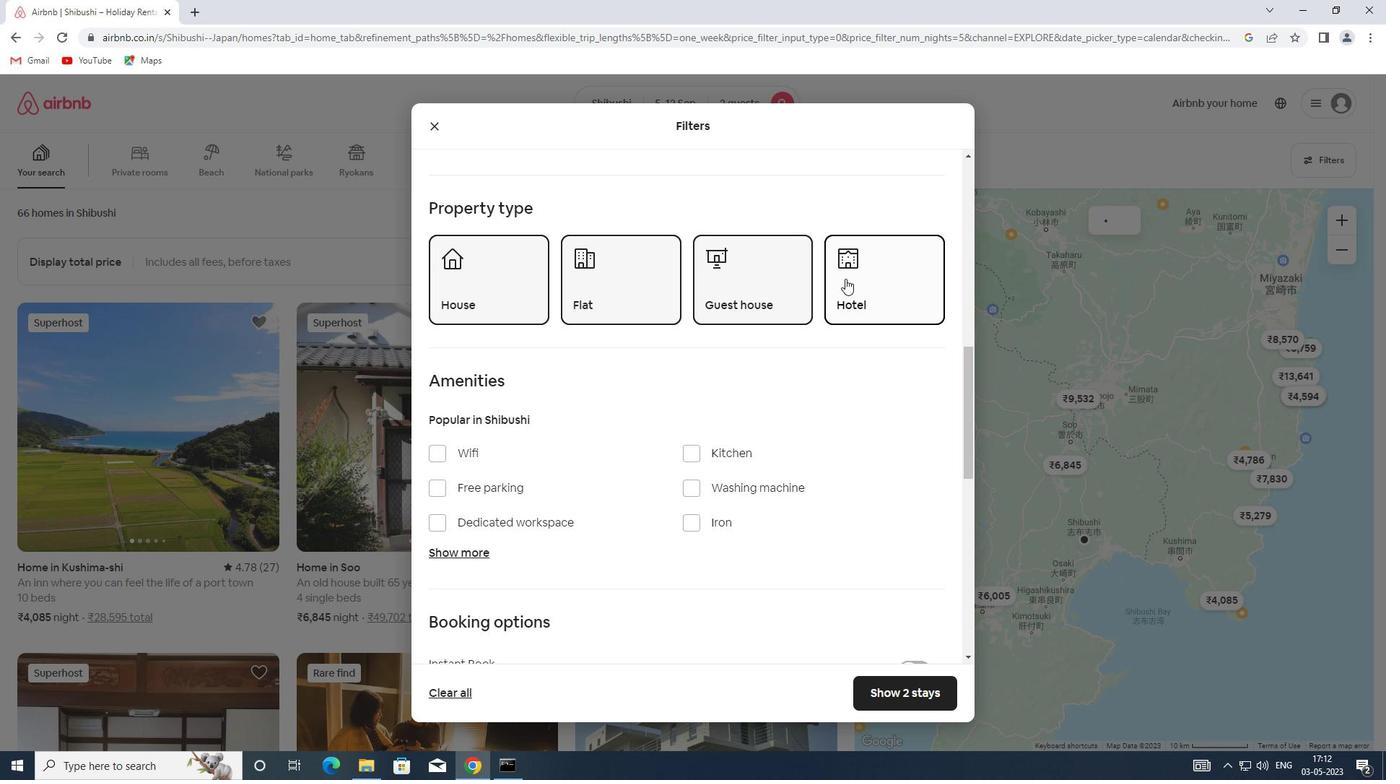
Action: Mouse scrolled (840, 278) with delta (0, 0)
Screenshot: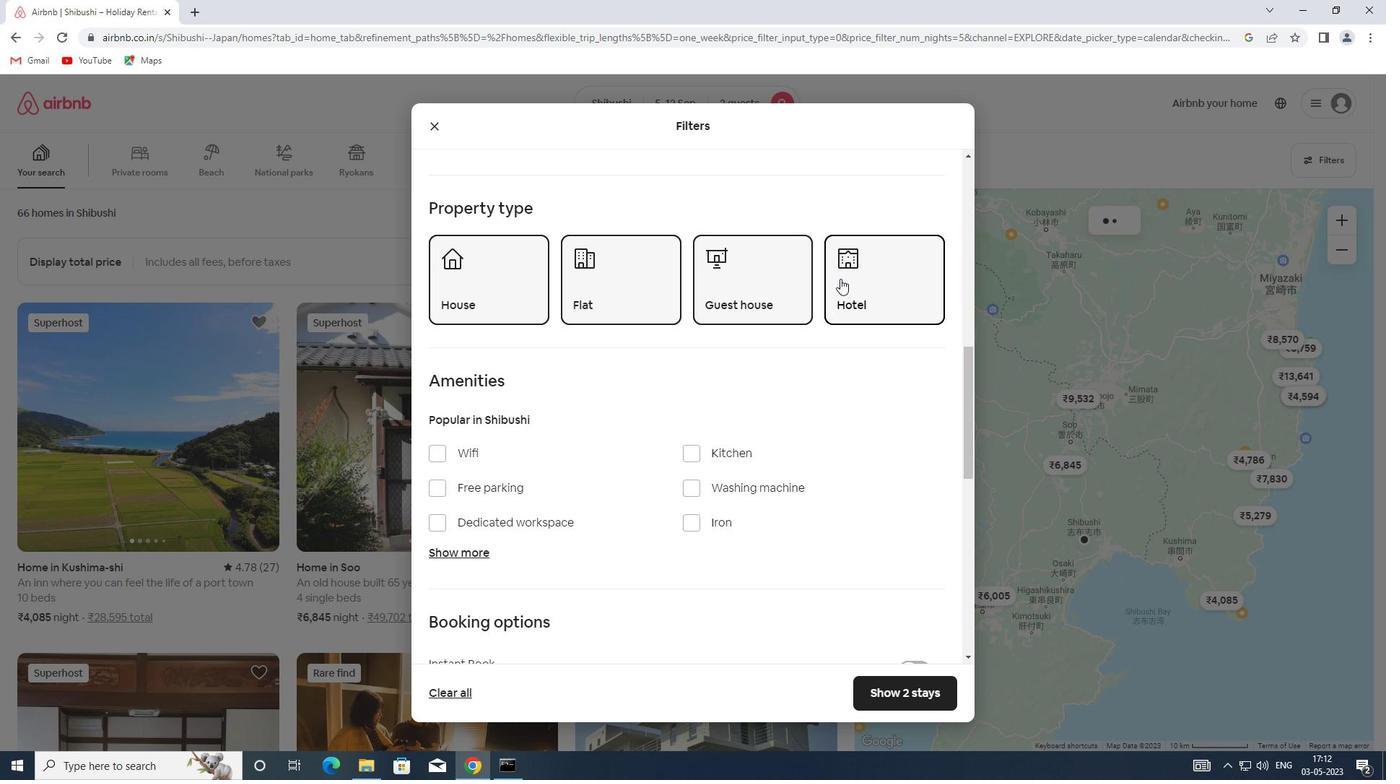 
Action: Mouse scrolled (840, 278) with delta (0, 0)
Screenshot: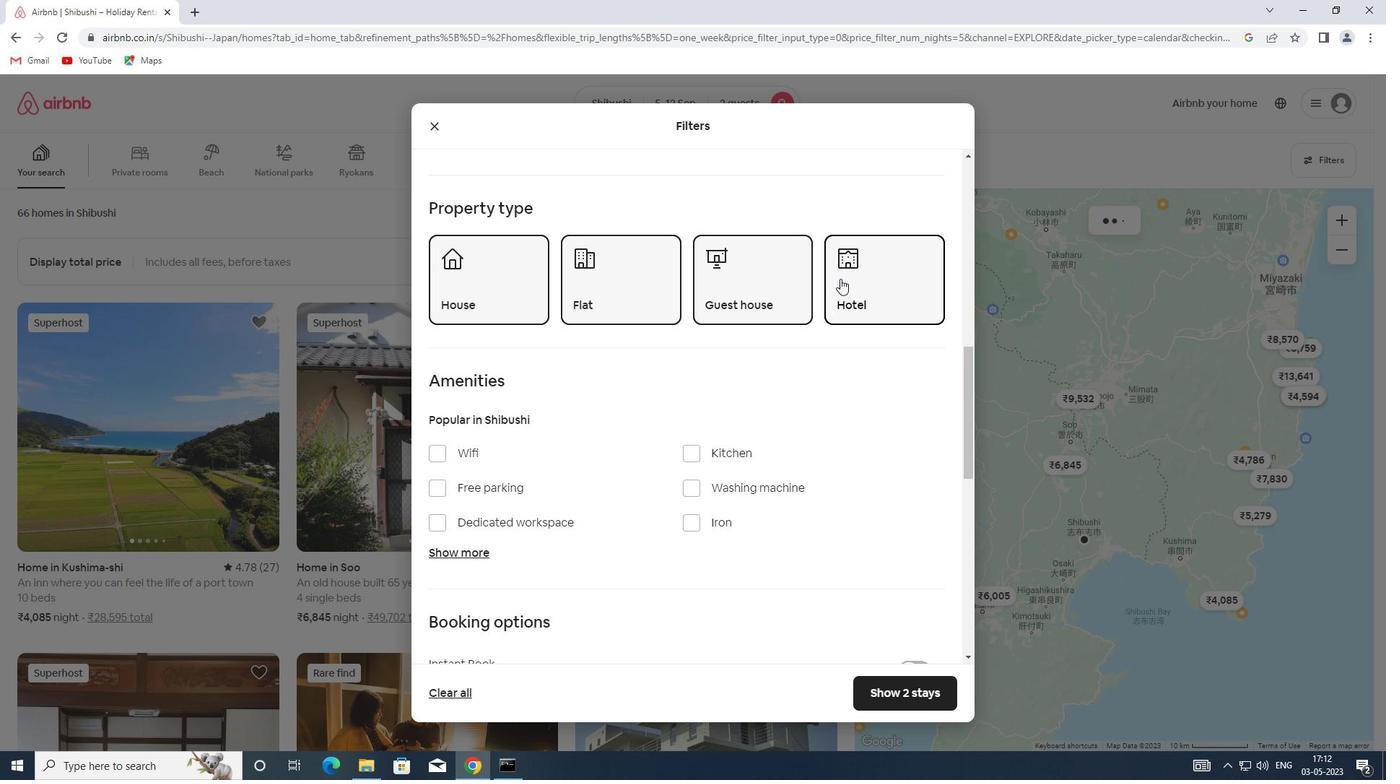 
Action: Mouse scrolled (840, 278) with delta (0, 0)
Screenshot: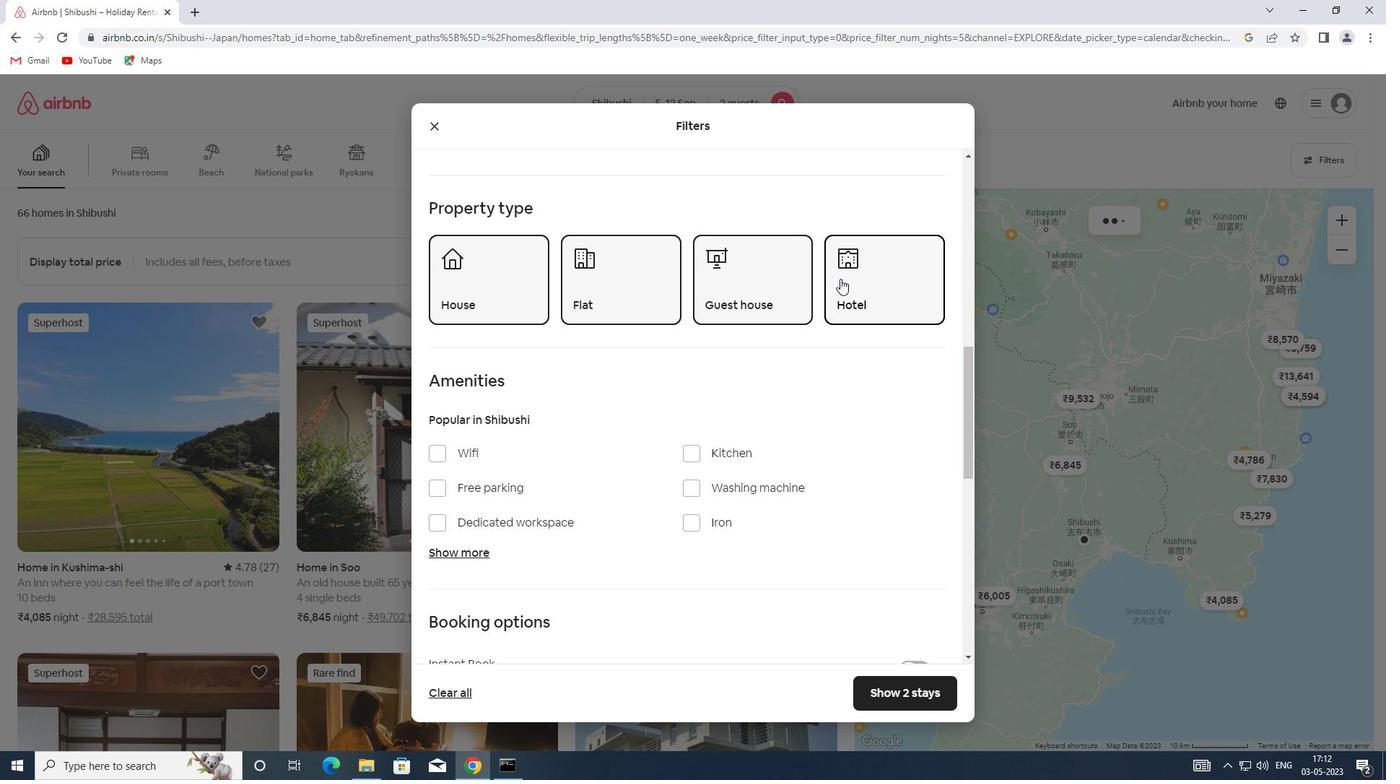 
Action: Mouse scrolled (840, 279) with delta (0, 0)
Screenshot: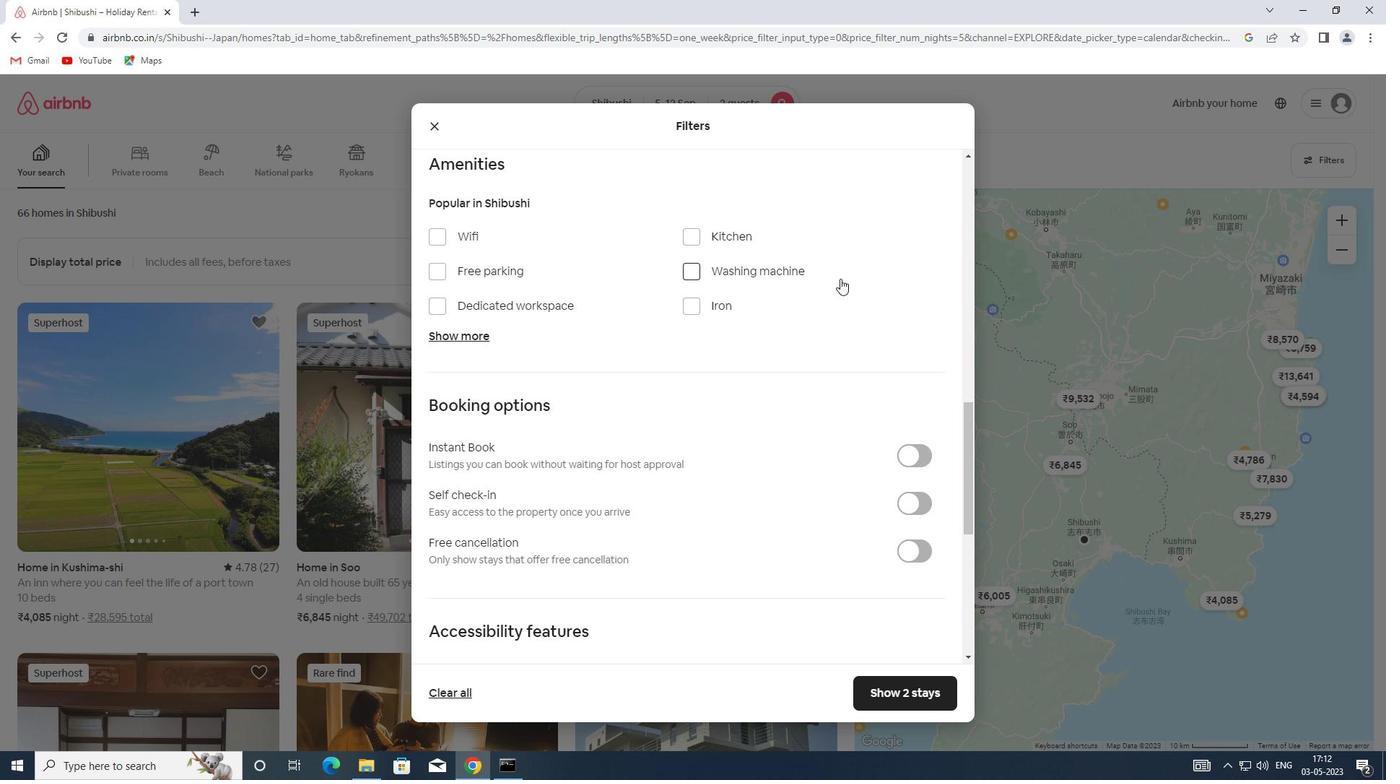 
Action: Mouse scrolled (840, 279) with delta (0, 0)
Screenshot: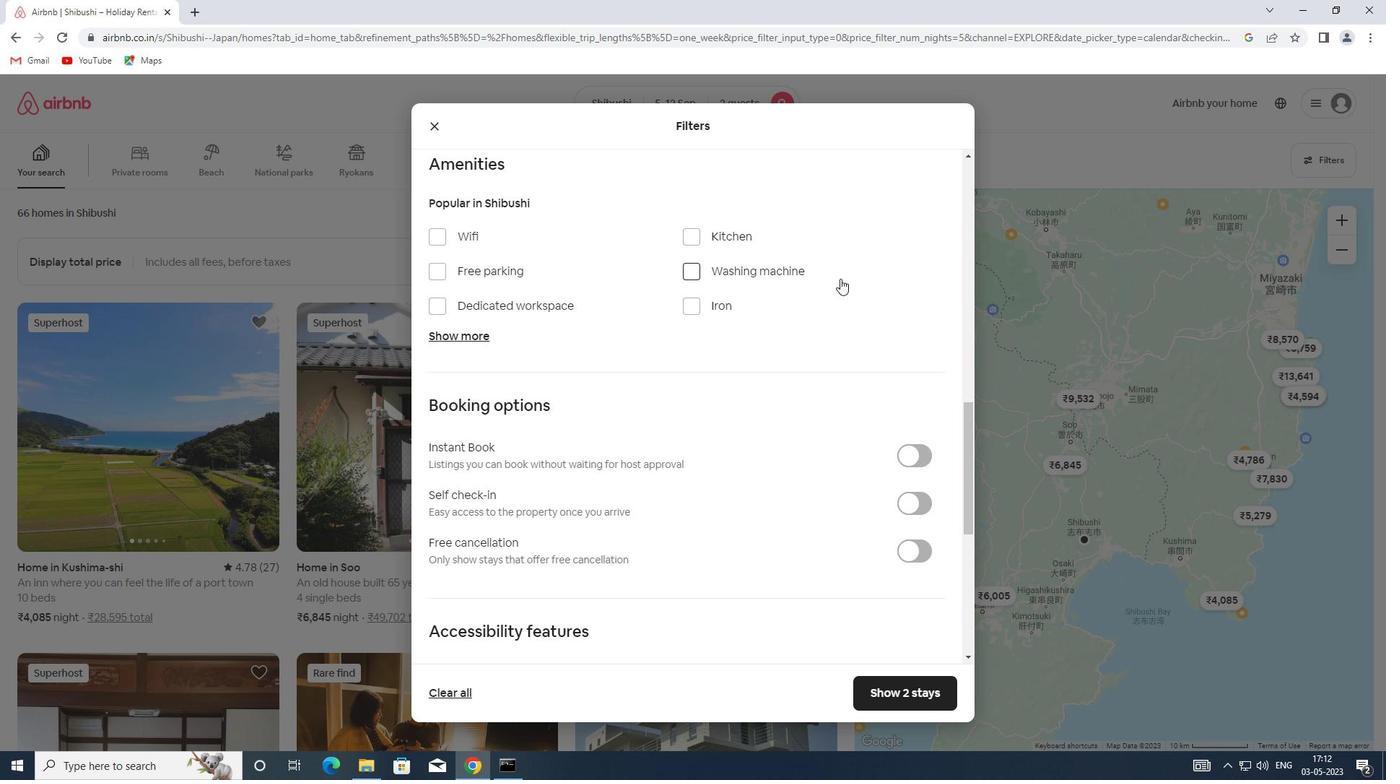 
Action: Mouse scrolled (840, 278) with delta (0, 0)
Screenshot: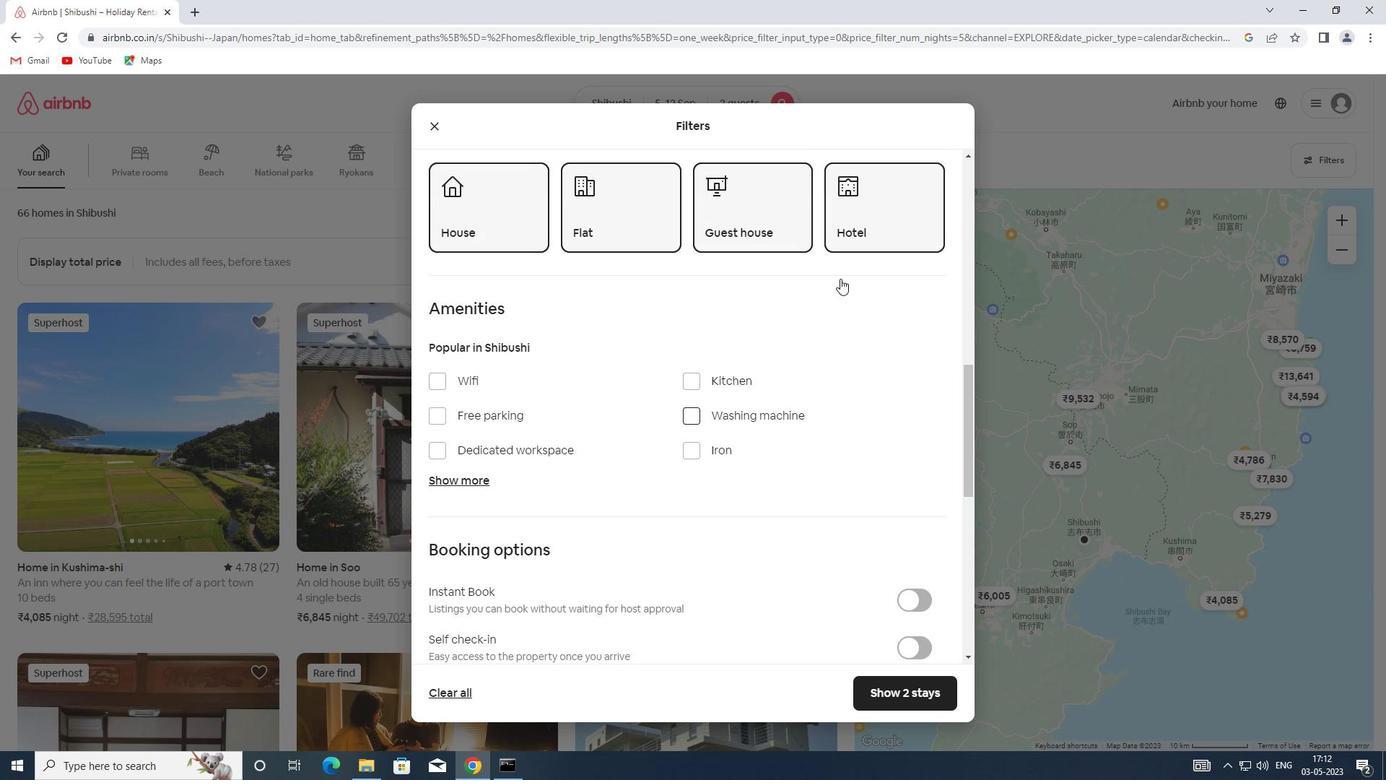 
Action: Mouse scrolled (840, 278) with delta (0, 0)
Screenshot: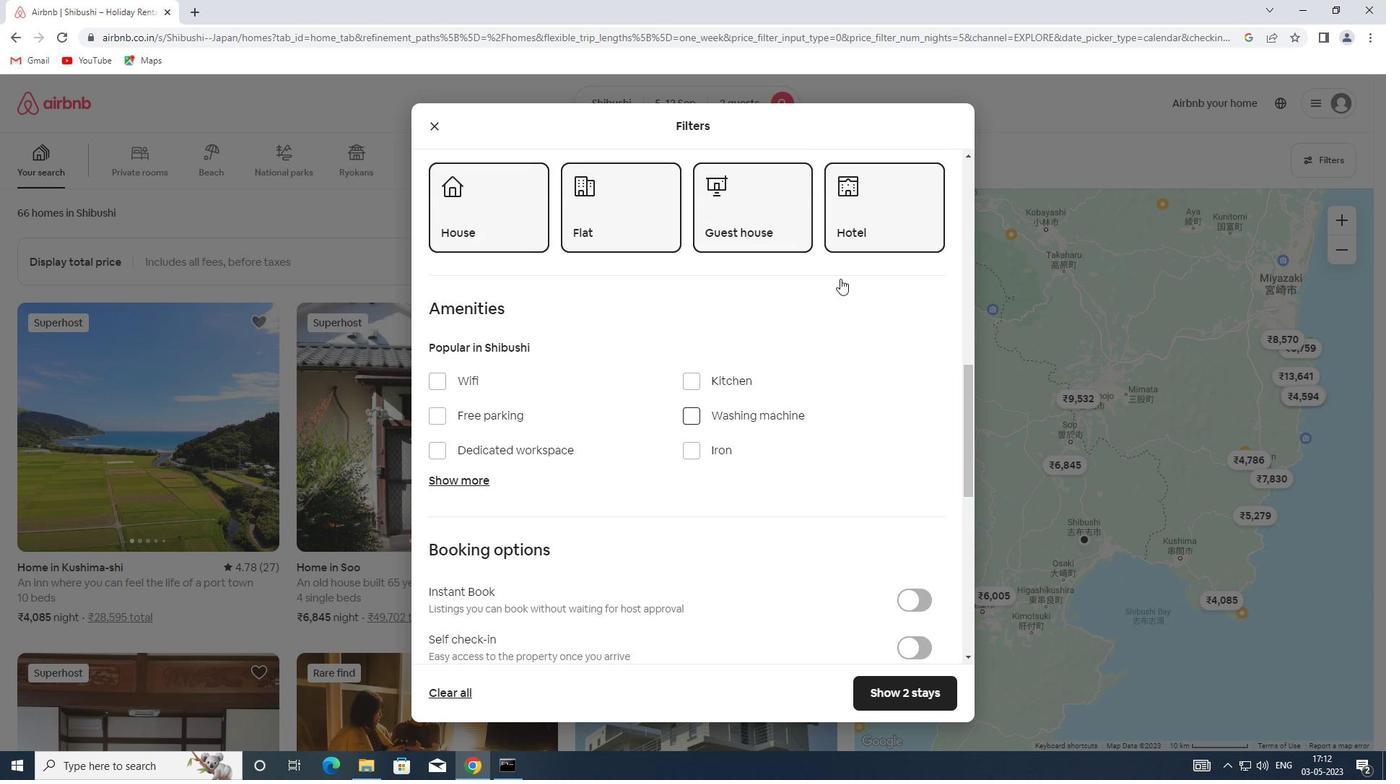 
Action: Mouse scrolled (840, 278) with delta (0, 0)
Screenshot: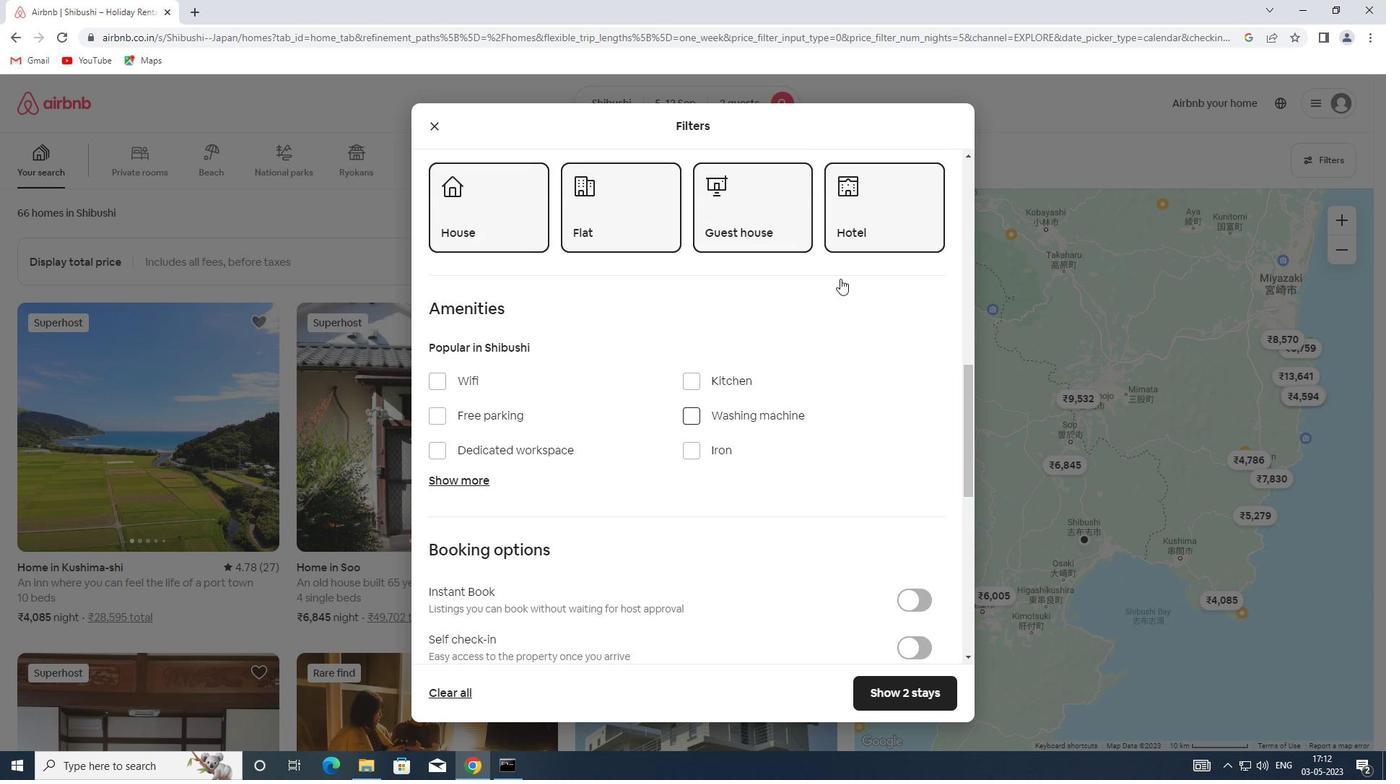 
Action: Mouse scrolled (840, 278) with delta (0, 0)
Screenshot: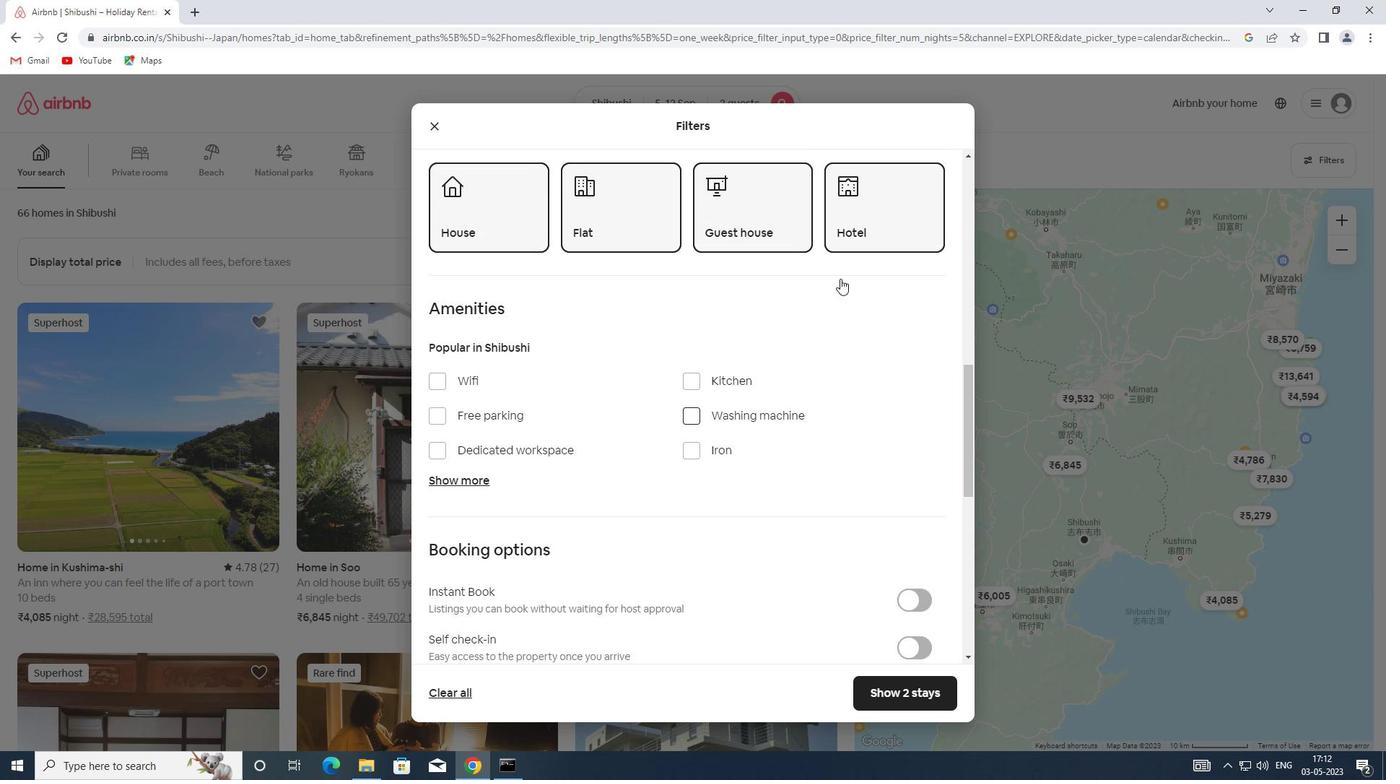 
Action: Mouse moved to (840, 279)
Screenshot: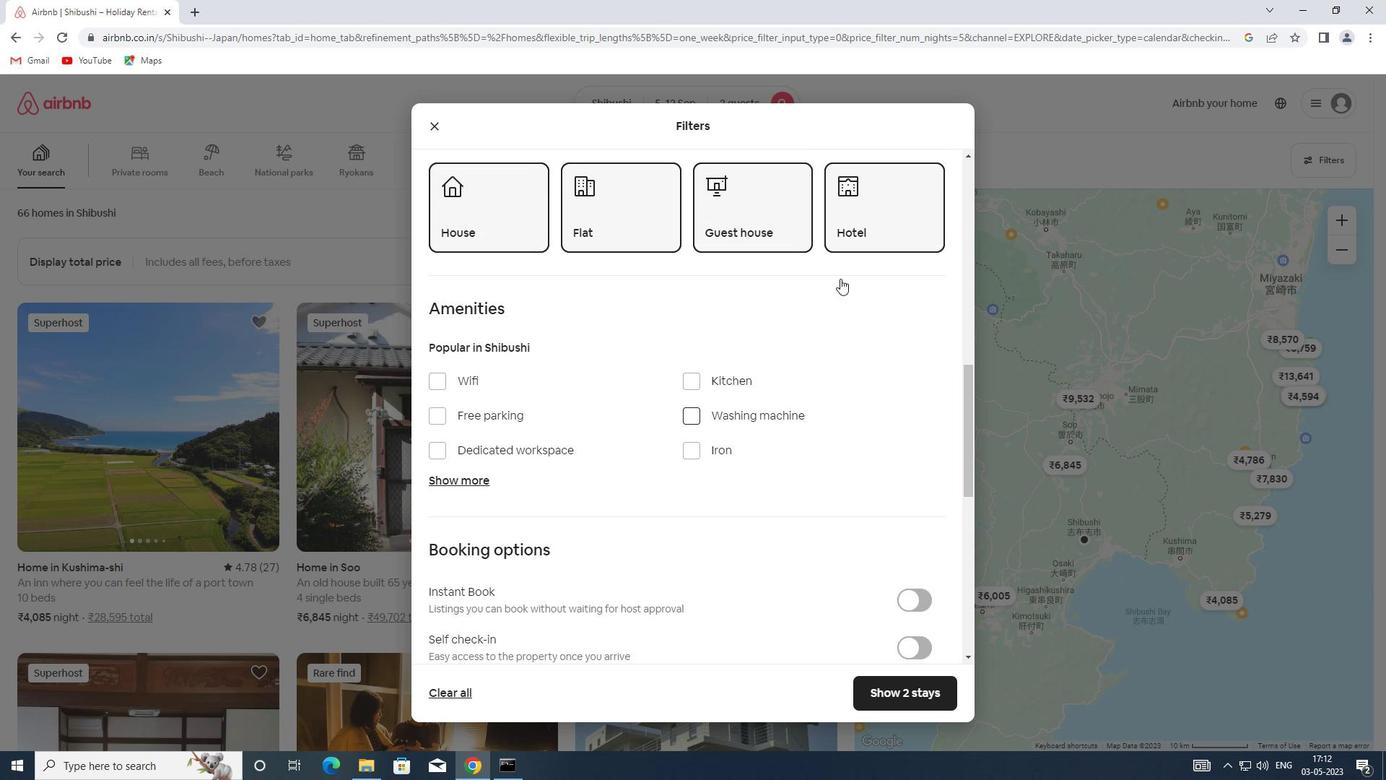 
Action: Mouse scrolled (840, 278) with delta (0, 0)
Screenshot: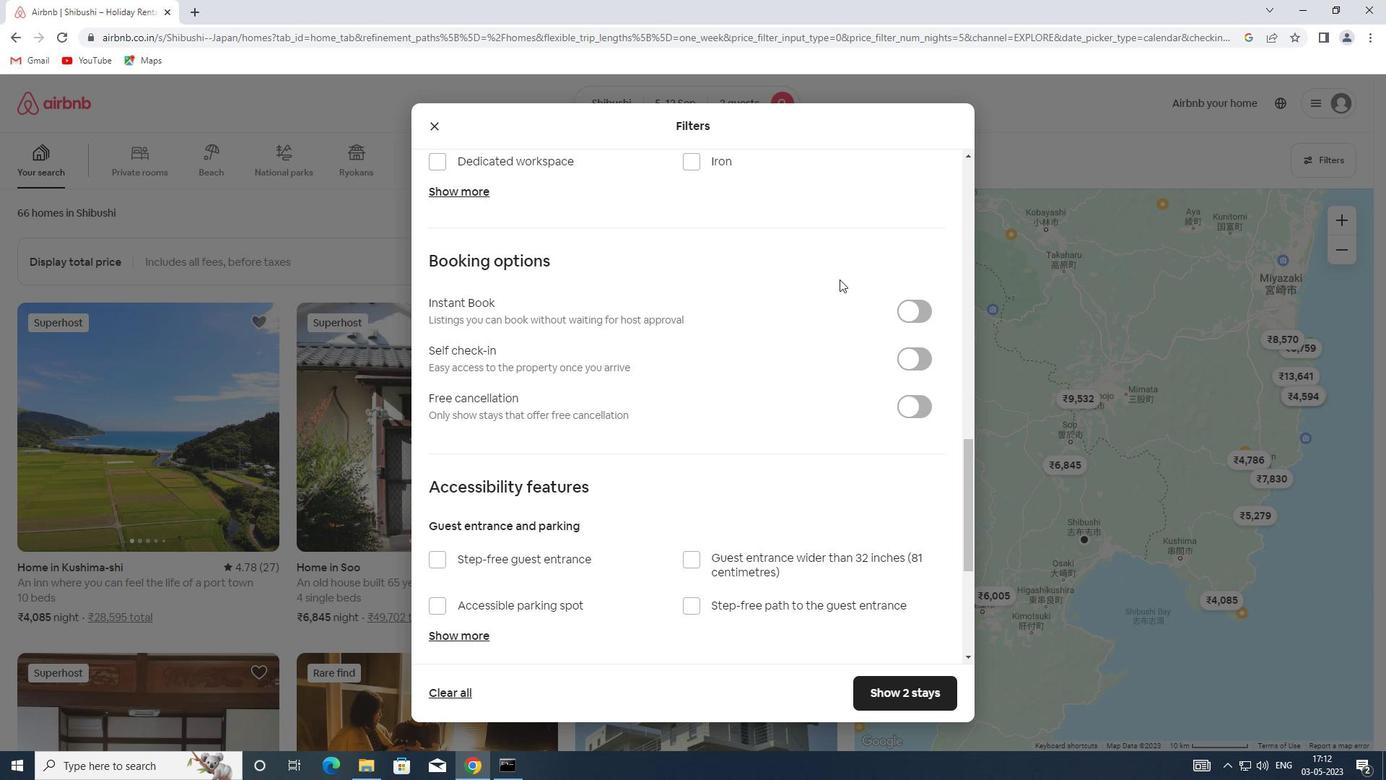
Action: Mouse scrolled (840, 278) with delta (0, 0)
Screenshot: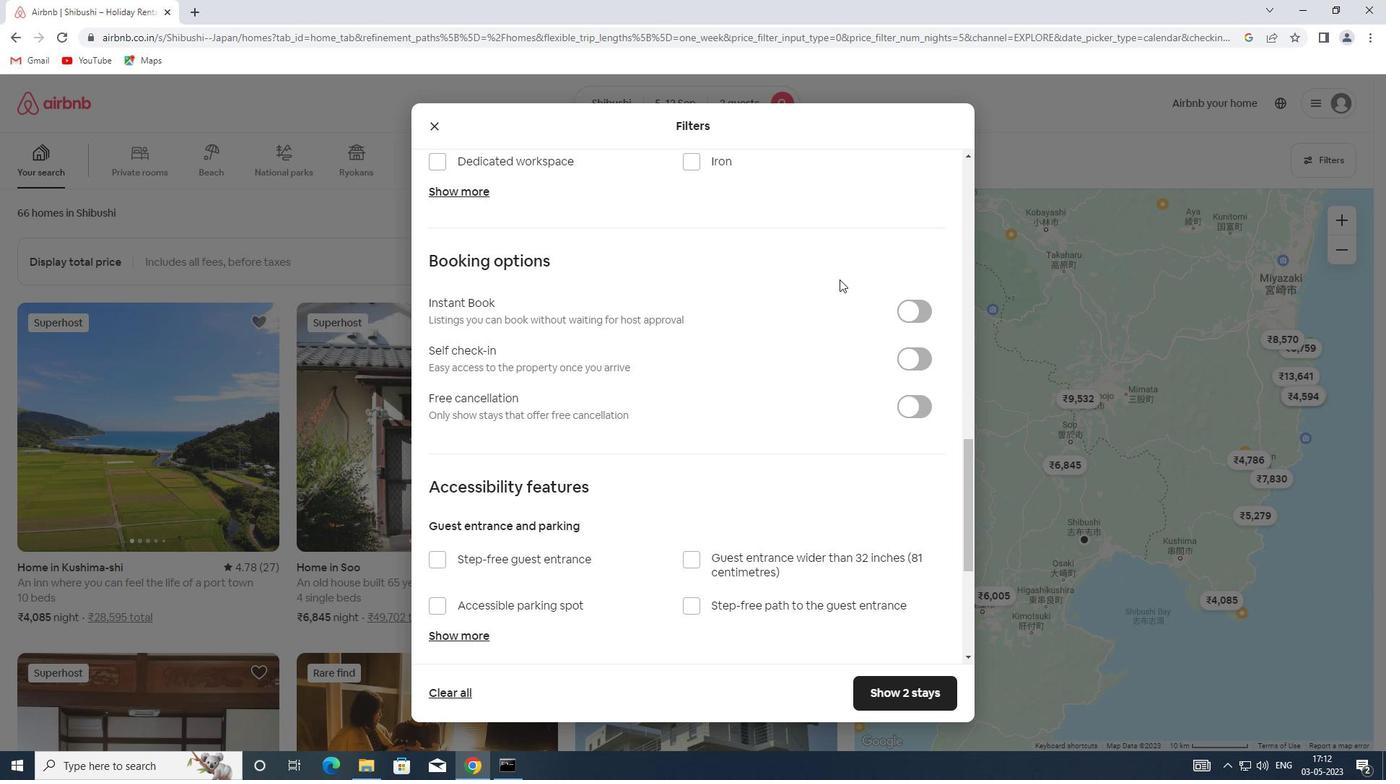 
Action: Mouse scrolled (840, 278) with delta (0, 0)
Screenshot: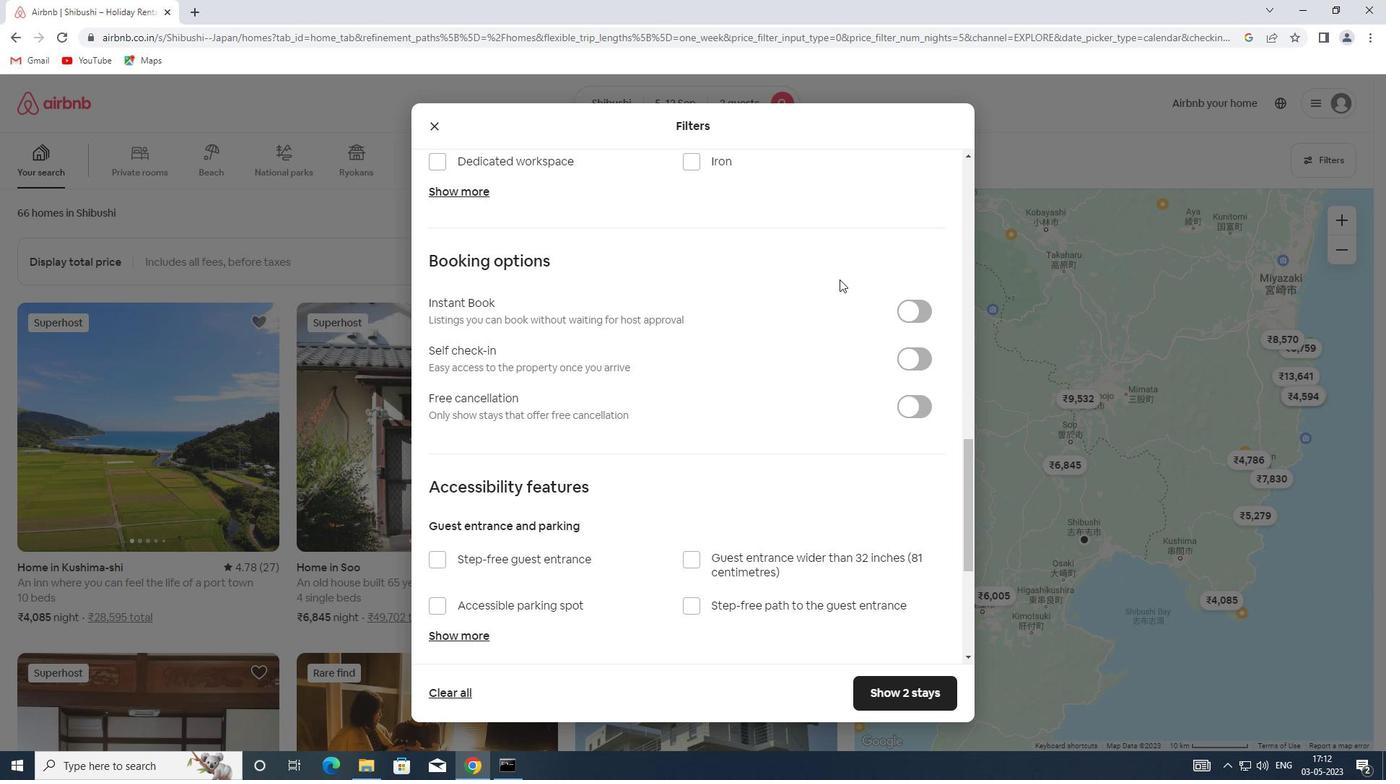 
Action: Mouse scrolled (840, 280) with delta (0, 0)
Screenshot: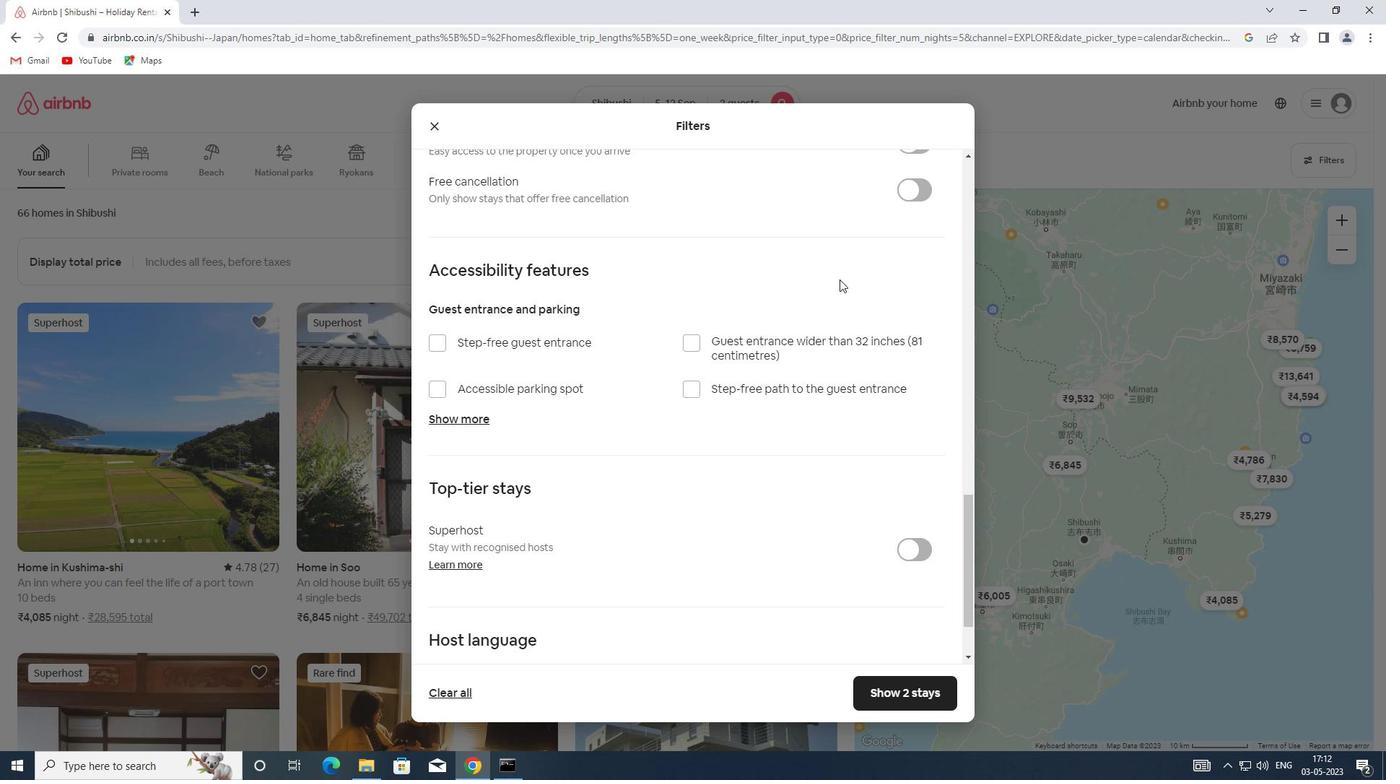 
Action: Mouse scrolled (840, 280) with delta (0, 0)
Screenshot: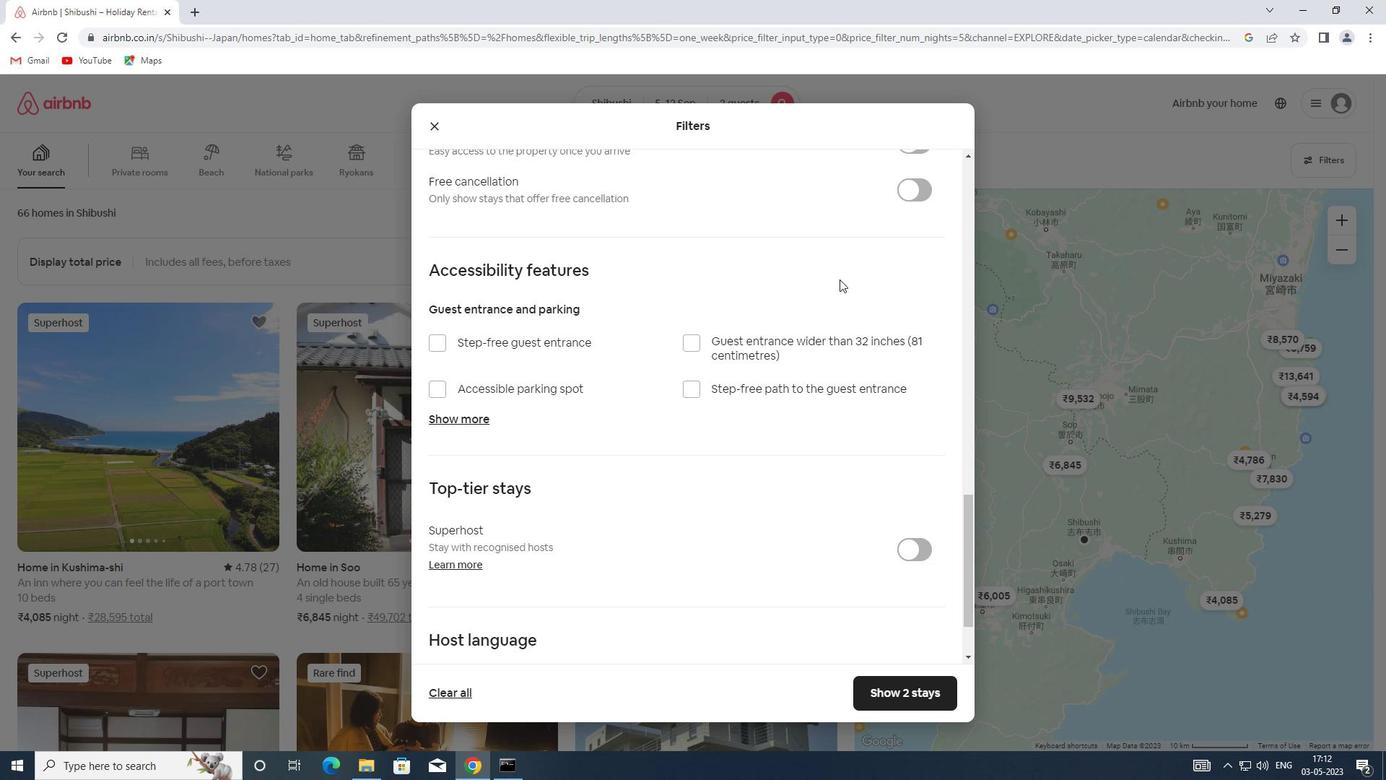 
Action: Mouse moved to (909, 273)
Screenshot: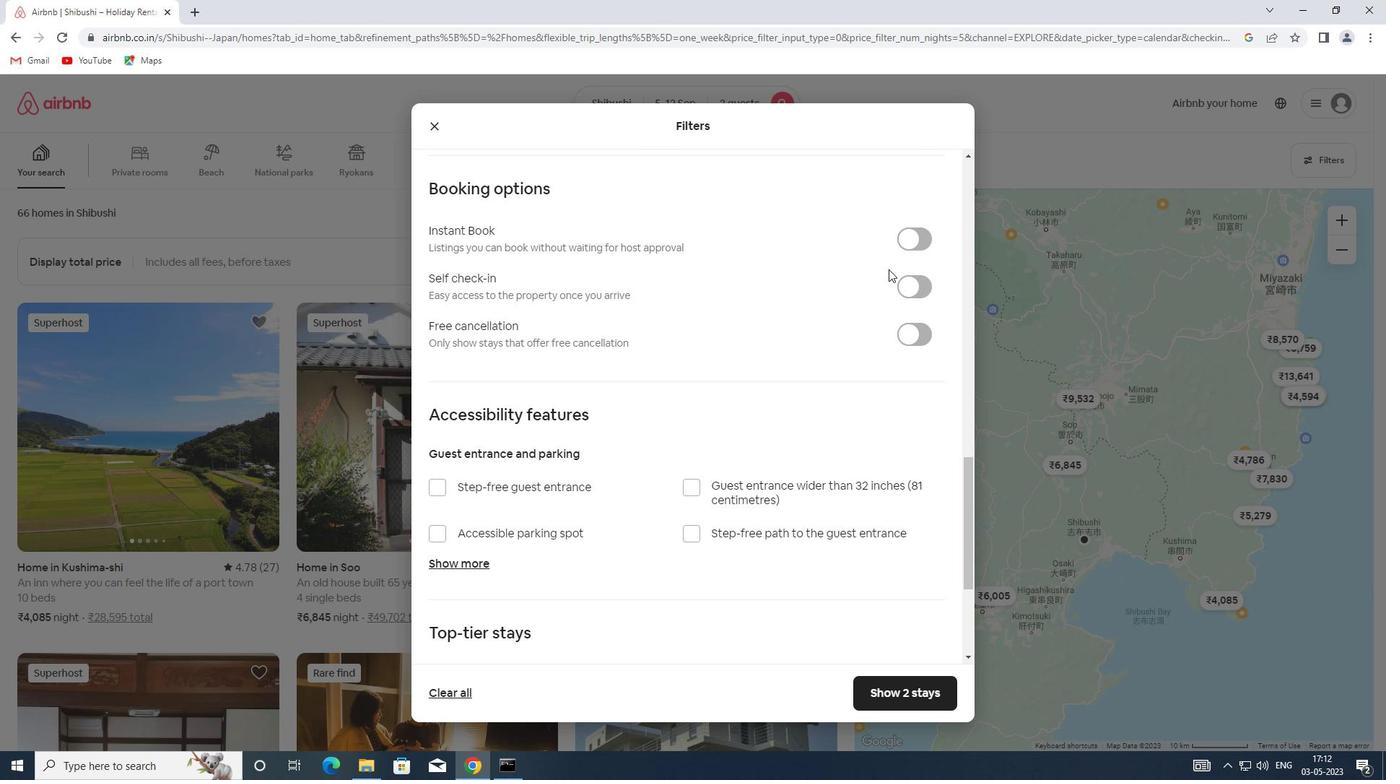 
Action: Mouse pressed left at (909, 273)
Screenshot: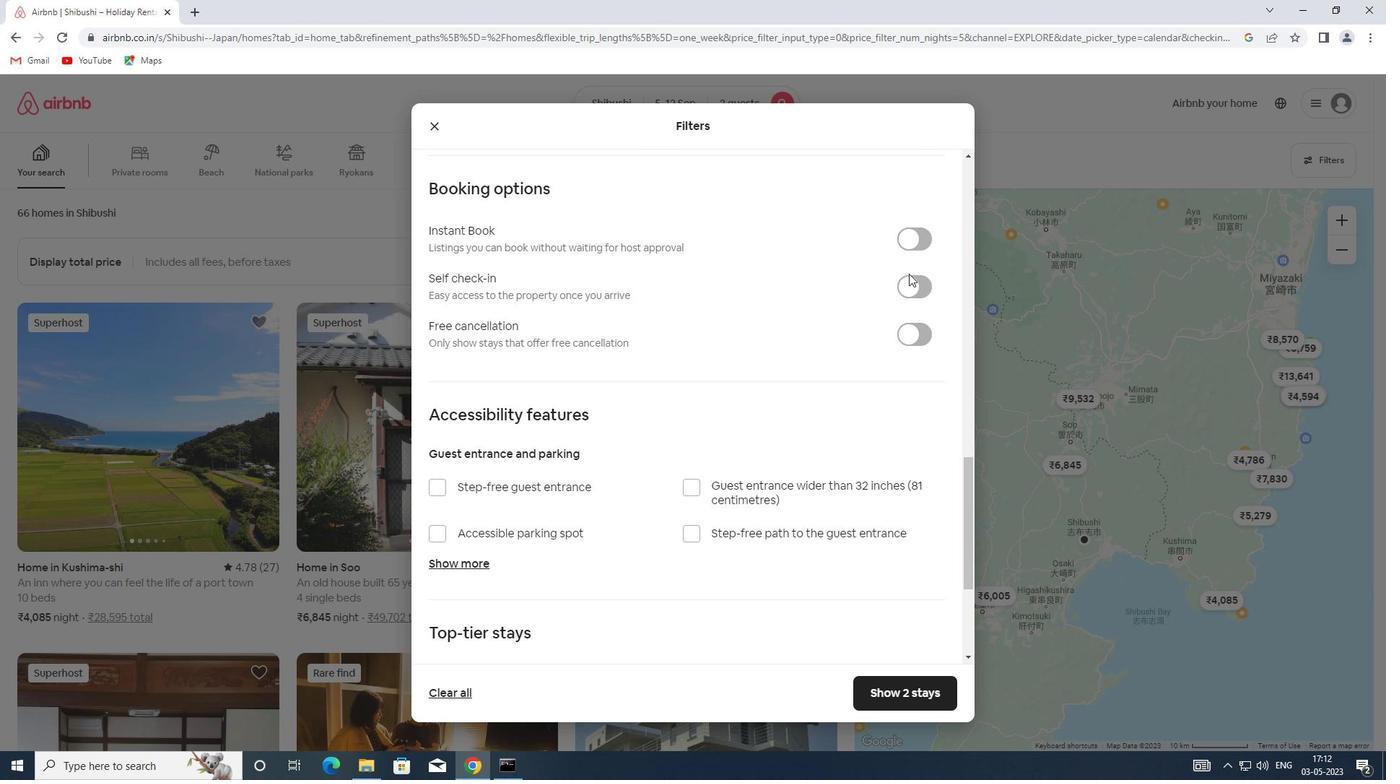 
Action: Mouse moved to (910, 294)
Screenshot: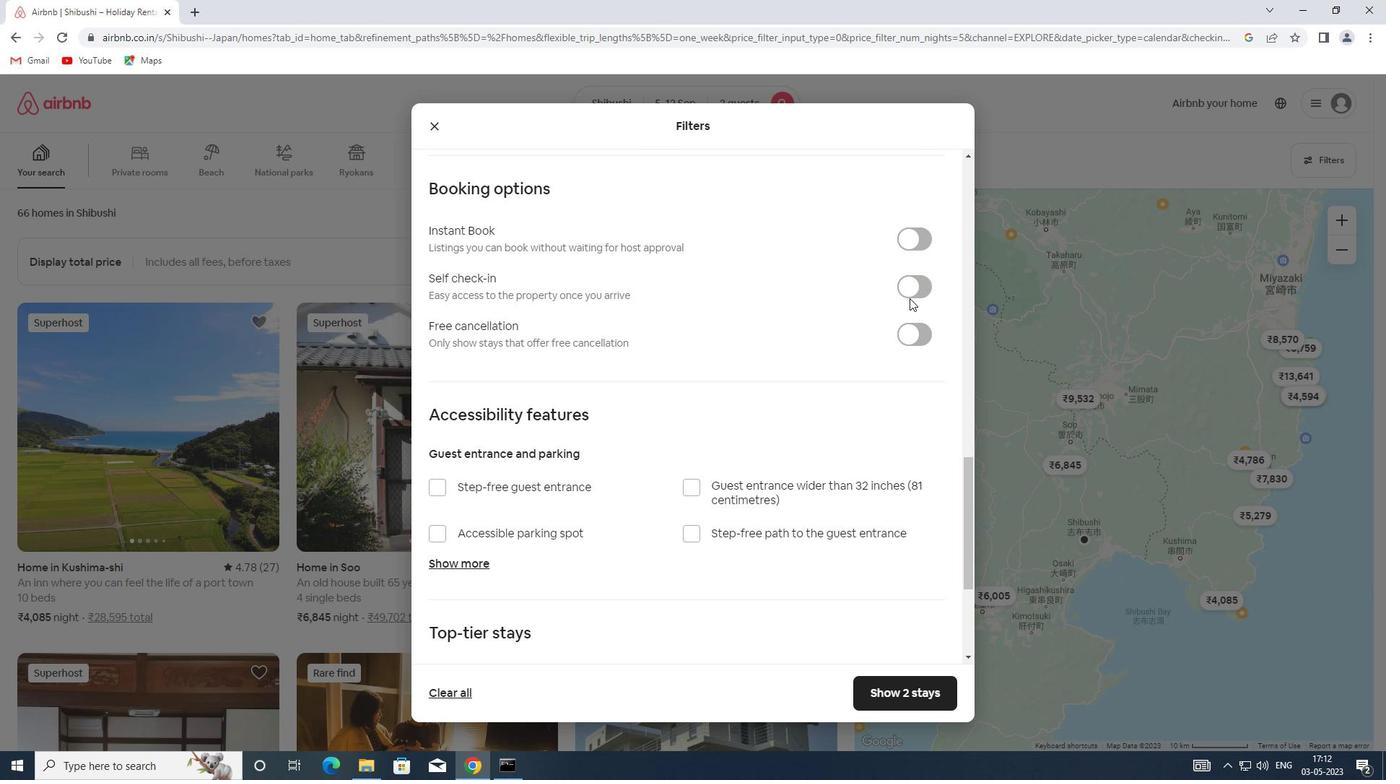
Action: Mouse pressed left at (910, 294)
Screenshot: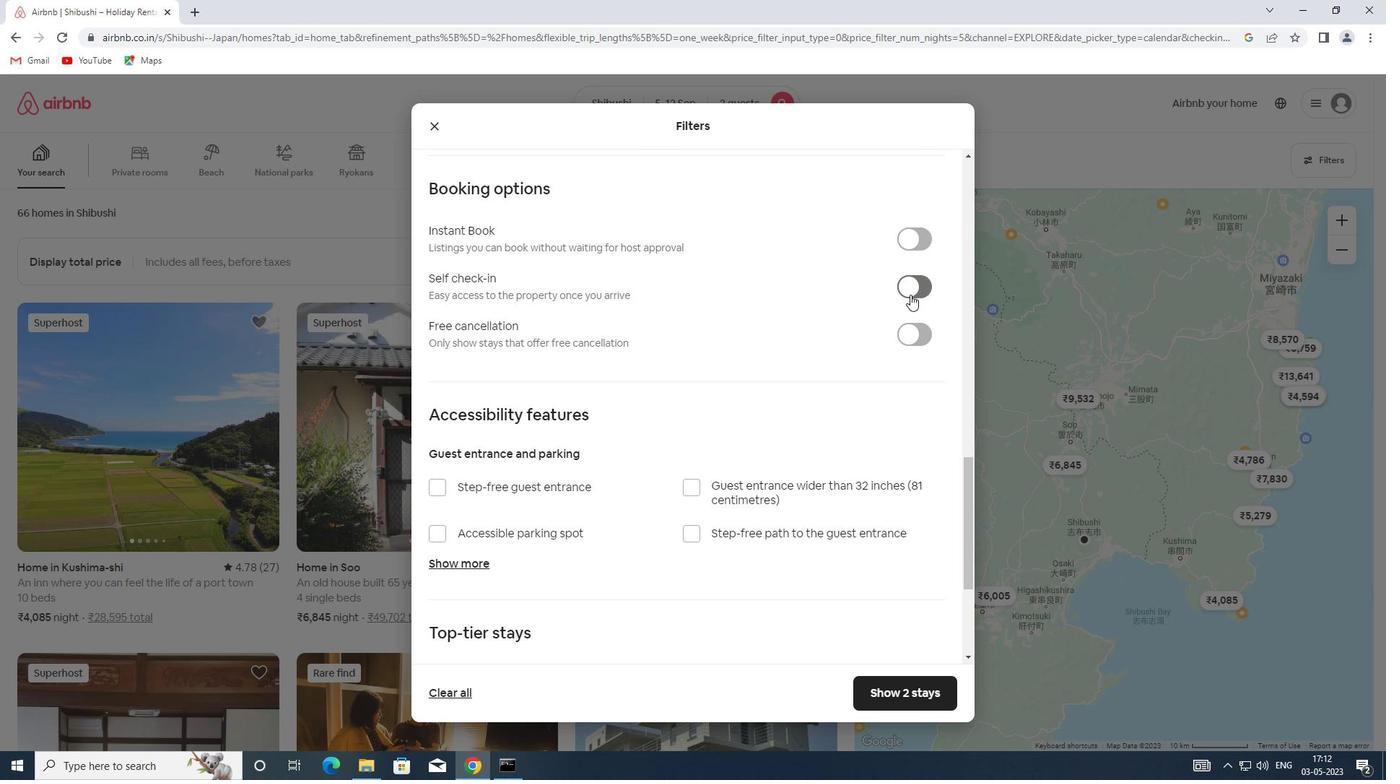 
Action: Mouse moved to (638, 398)
Screenshot: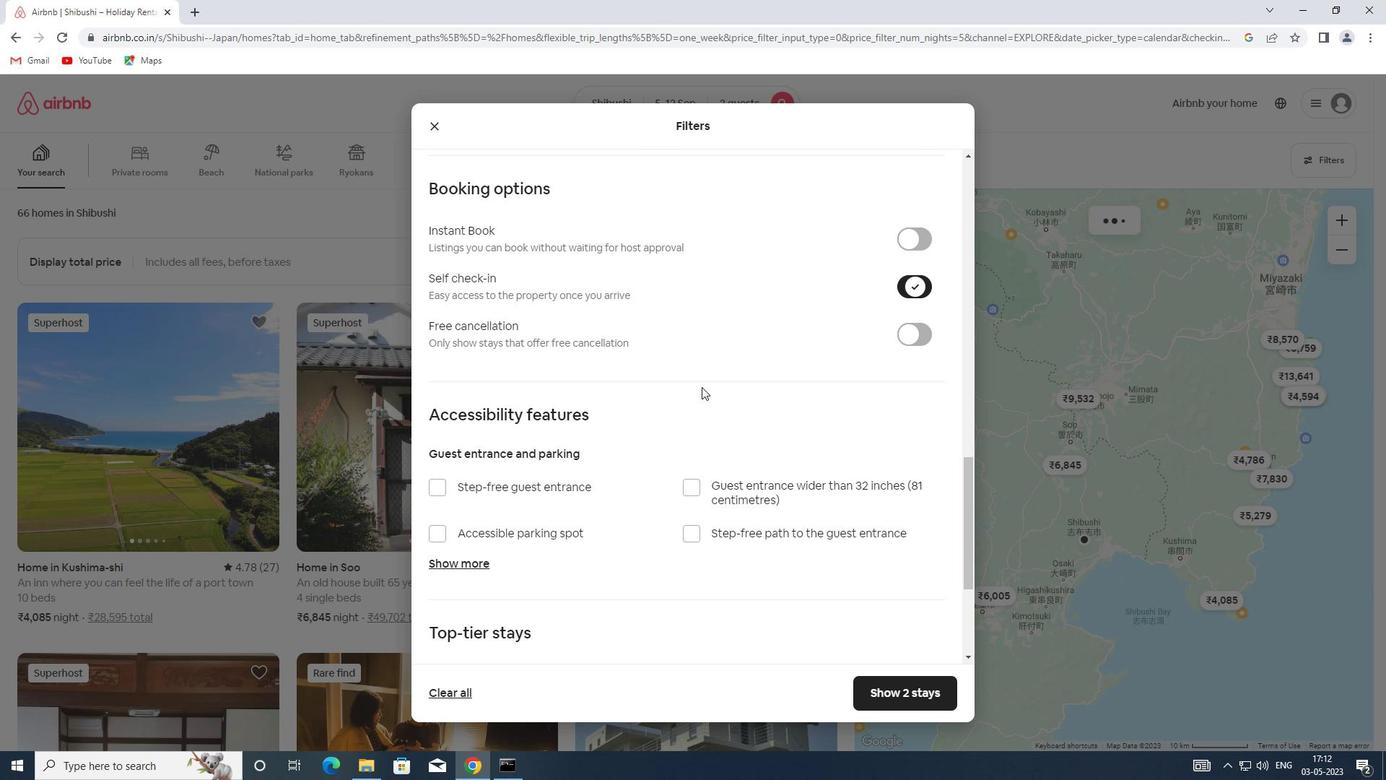
Action: Mouse scrolled (638, 398) with delta (0, 0)
Screenshot: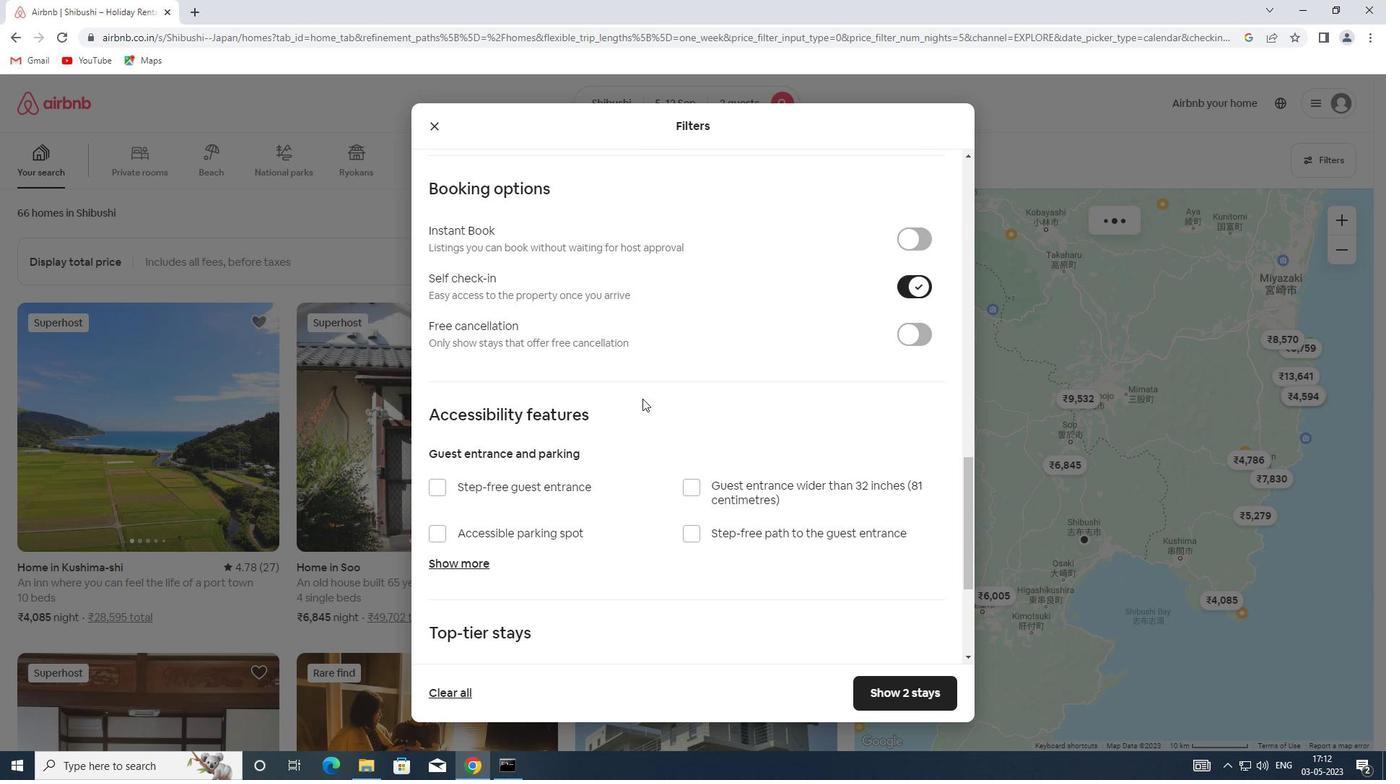 
Action: Mouse scrolled (638, 398) with delta (0, 0)
Screenshot: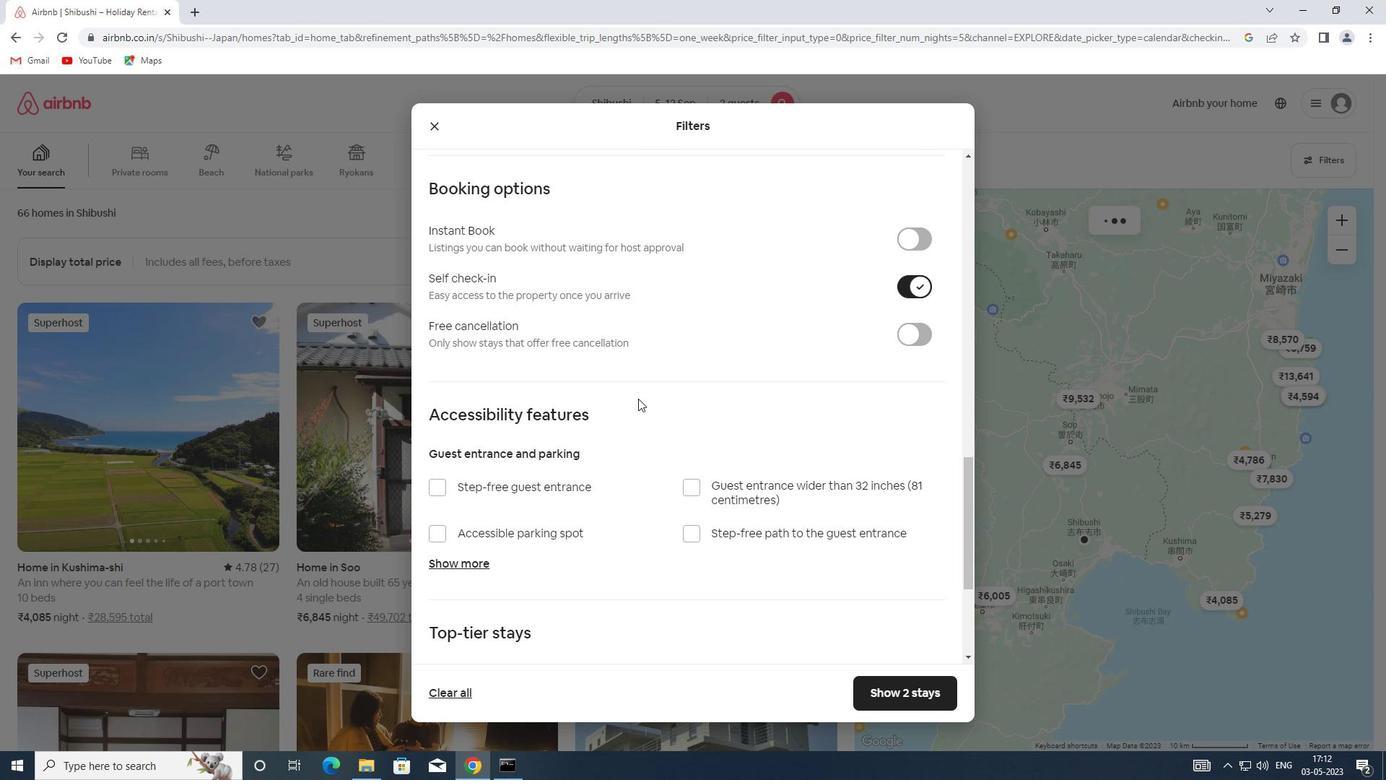 
Action: Mouse scrolled (638, 398) with delta (0, 0)
Screenshot: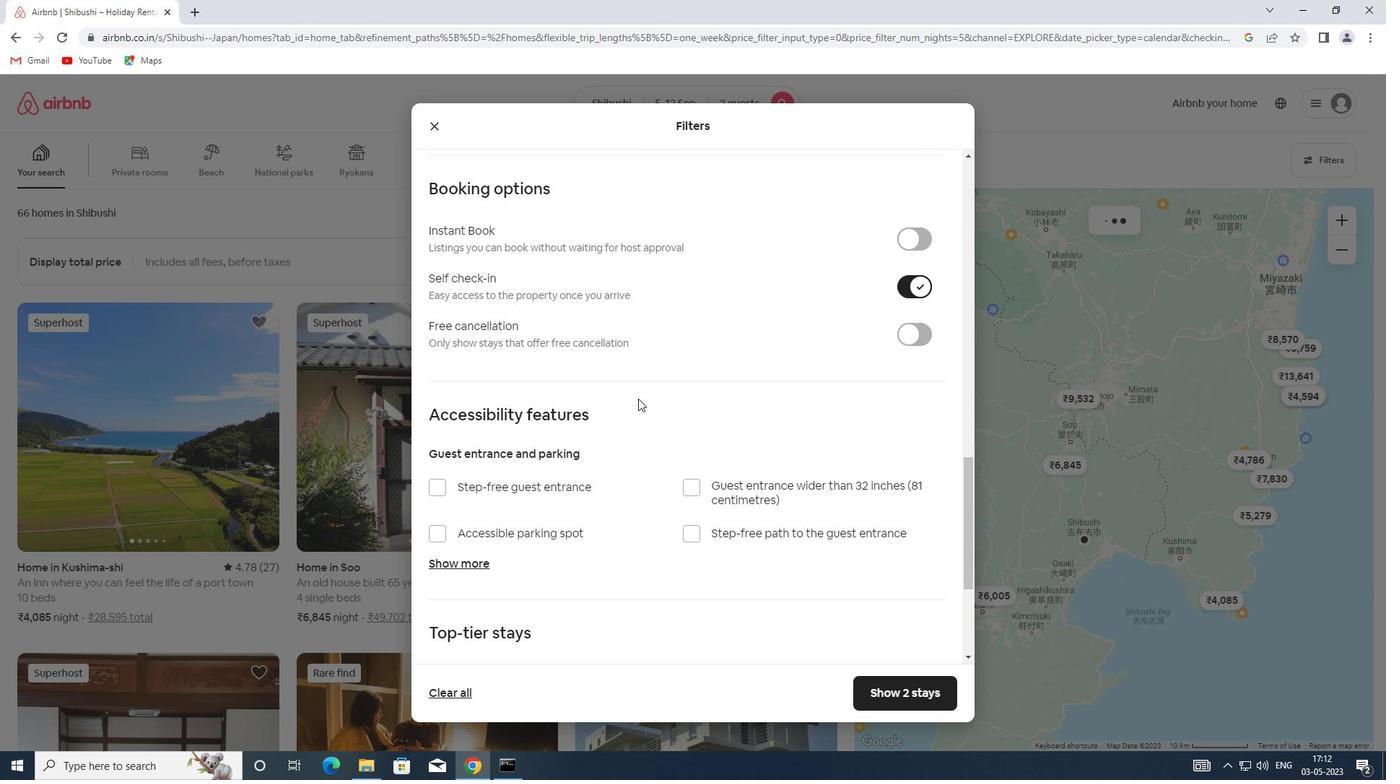 
Action: Mouse moved to (636, 398)
Screenshot: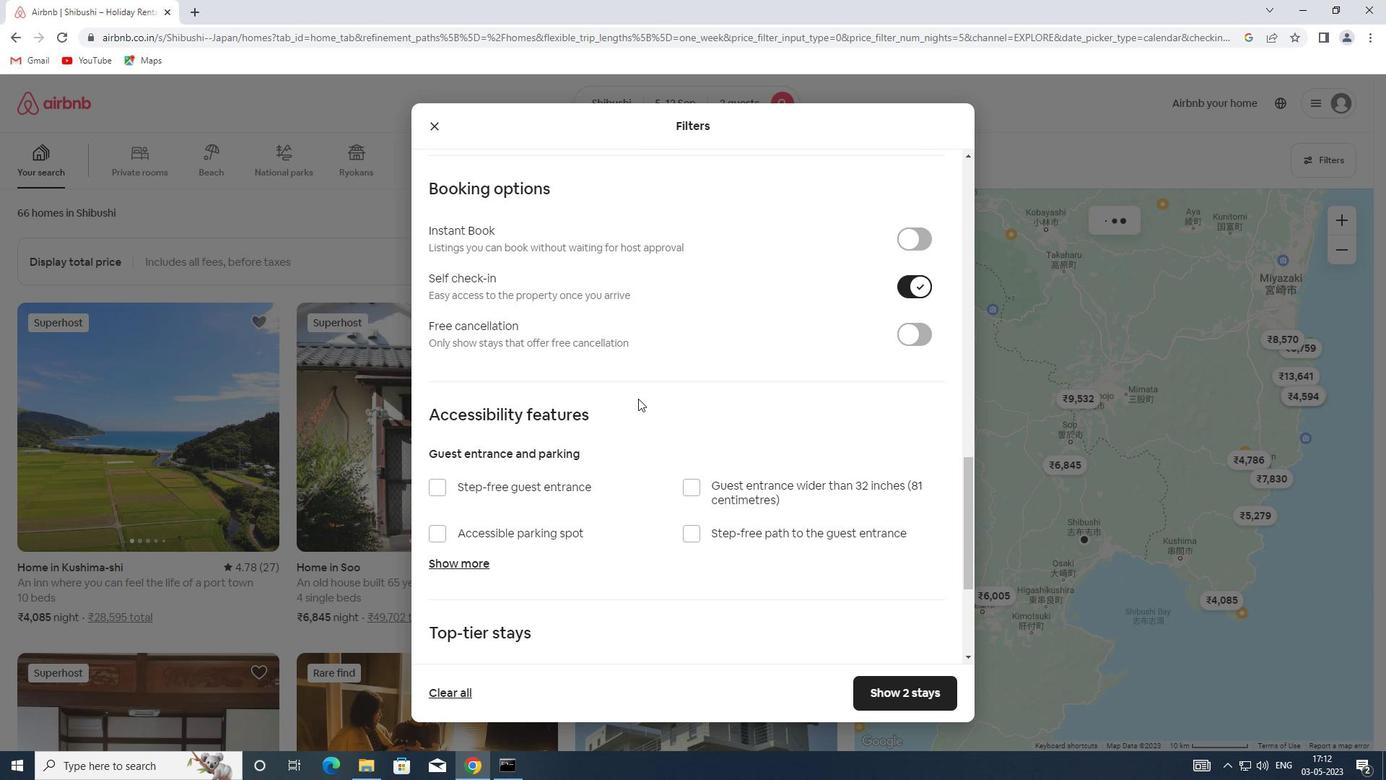 
Action: Mouse scrolled (636, 398) with delta (0, 0)
Screenshot: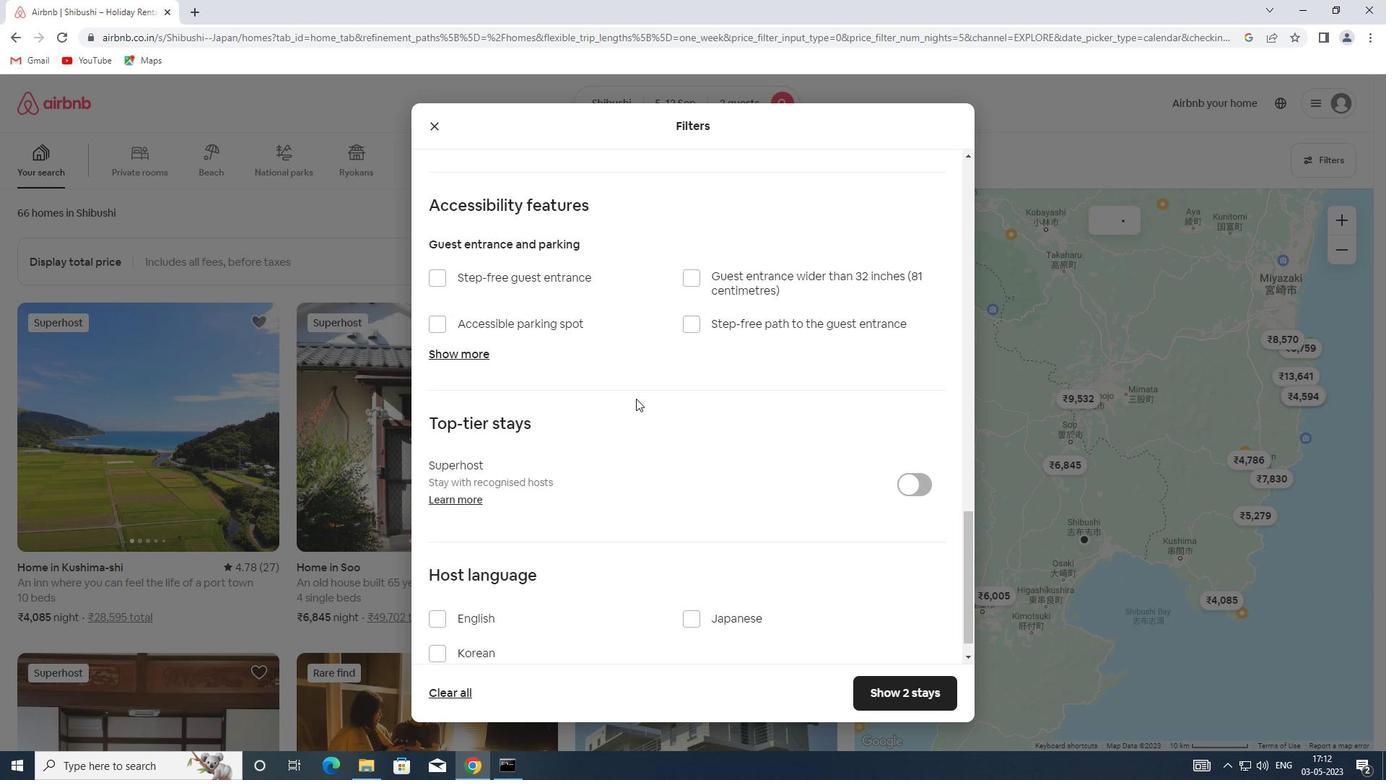 
Action: Mouse scrolled (636, 398) with delta (0, 0)
Screenshot: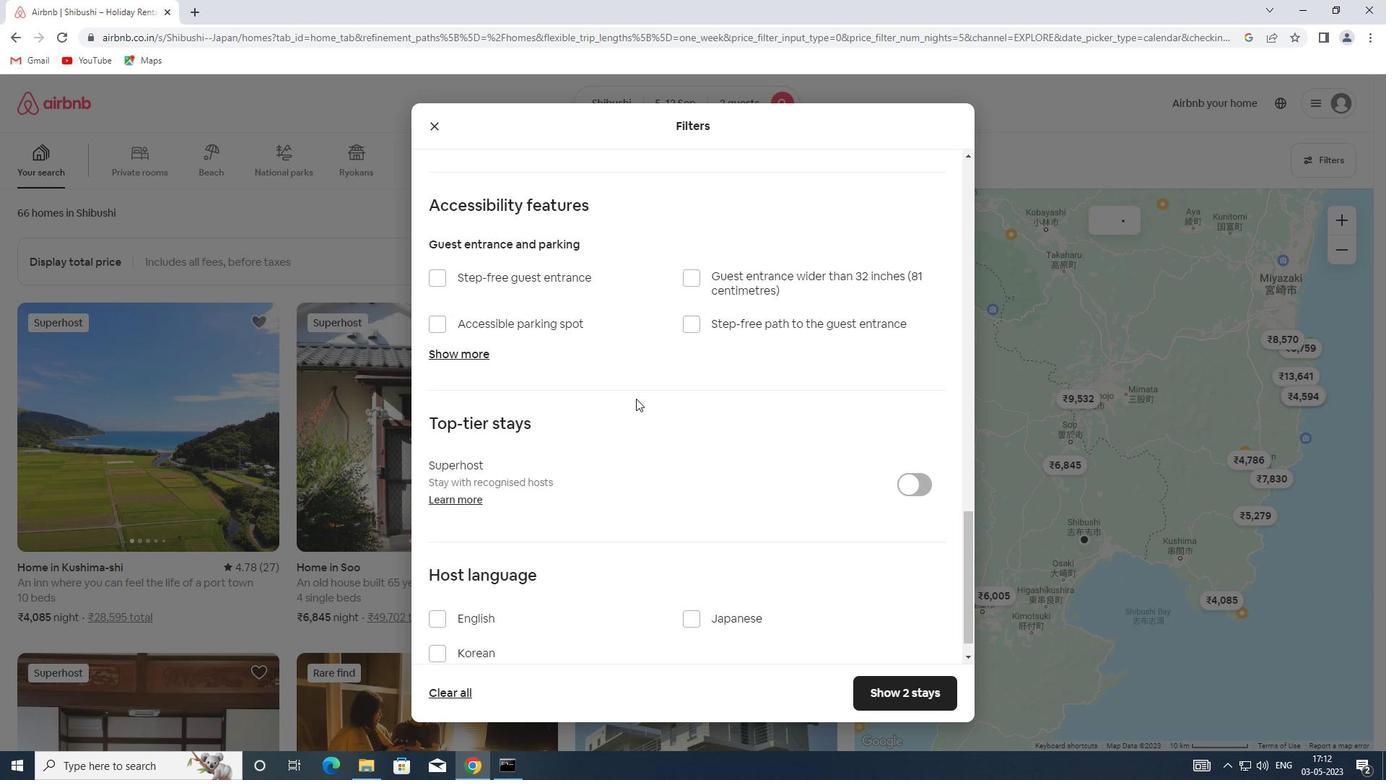 
Action: Mouse scrolled (636, 398) with delta (0, 0)
Screenshot: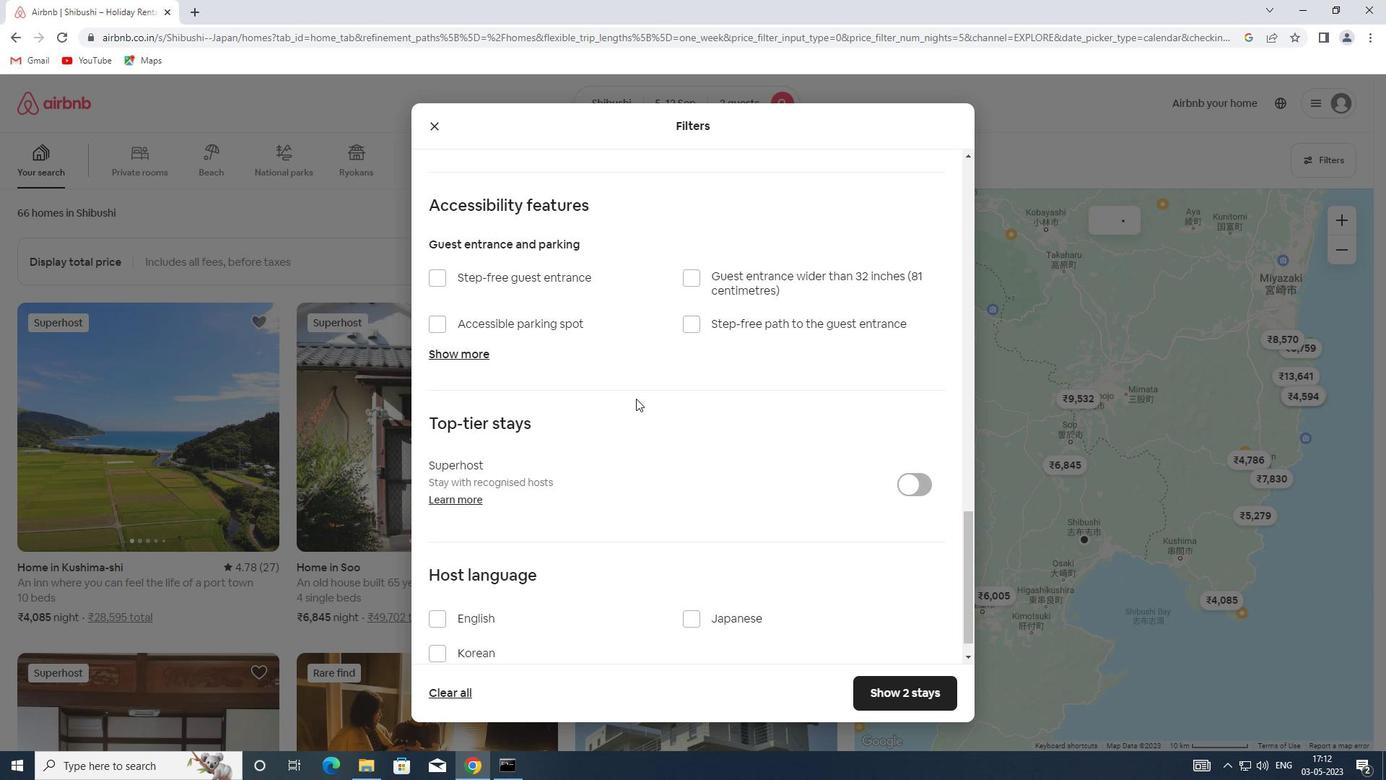 
Action: Mouse moved to (470, 595)
Screenshot: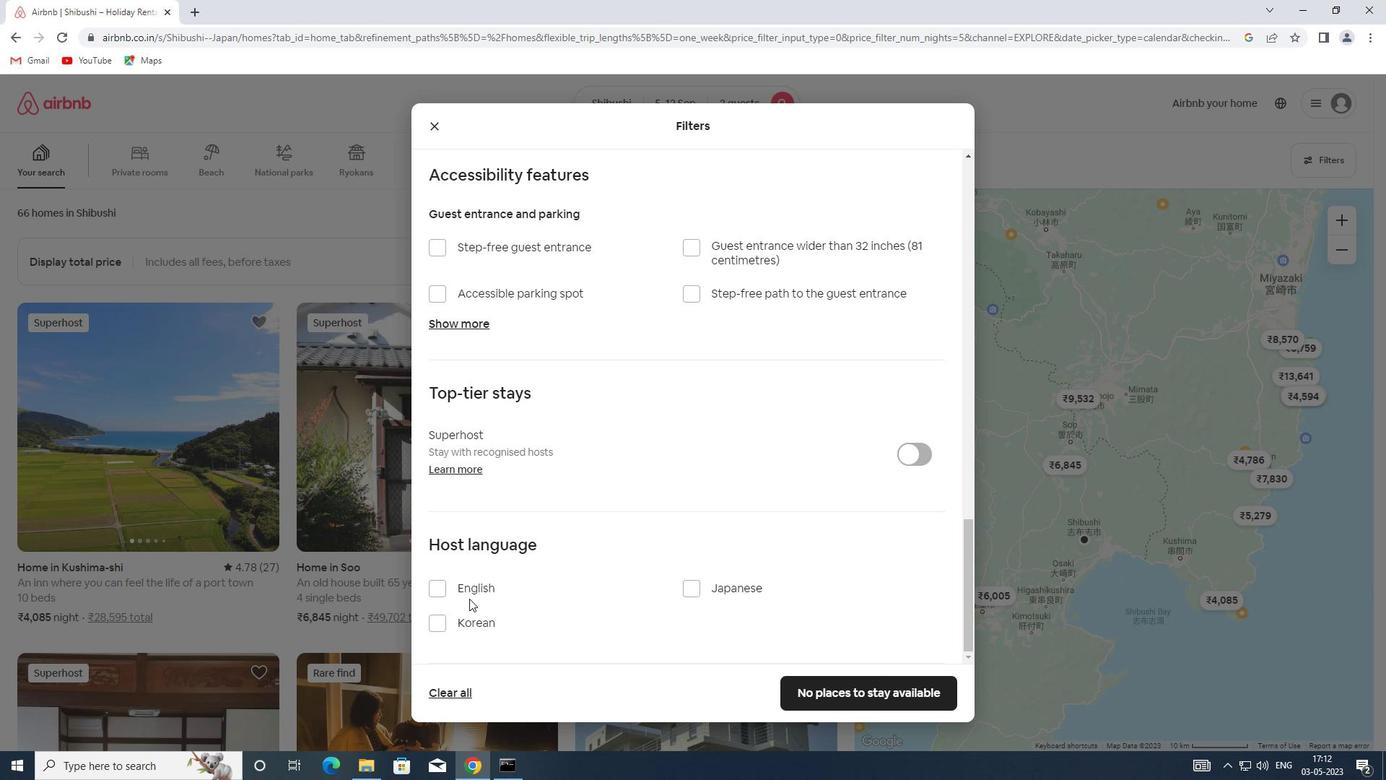 
Action: Mouse pressed left at (470, 595)
Screenshot: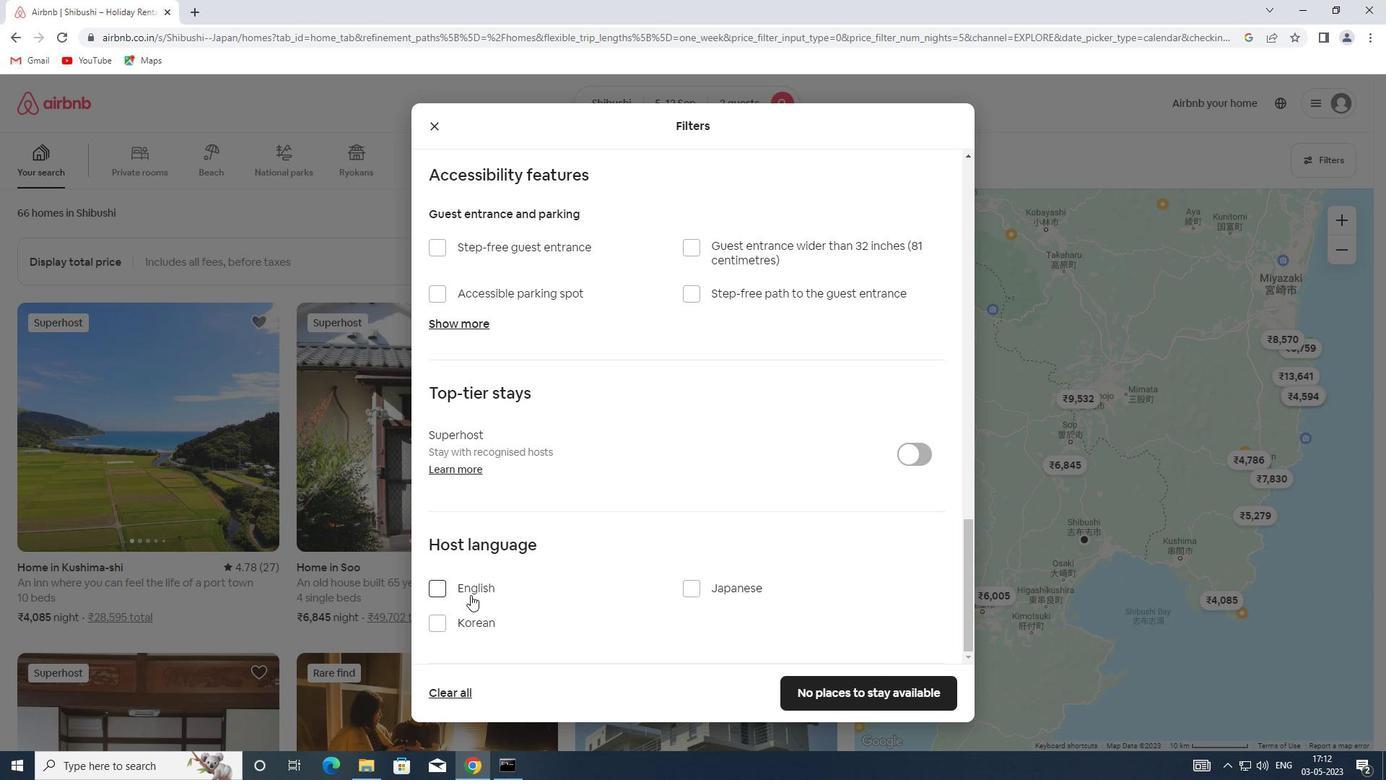 
Action: Mouse moved to (826, 699)
Screenshot: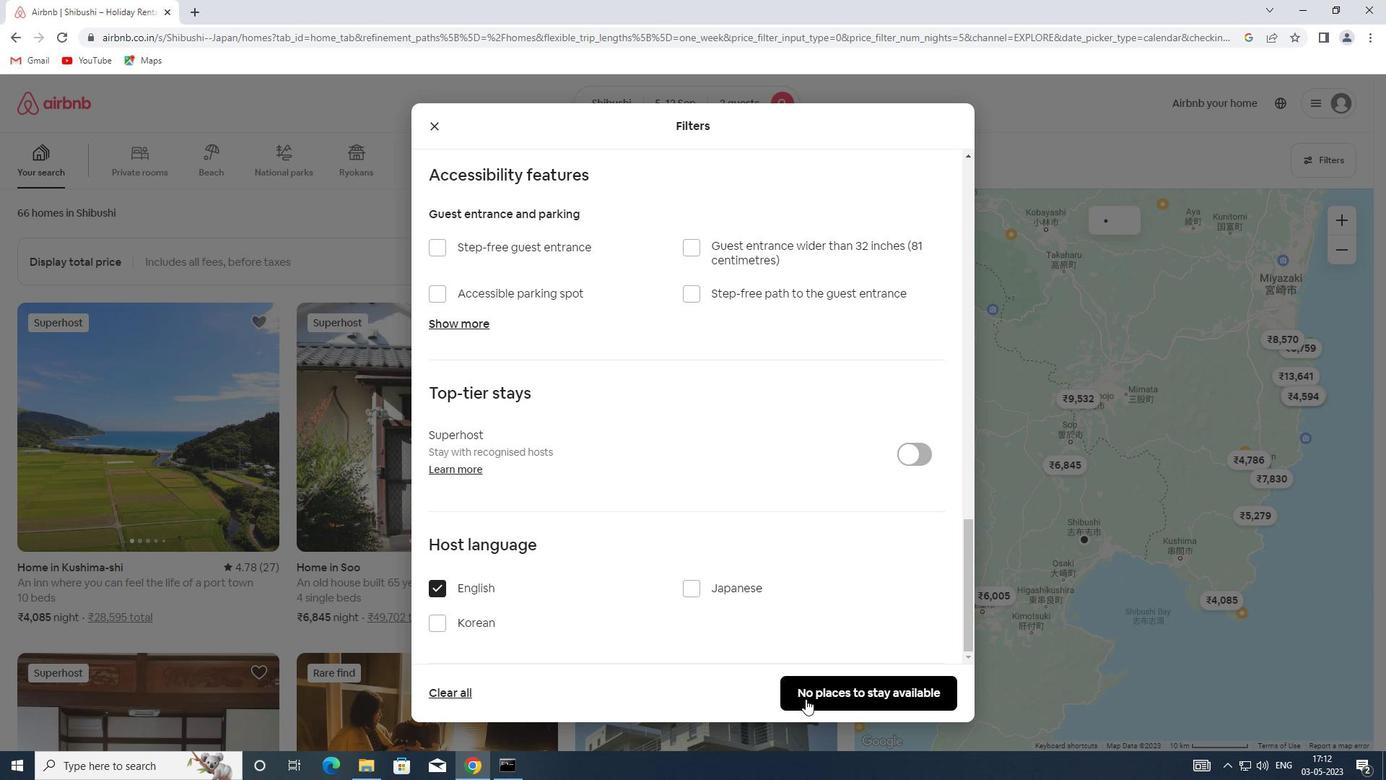 
Action: Mouse pressed left at (826, 699)
Screenshot: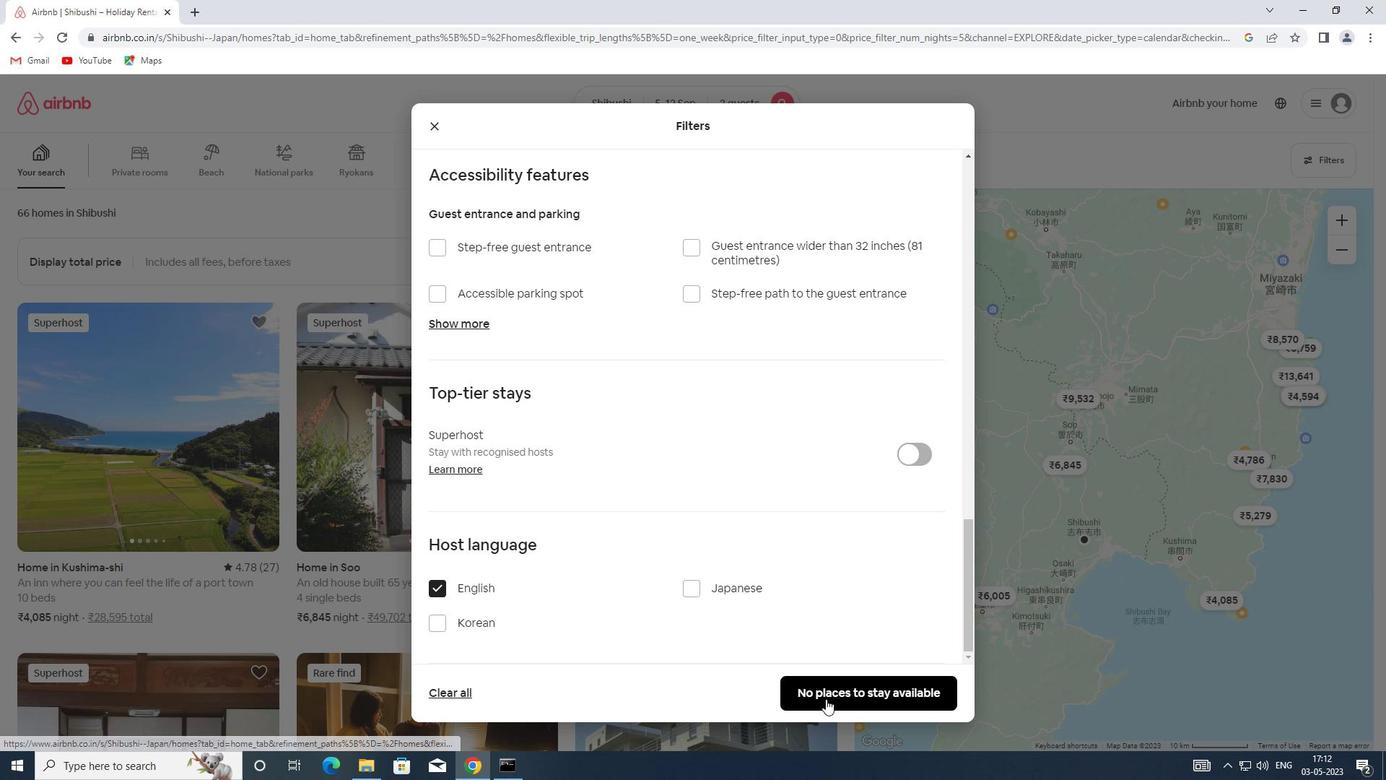 
